 Task: Play online crossword game.
Action: Mouse moved to (417, 307)
Screenshot: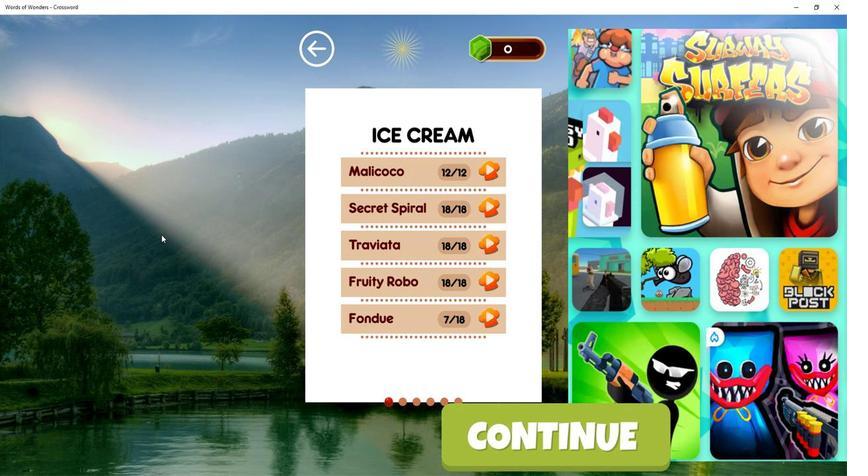 
Action: Mouse pressed left at (417, 307)
Screenshot: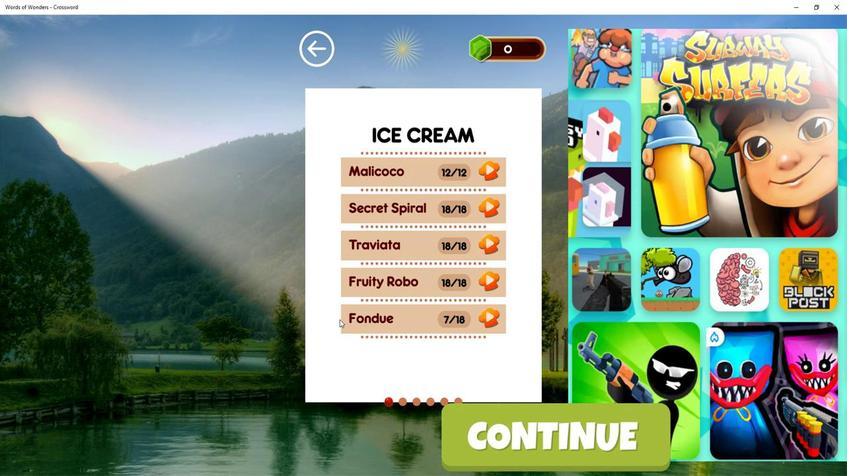 
Action: Mouse moved to (417, 308)
Screenshot: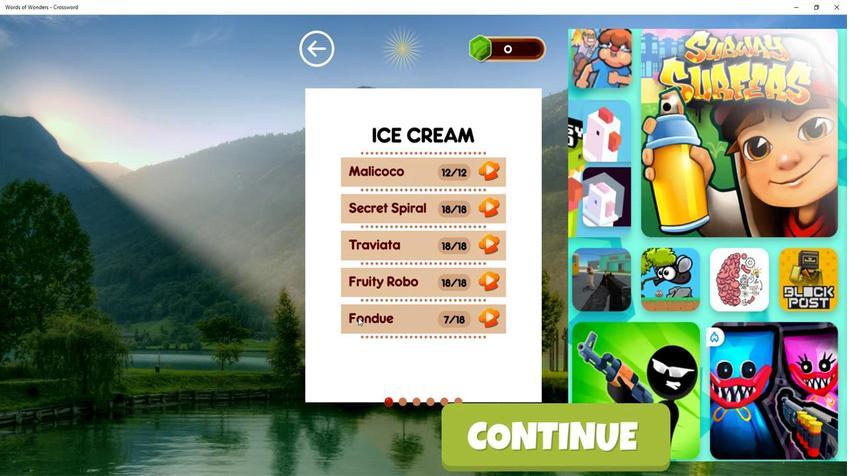
Action: Mouse pressed left at (417, 308)
Screenshot: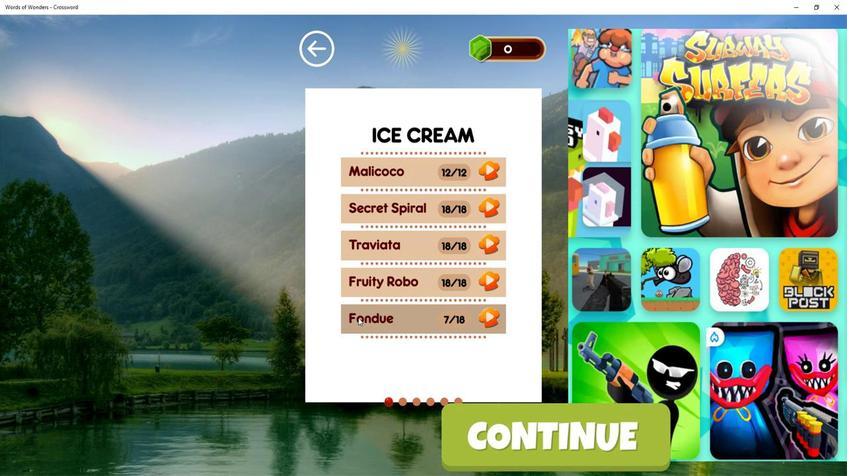 
Action: Mouse moved to (423, 332)
Screenshot: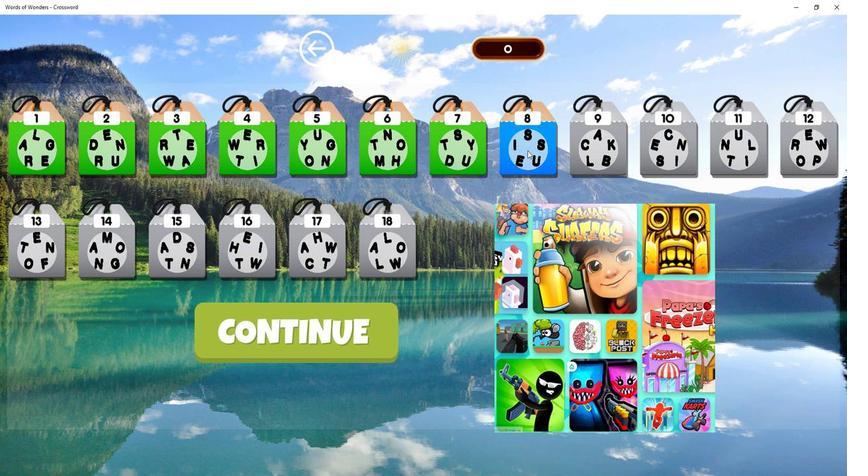 
Action: Mouse pressed left at (423, 332)
Screenshot: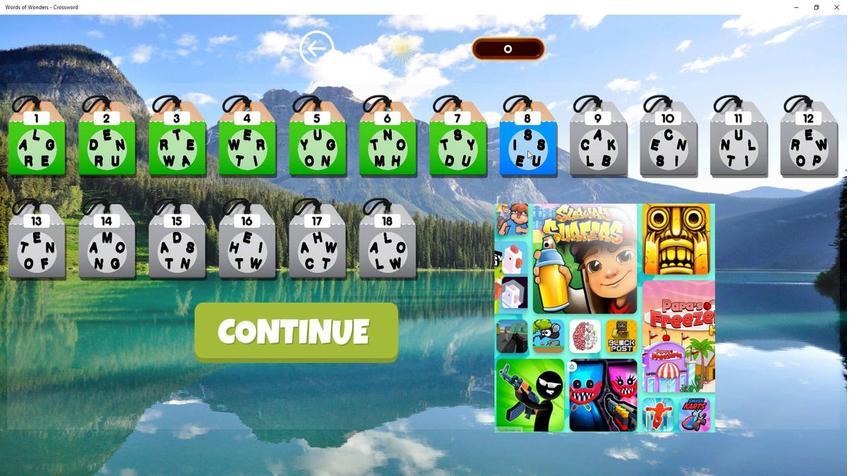 
Action: Mouse moved to (419, 315)
Screenshot: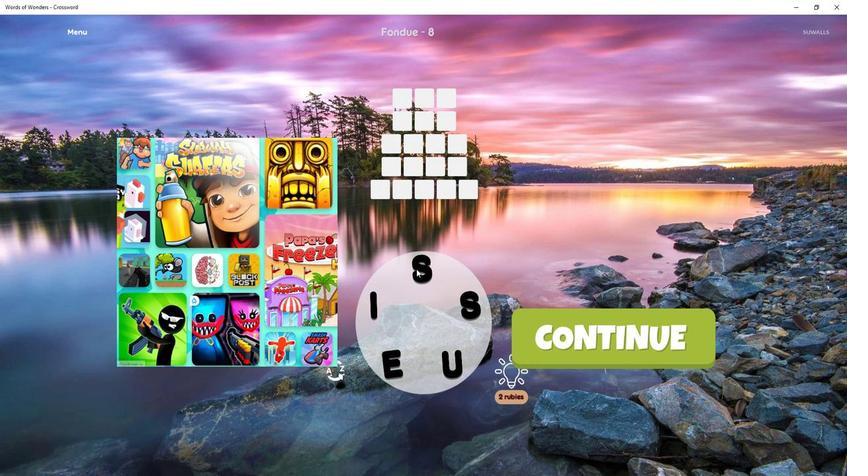 
Action: Mouse pressed left at (419, 315)
Screenshot: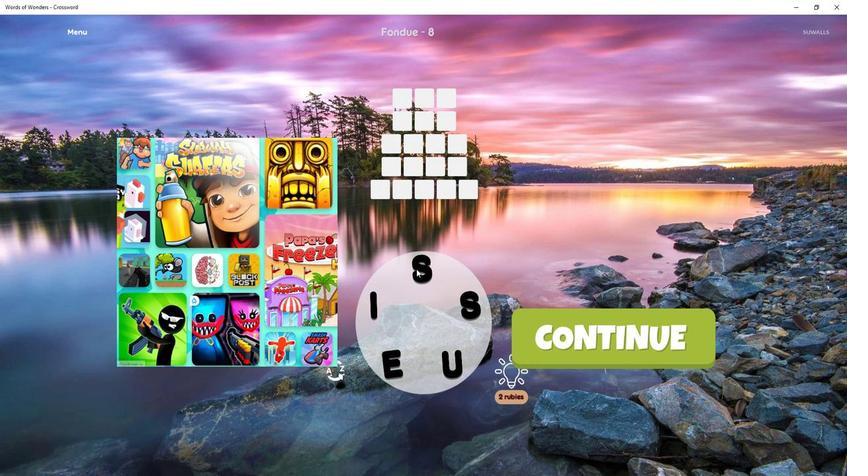 
Action: Mouse moved to (420, 302)
Screenshot: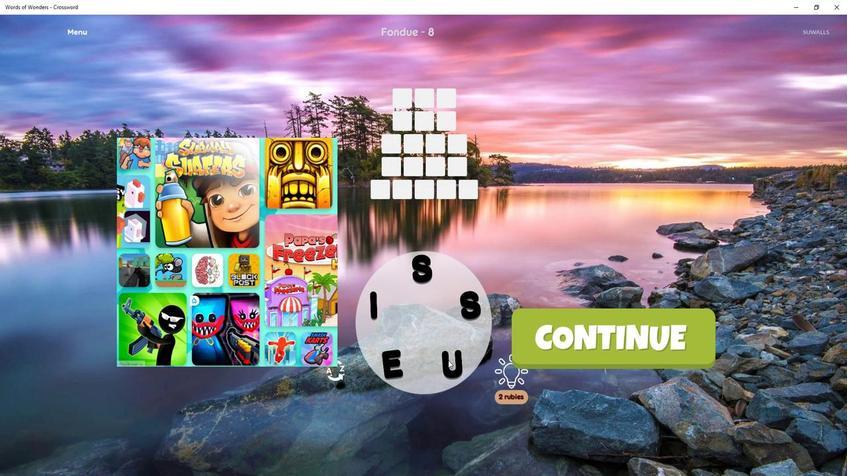 
Action: Mouse pressed left at (420, 302)
Screenshot: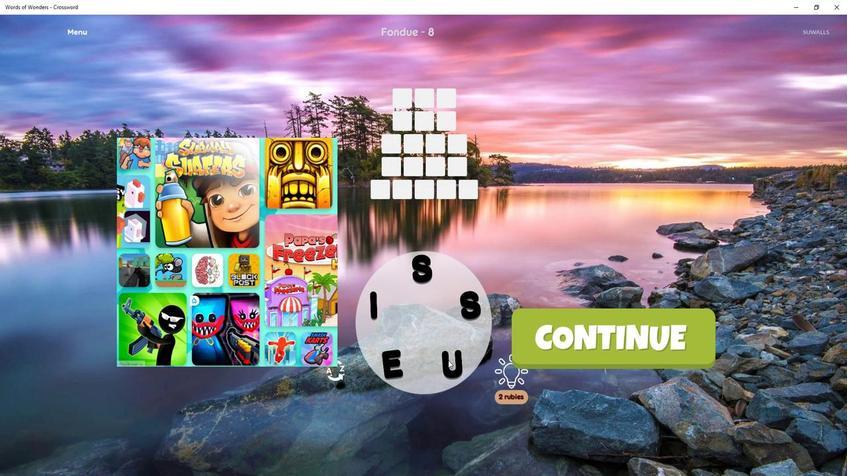 
Action: Mouse moved to (419, 304)
Screenshot: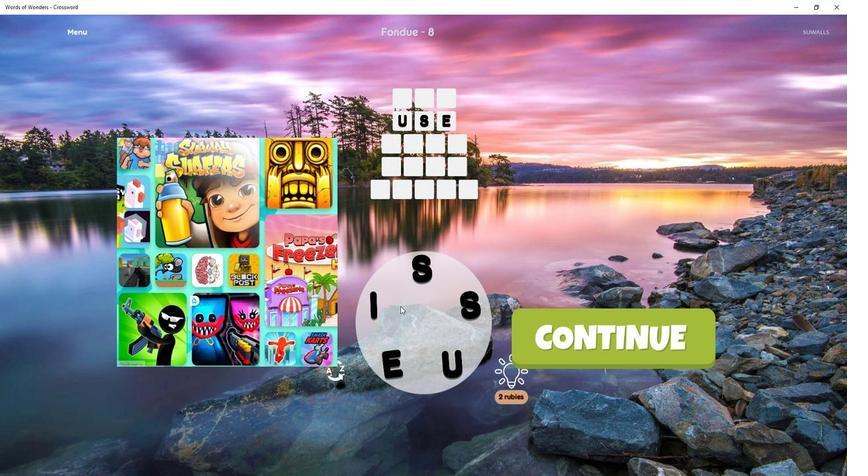 
Action: Mouse pressed left at (419, 304)
Screenshot: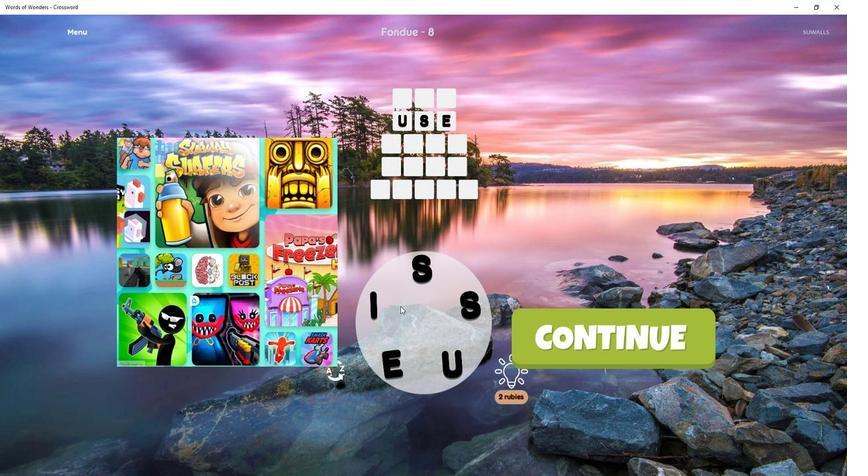 
Action: Mouse moved to (419, 302)
Screenshot: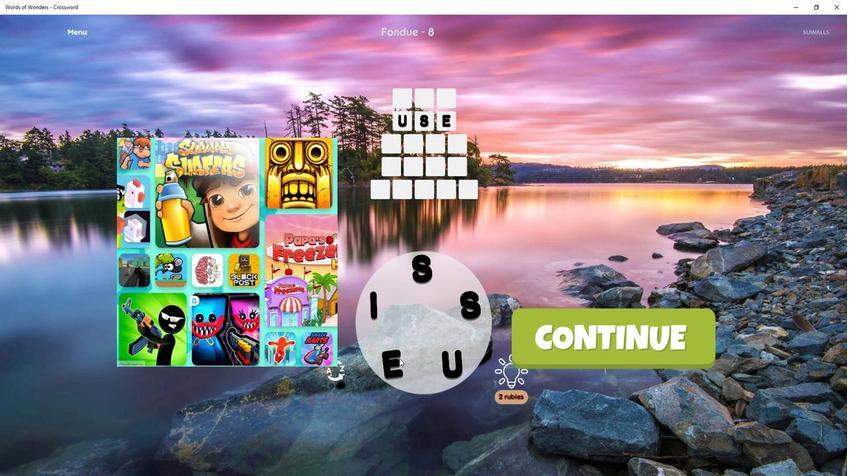 
Action: Mouse pressed left at (419, 302)
Screenshot: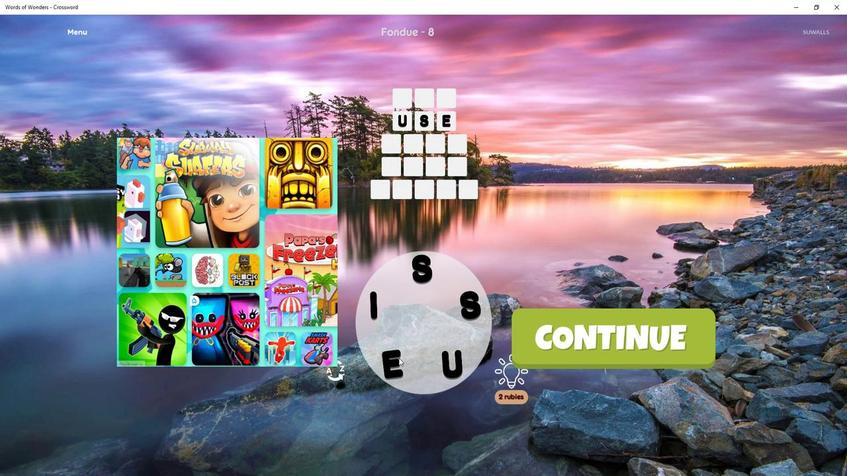 
Action: Mouse moved to (419, 315)
Screenshot: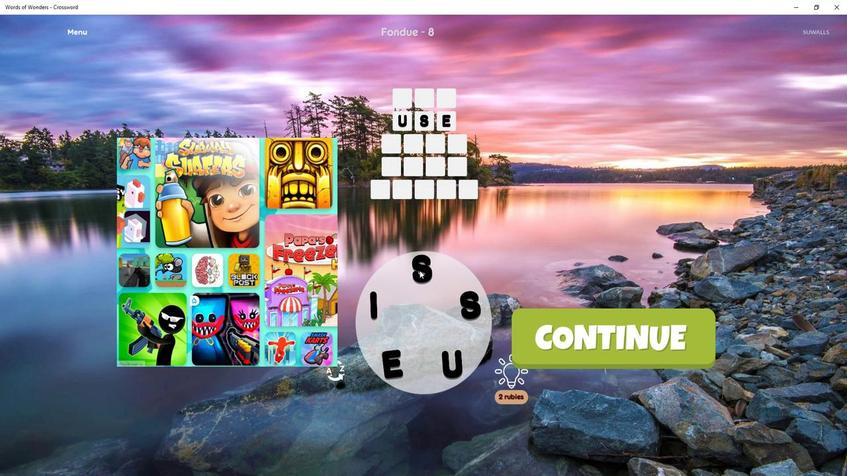 
Action: Mouse pressed left at (419, 315)
Screenshot: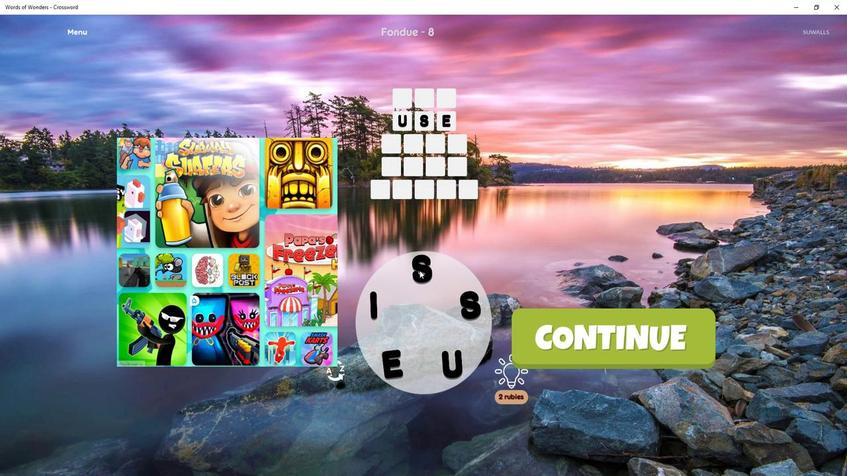
Action: Mouse moved to (398, 331)
Screenshot: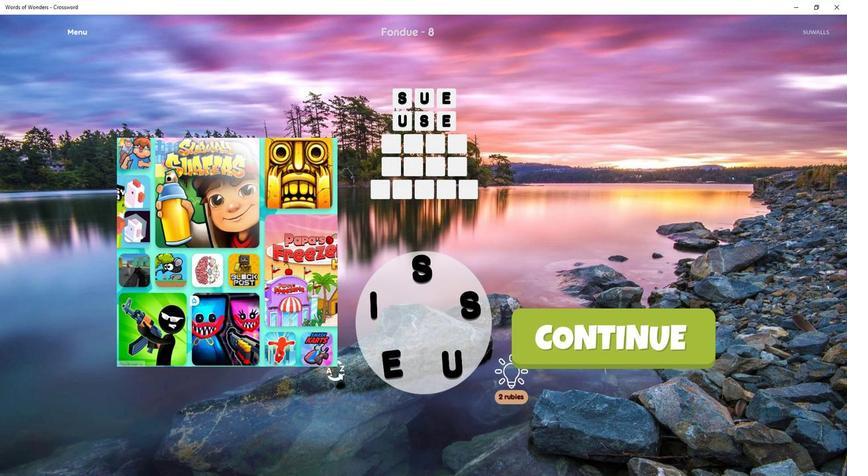 
Action: Mouse scrolled (398, 331) with delta (0, 0)
Screenshot: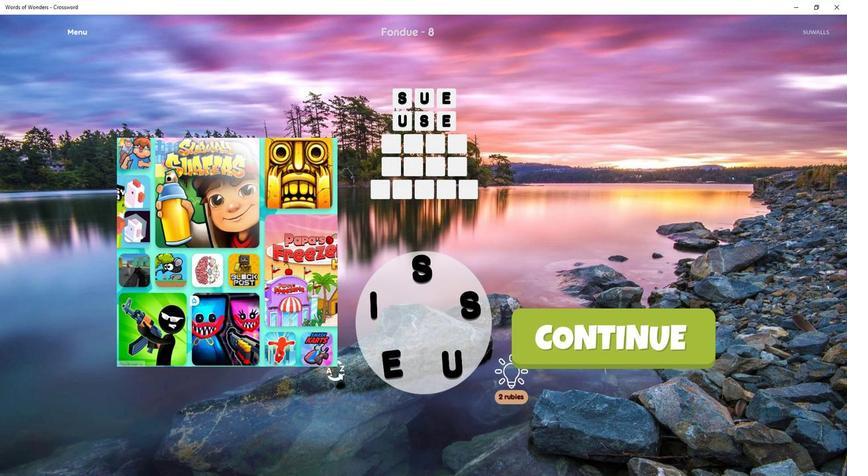 
Action: Mouse moved to (398, 330)
Screenshot: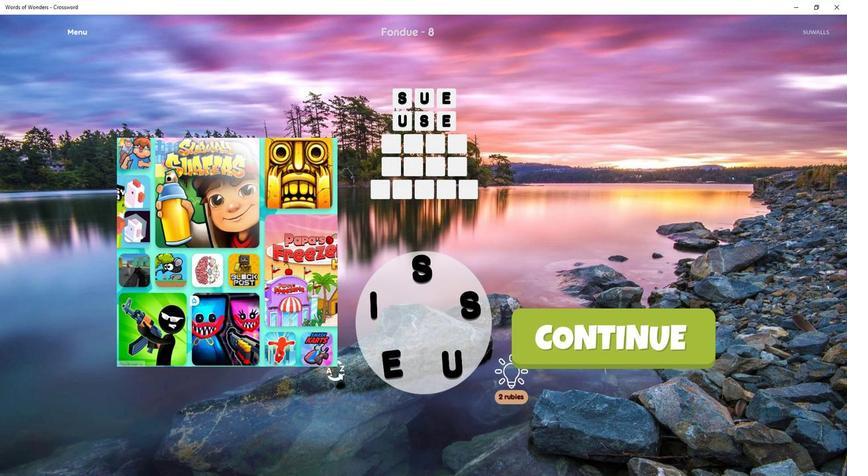 
Action: Mouse scrolled (398, 330) with delta (0, 0)
Screenshot: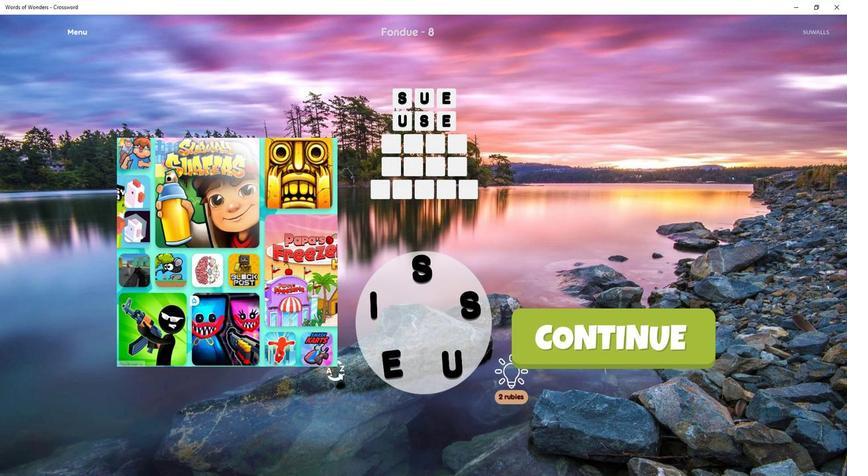 
Action: Mouse moved to (399, 327)
Screenshot: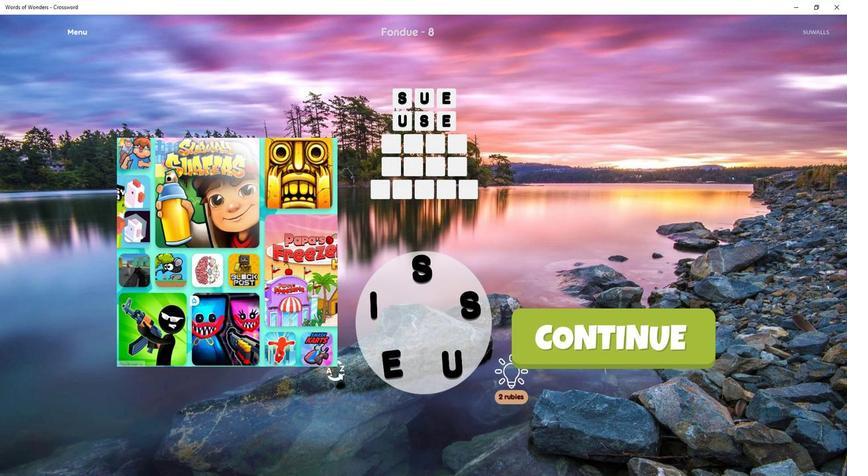 
Action: Mouse scrolled (399, 327) with delta (0, 0)
Screenshot: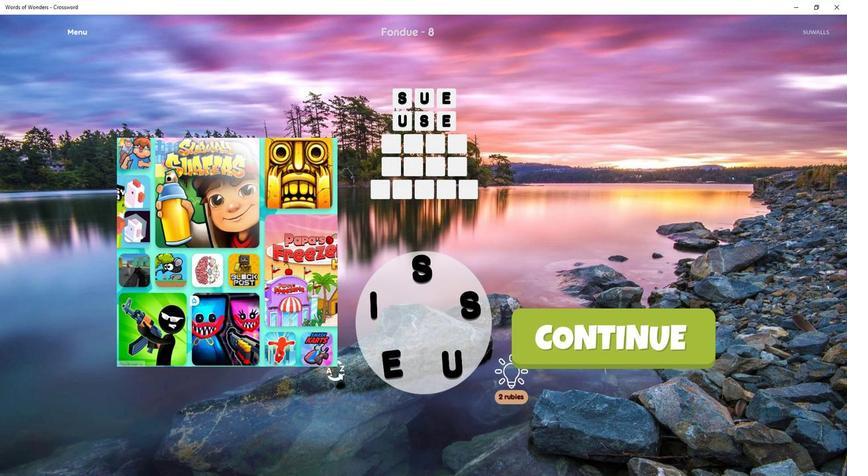 
Action: Mouse moved to (399, 327)
Screenshot: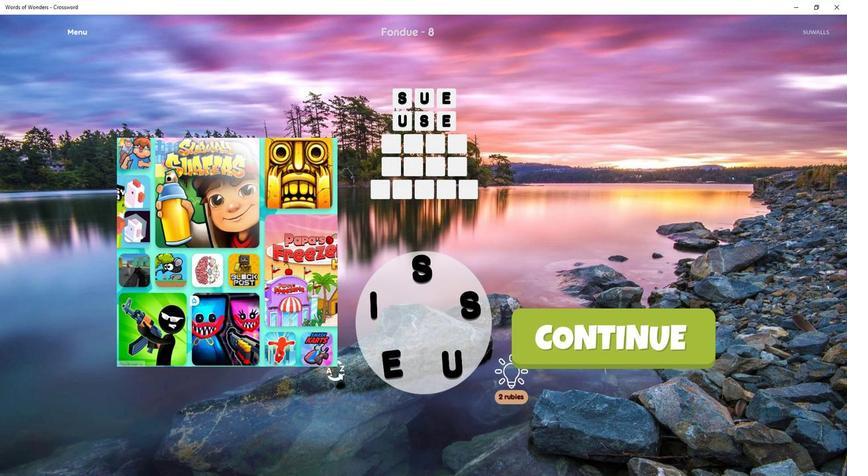 
Action: Mouse scrolled (399, 327) with delta (0, 0)
Screenshot: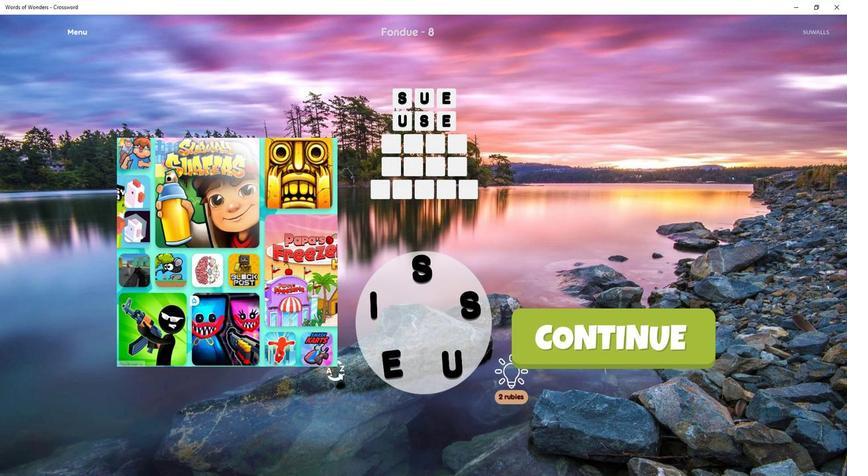
Action: Mouse moved to (420, 302)
Screenshot: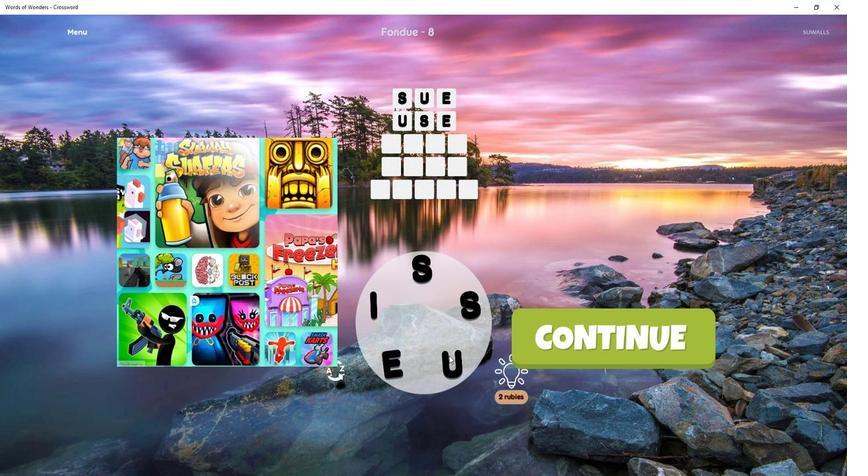 
Action: Mouse pressed left at (420, 302)
Screenshot: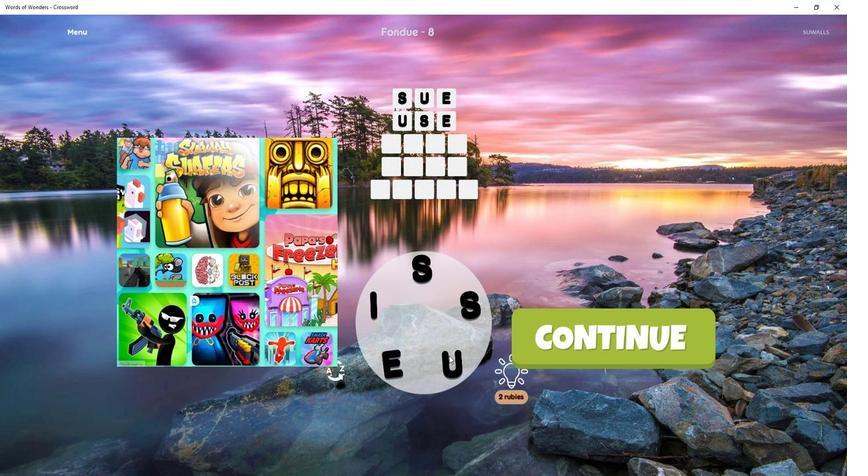 
Action: Mouse moved to (418, 309)
Screenshot: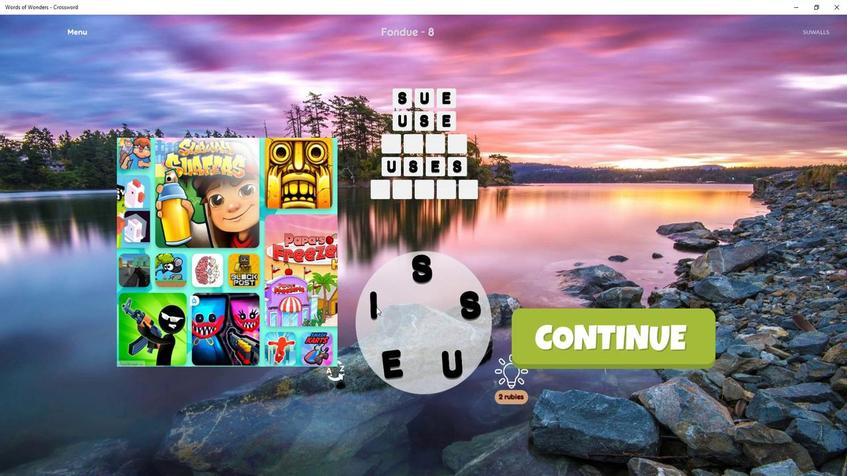 
Action: Mouse pressed left at (418, 309)
Screenshot: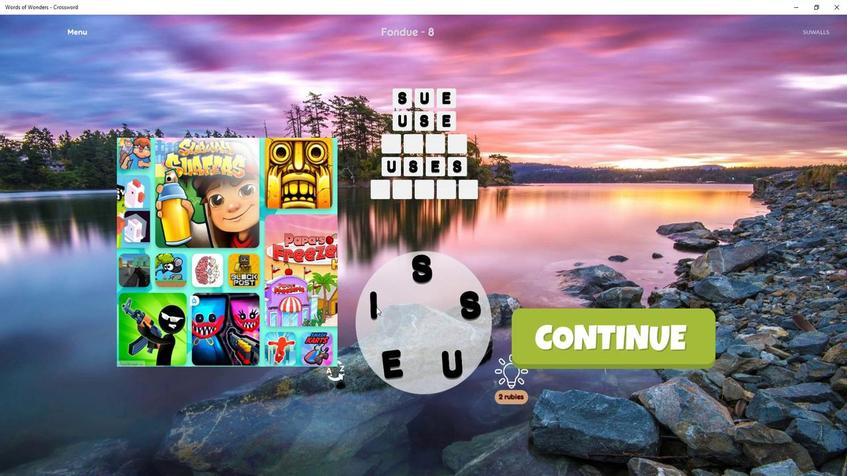 
Action: Mouse moved to (418, 311)
Screenshot: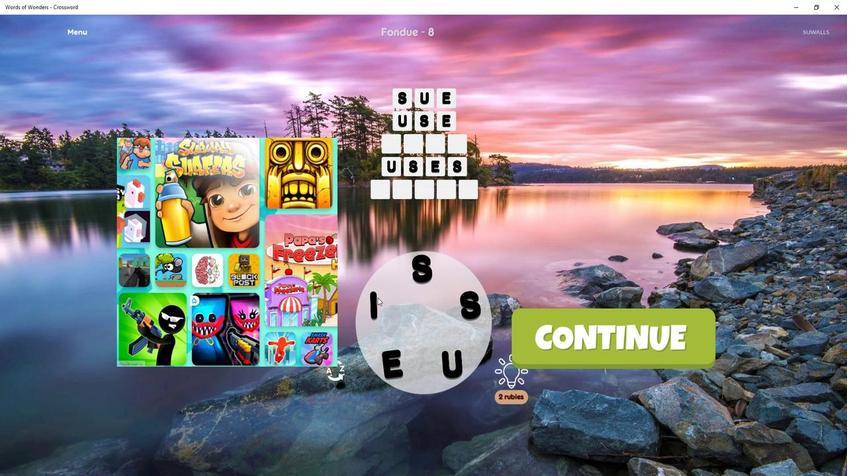 
Action: Mouse pressed left at (418, 311)
Screenshot: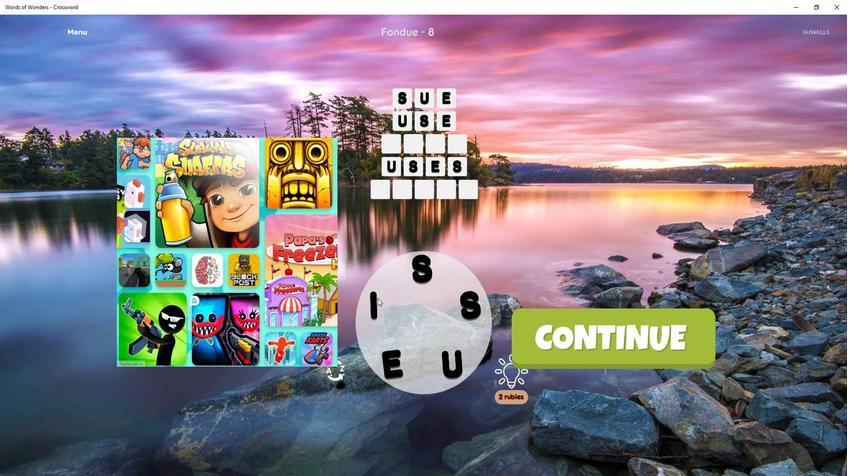 
Action: Mouse moved to (417, 310)
Screenshot: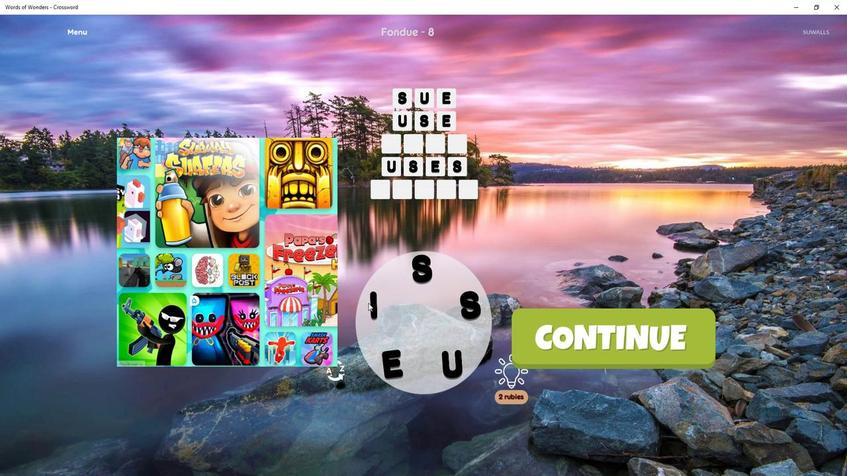 
Action: Mouse pressed left at (417, 310)
Screenshot: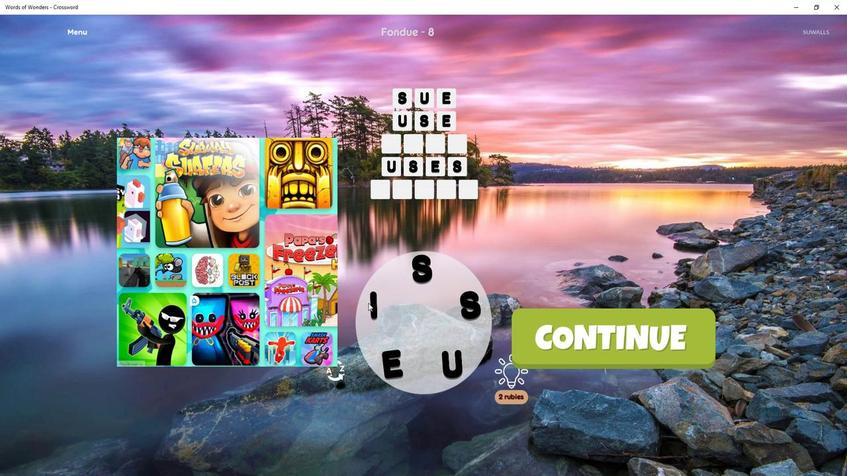 
Action: Mouse moved to (397, 329)
Screenshot: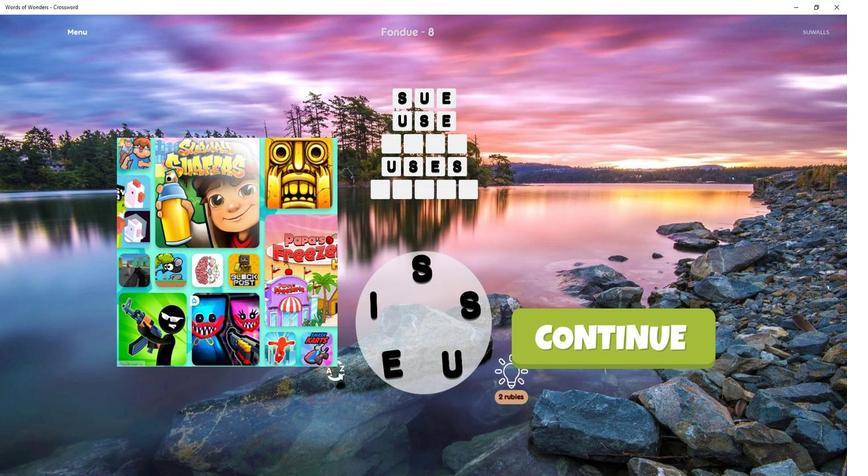 
Action: Mouse scrolled (397, 329) with delta (0, 0)
Screenshot: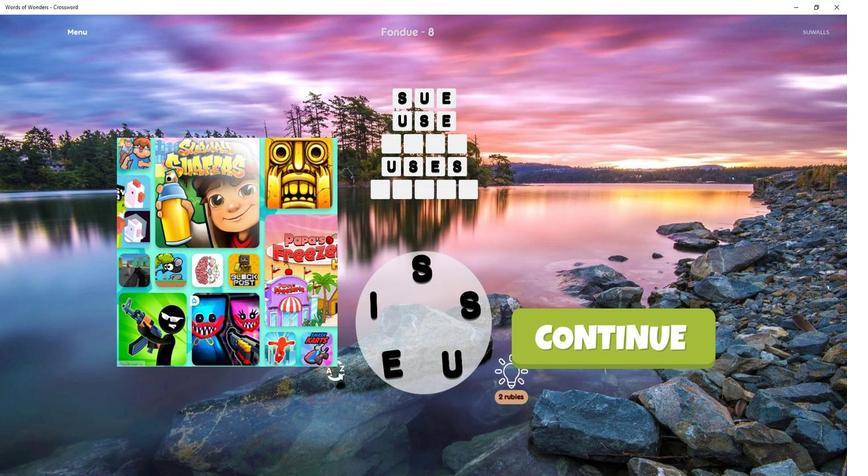 
Action: Mouse moved to (397, 328)
Screenshot: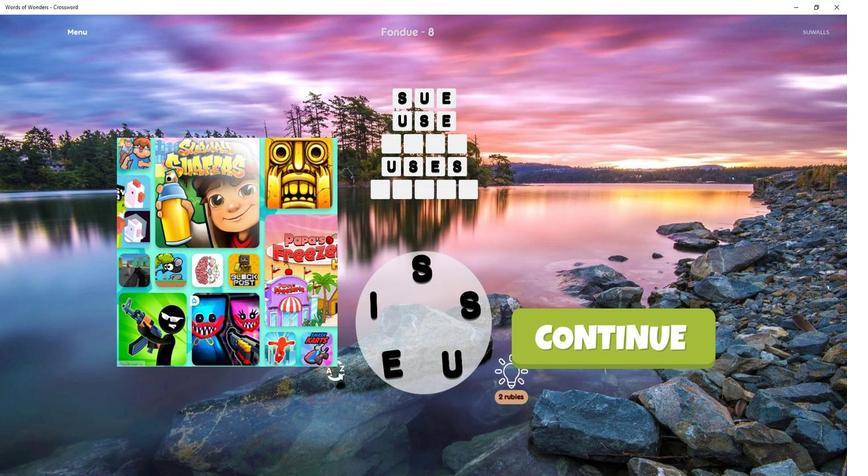 
Action: Mouse scrolled (397, 328) with delta (0, 0)
Screenshot: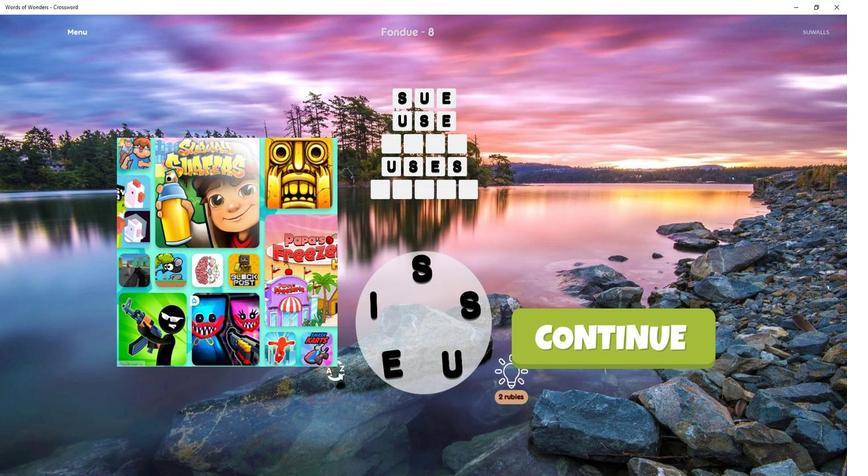 
Action: Mouse moved to (417, 309)
Screenshot: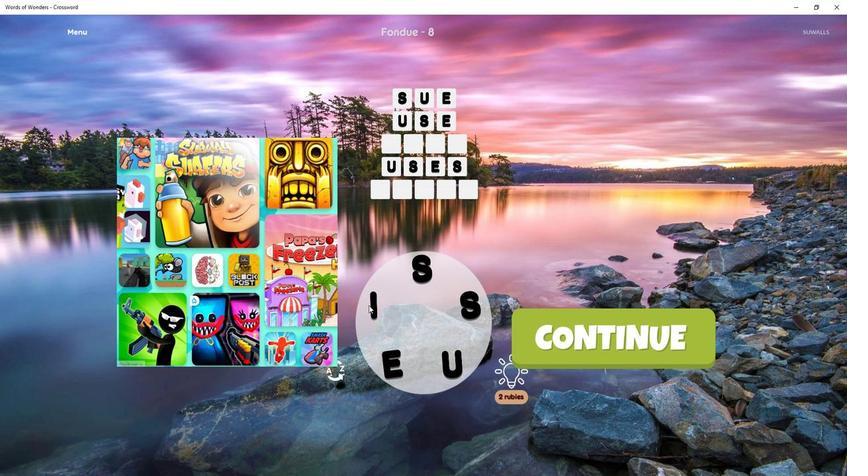 
Action: Mouse pressed left at (417, 309)
Screenshot: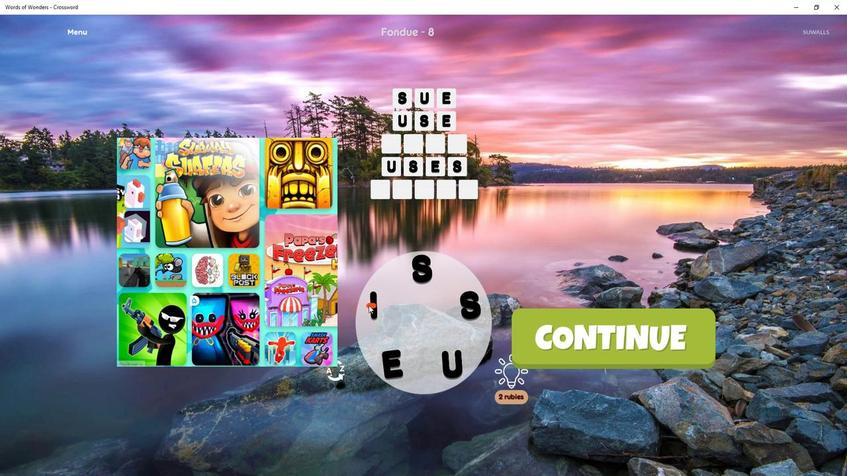 
Action: Mouse moved to (419, 314)
Screenshot: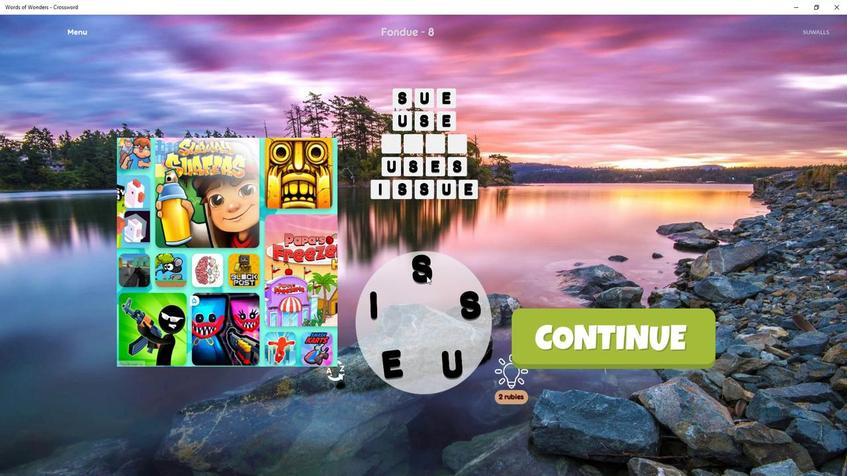 
Action: Mouse pressed left at (419, 314)
Screenshot: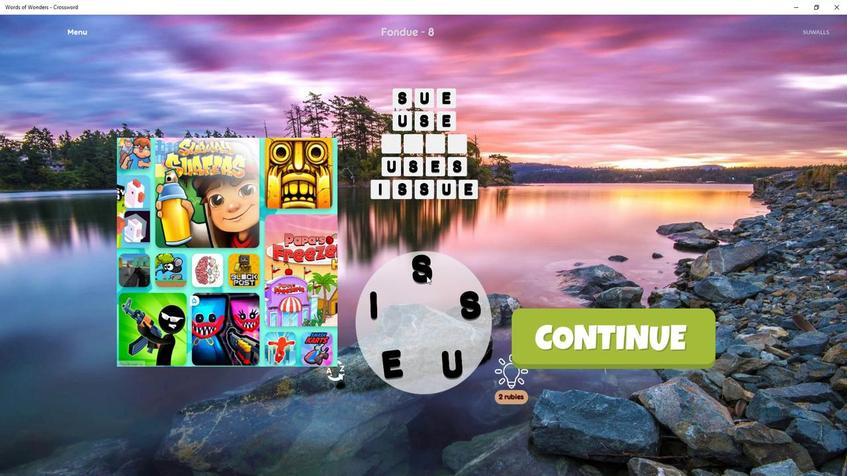 
Action: Mouse moved to (419, 314)
Screenshot: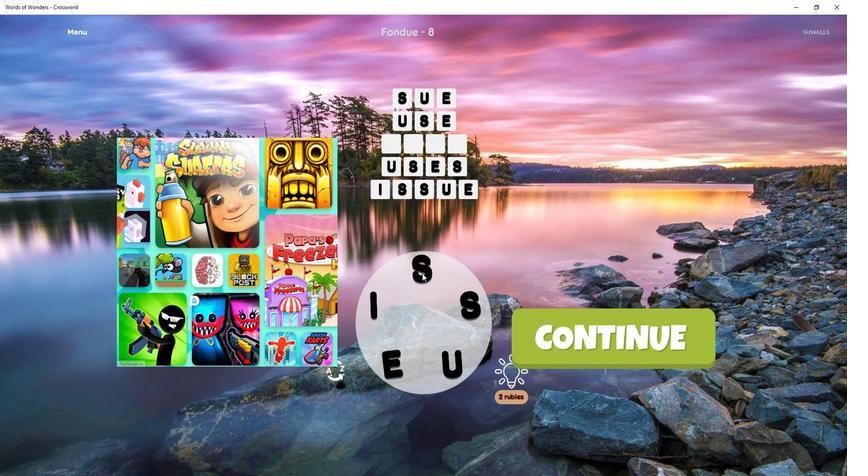
Action: Mouse pressed left at (419, 314)
Screenshot: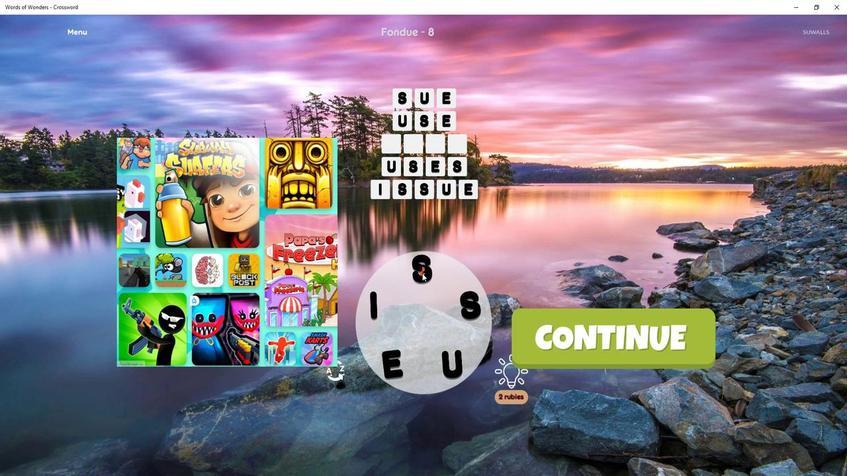 
Action: Mouse moved to (418, 303)
Screenshot: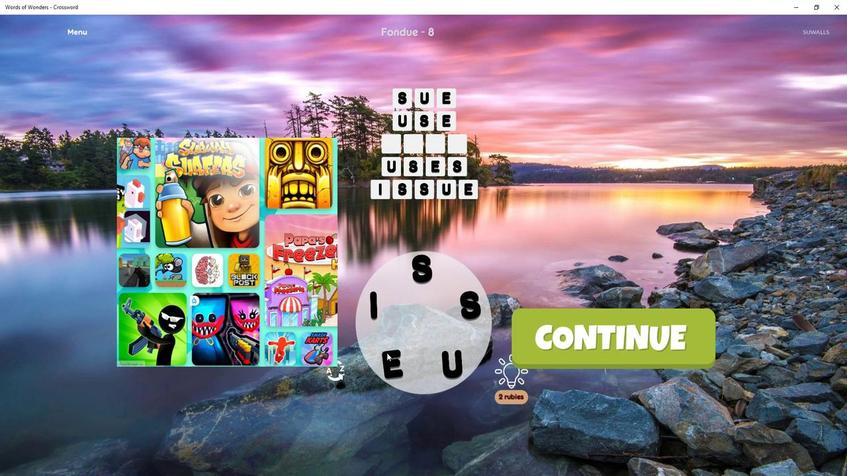 
Action: Mouse pressed left at (418, 303)
Screenshot: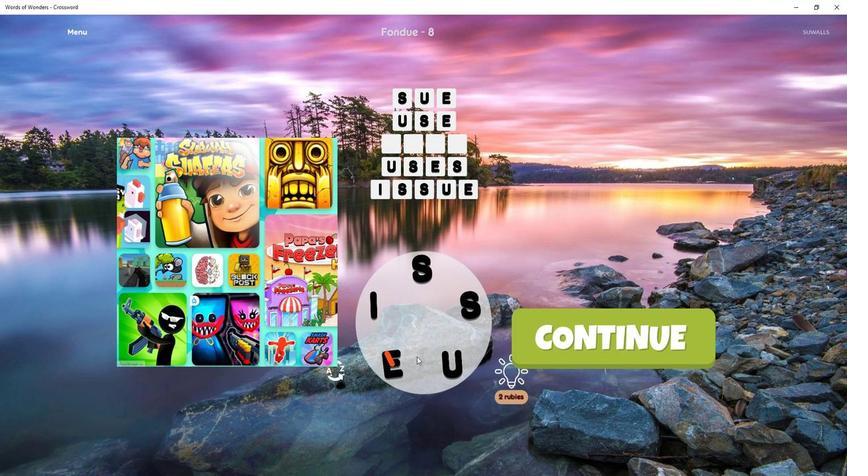 
Action: Mouse moved to (419, 314)
Screenshot: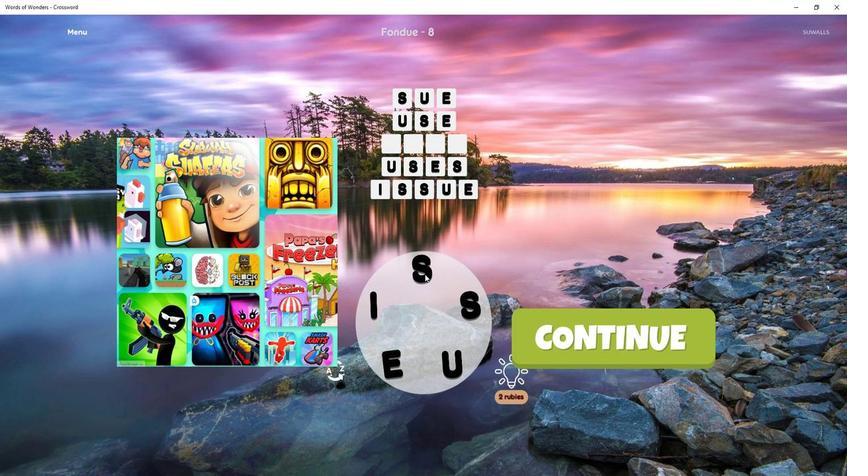 
Action: Mouse pressed left at (419, 314)
Screenshot: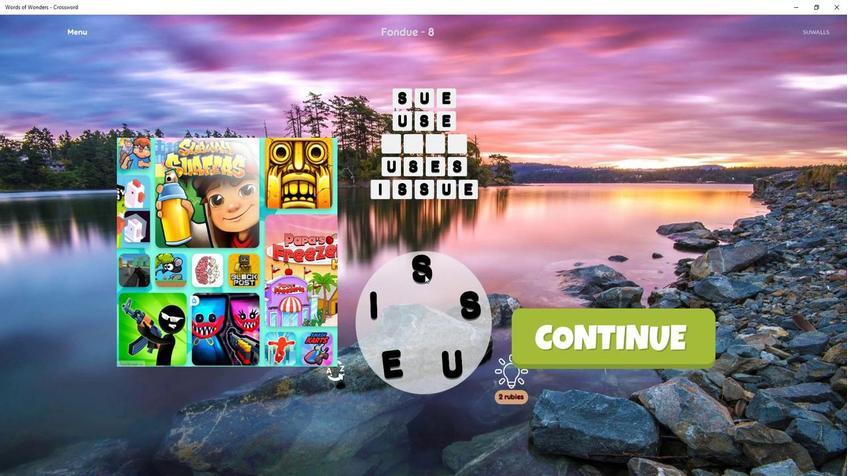 
Action: Mouse moved to (421, 301)
Screenshot: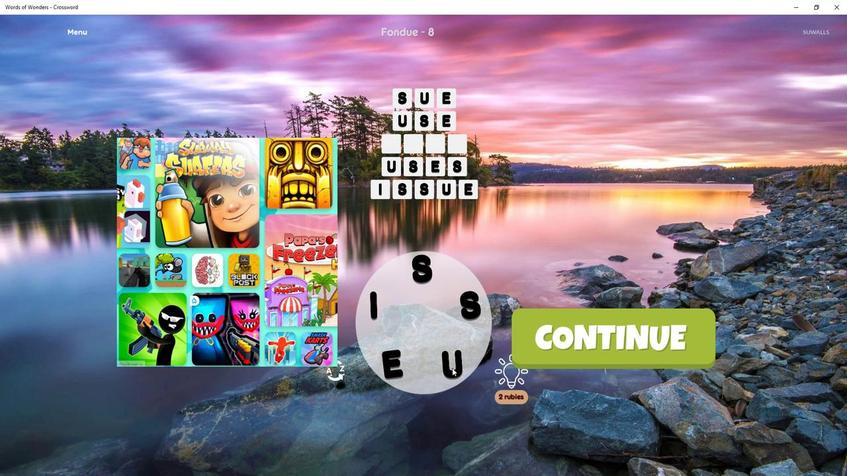 
Action: Mouse pressed left at (421, 301)
Screenshot: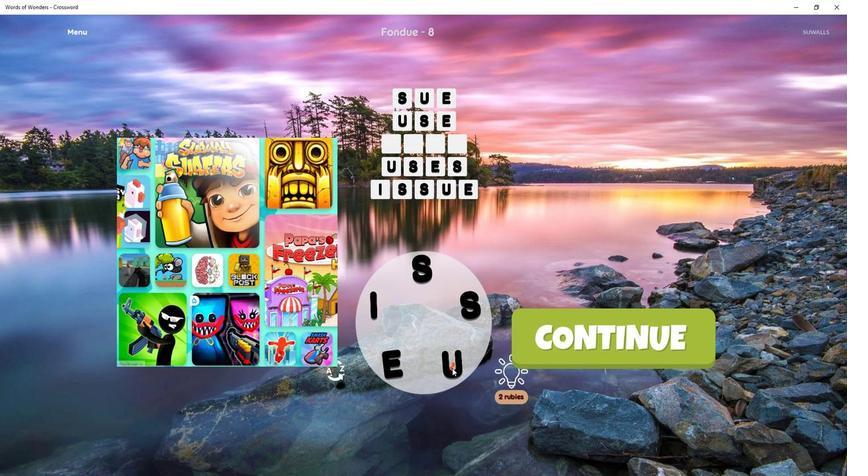 
Action: Mouse moved to (420, 302)
Screenshot: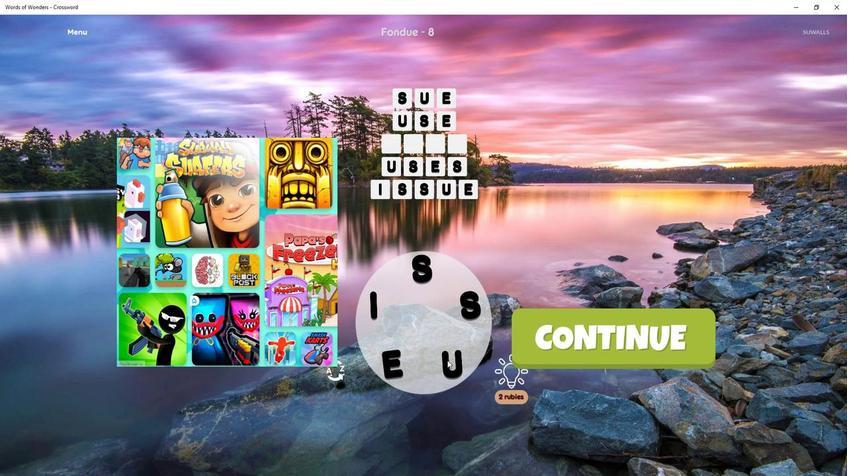 
Action: Mouse pressed left at (420, 302)
Screenshot: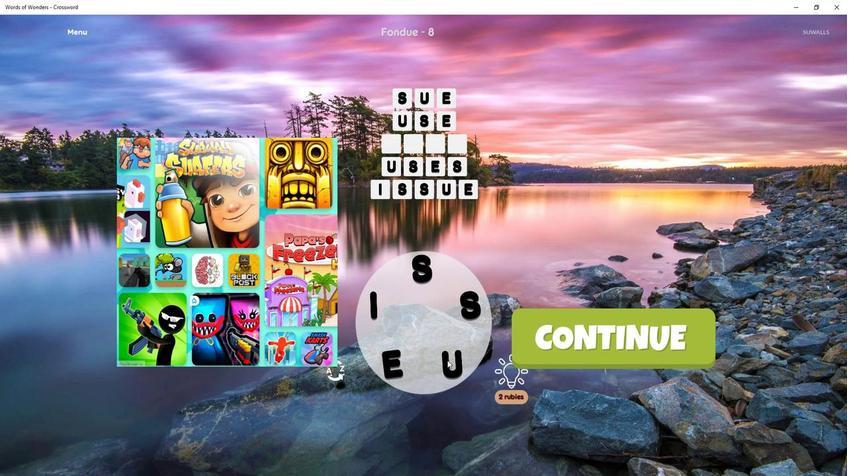
Action: Mouse moved to (419, 303)
Screenshot: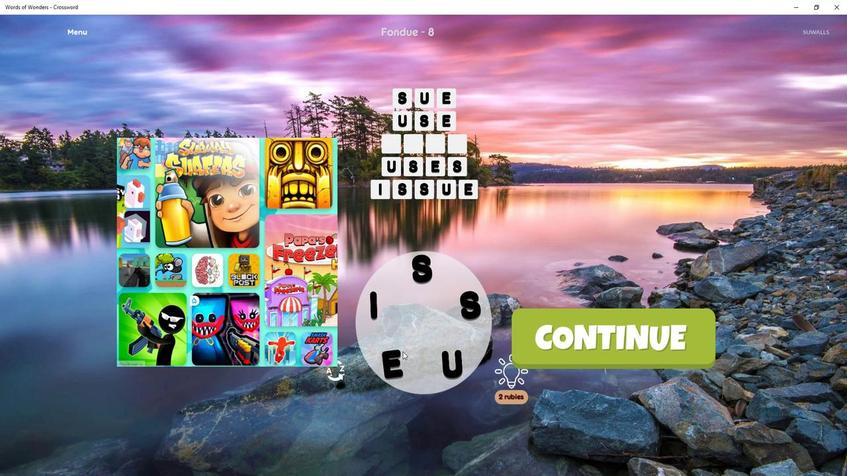 
Action: Mouse pressed left at (419, 303)
Screenshot: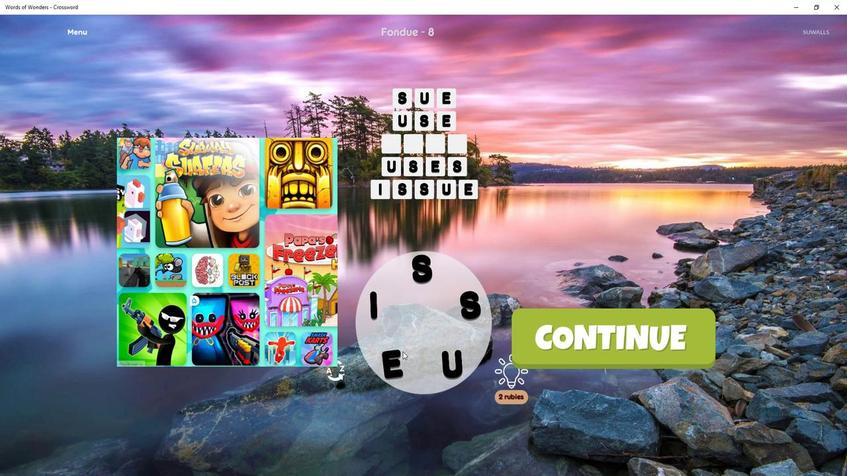
Action: Mouse moved to (418, 302)
Screenshot: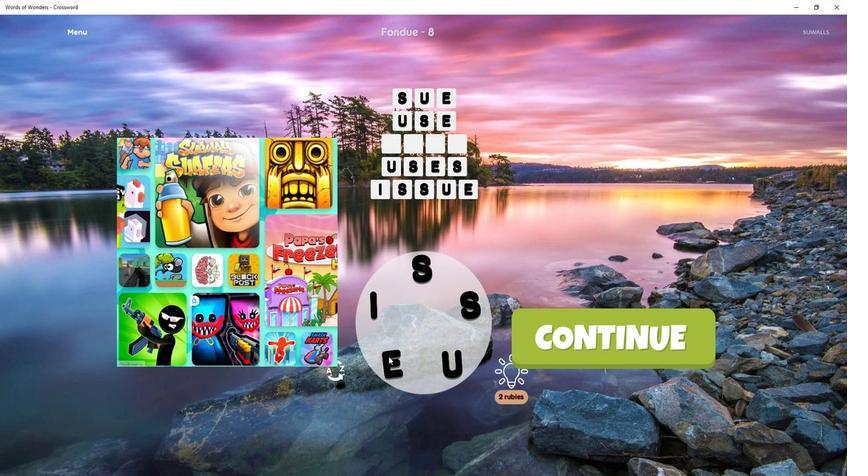 
Action: Mouse pressed left at (418, 302)
Screenshot: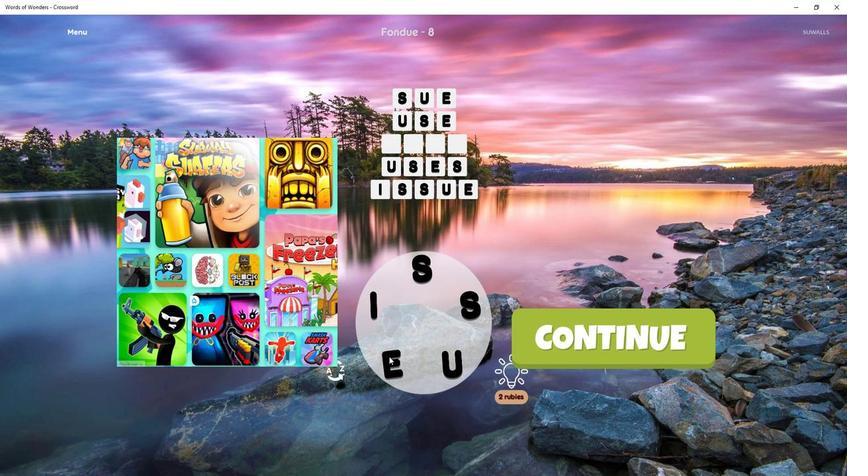 
Action: Mouse moved to (418, 302)
Screenshot: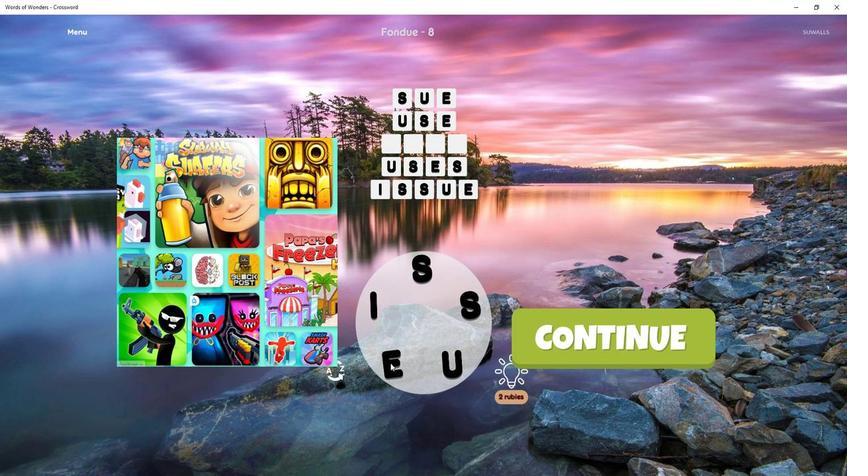 
Action: Mouse pressed left at (418, 302)
Screenshot: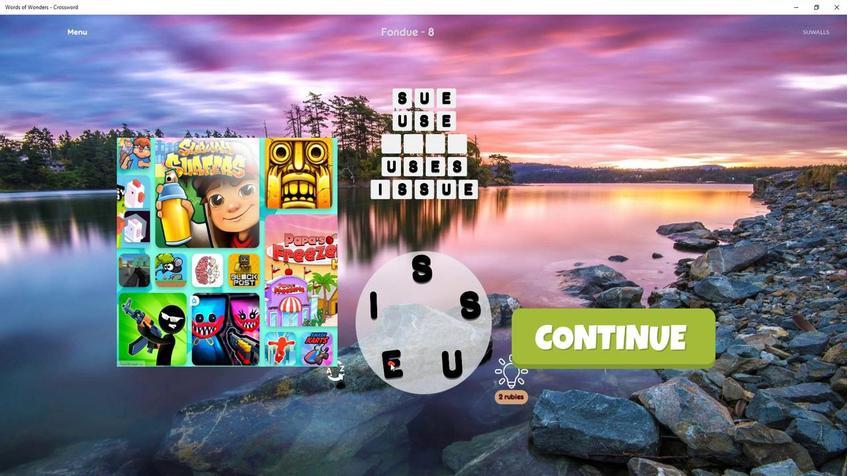 
Action: Mouse moved to (421, 308)
Screenshot: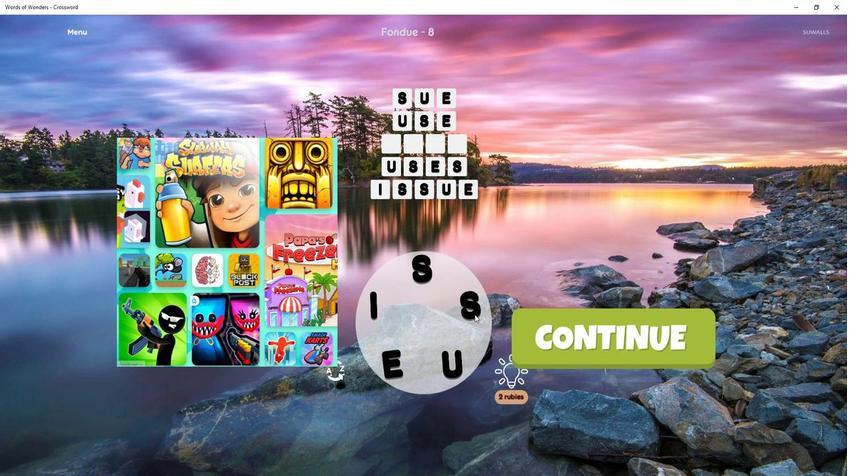 
Action: Mouse pressed left at (421, 308)
Screenshot: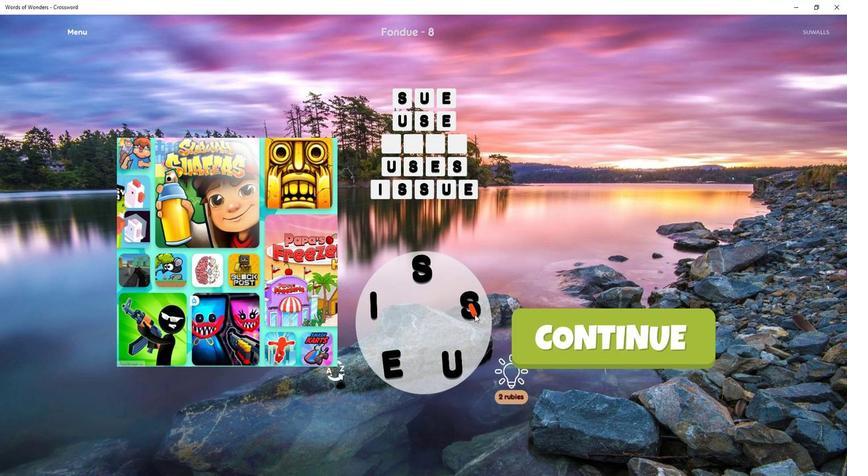 
Action: Mouse moved to (421, 309)
Screenshot: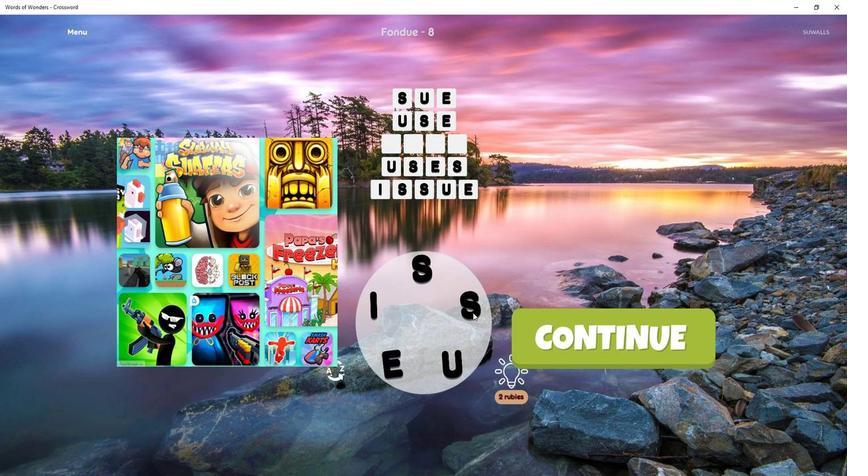 
Action: Mouse pressed left at (421, 309)
Screenshot: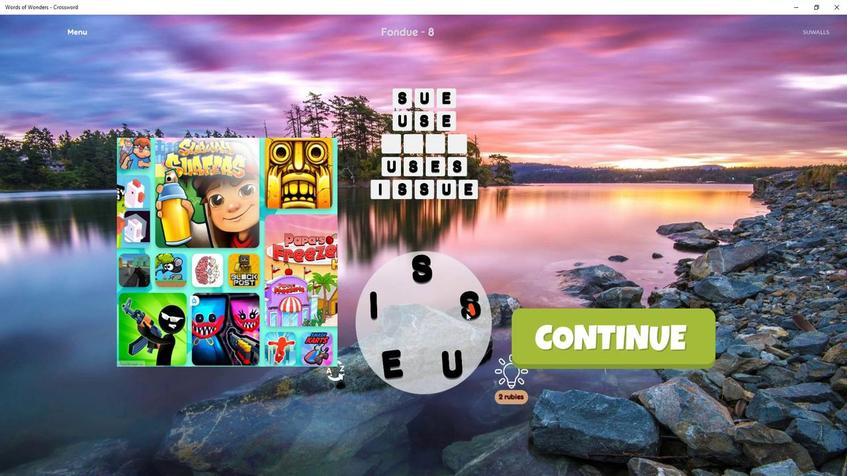 
Action: Mouse moved to (421, 302)
Screenshot: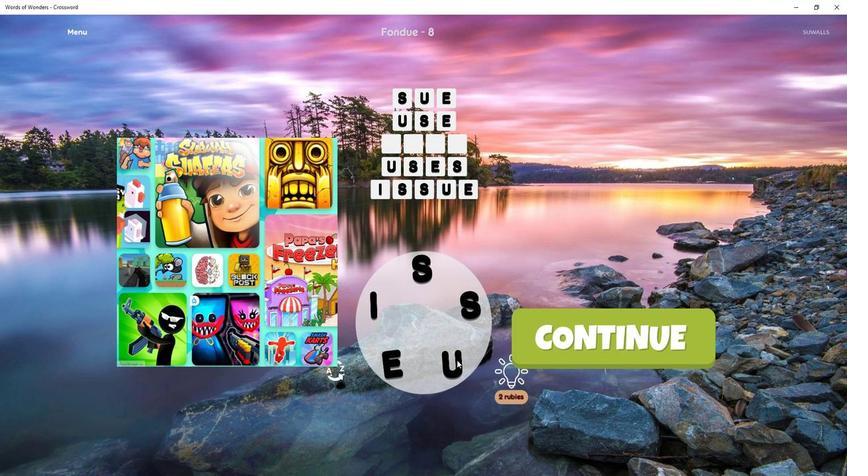 
Action: Mouse pressed left at (421, 302)
Screenshot: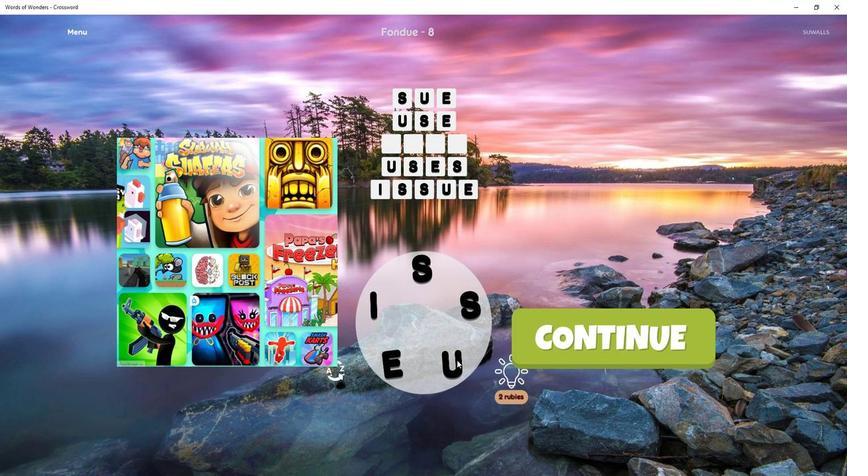 
Action: Mouse moved to (420, 302)
Screenshot: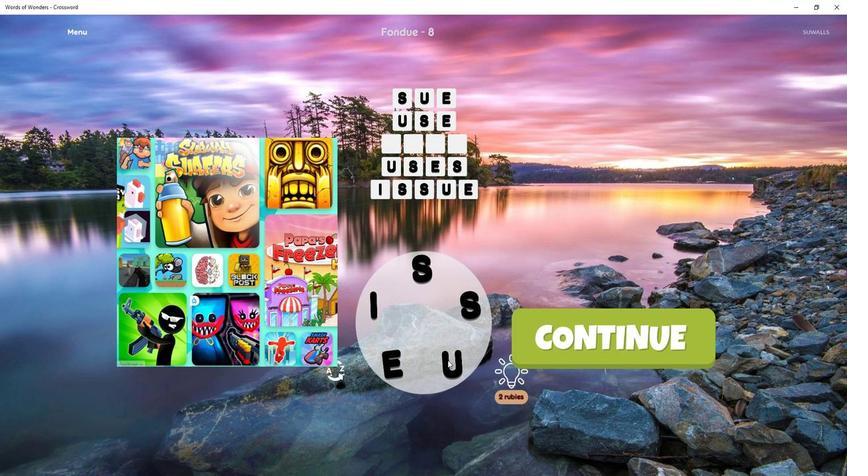 
Action: Mouse pressed left at (420, 302)
Screenshot: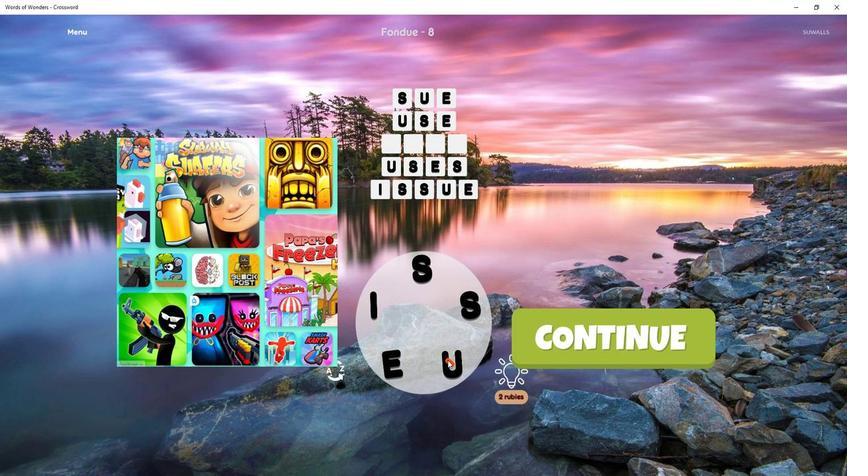 
Action: Mouse moved to (421, 310)
Screenshot: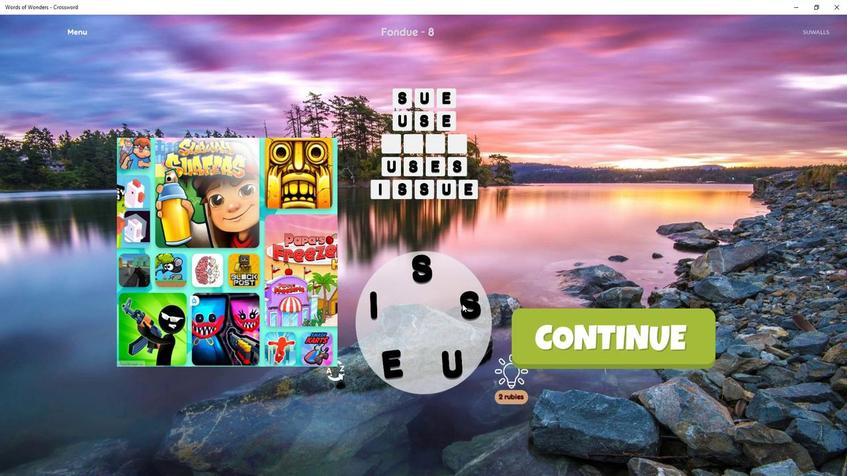 
Action: Mouse pressed left at (421, 310)
Screenshot: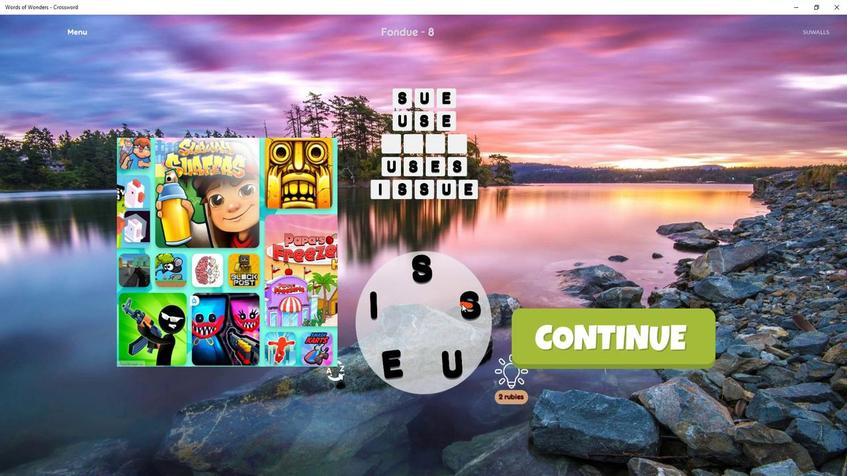 
Action: Mouse moved to (421, 311)
Screenshot: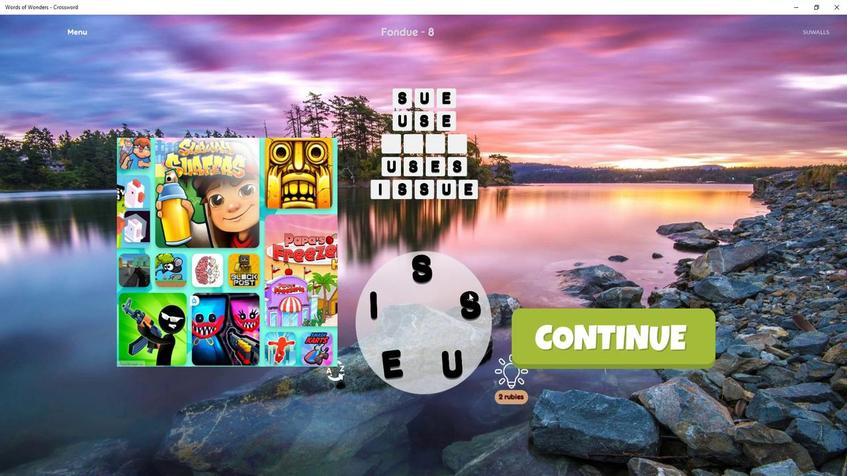 
Action: Mouse pressed left at (421, 311)
Screenshot: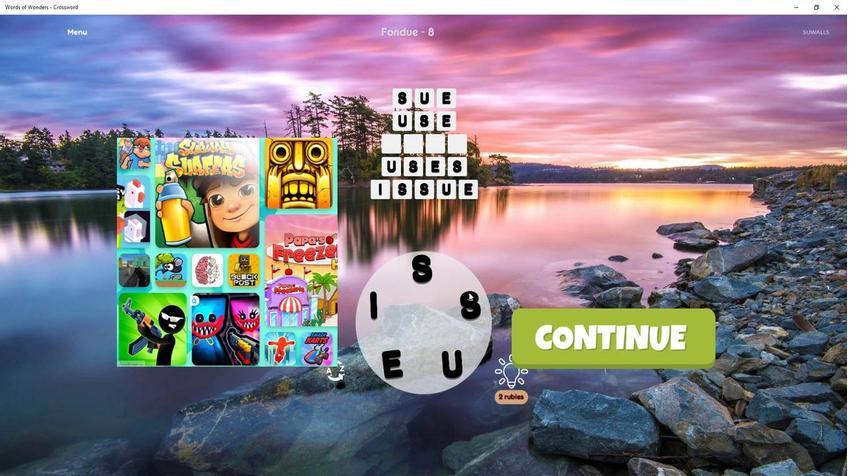 
Action: Mouse moved to (418, 302)
Screenshot: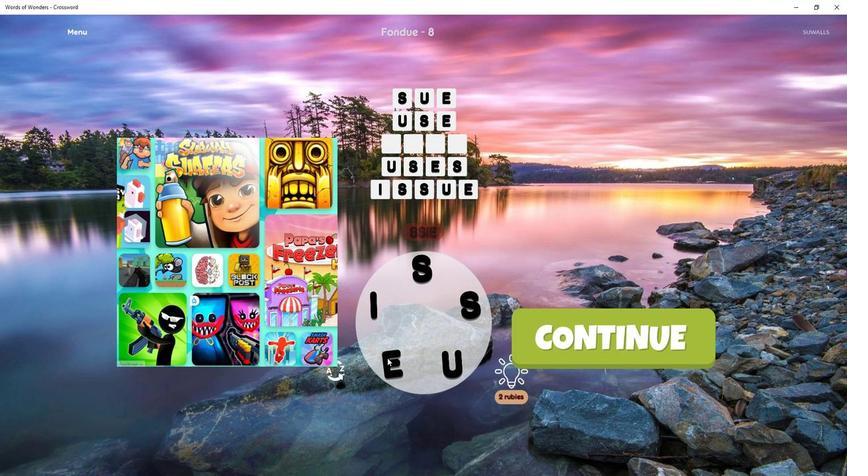 
Action: Mouse pressed left at (418, 302)
Screenshot: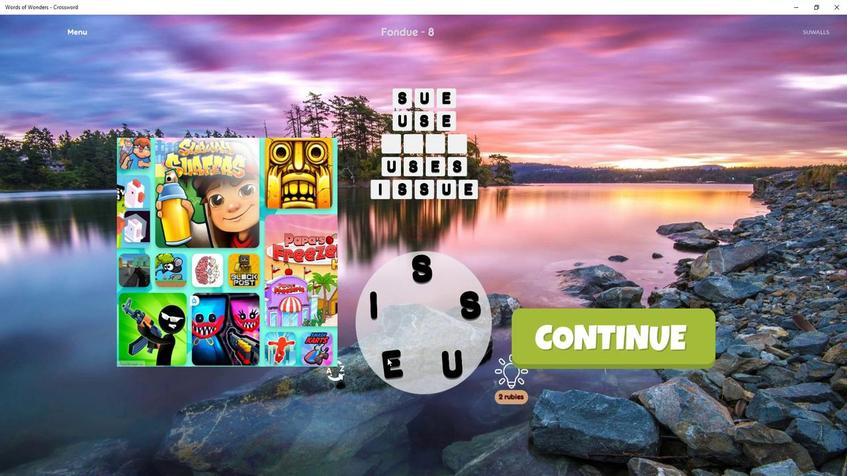 
Action: Mouse moved to (420, 302)
Screenshot: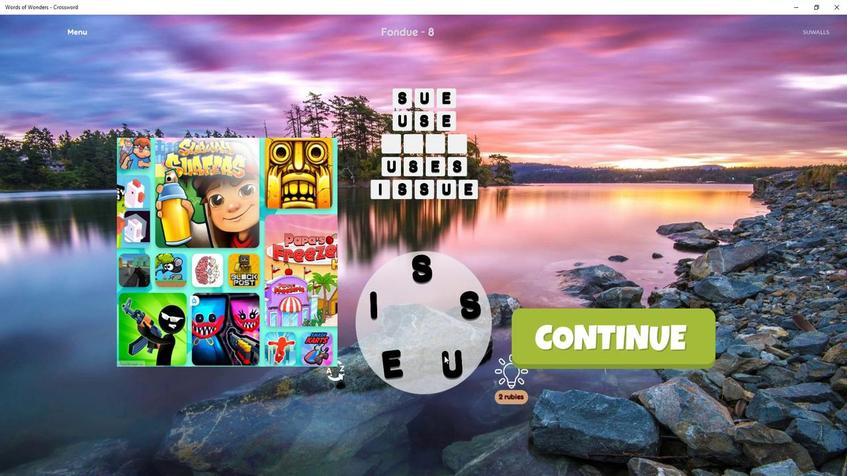 
Action: Mouse pressed left at (420, 302)
Screenshot: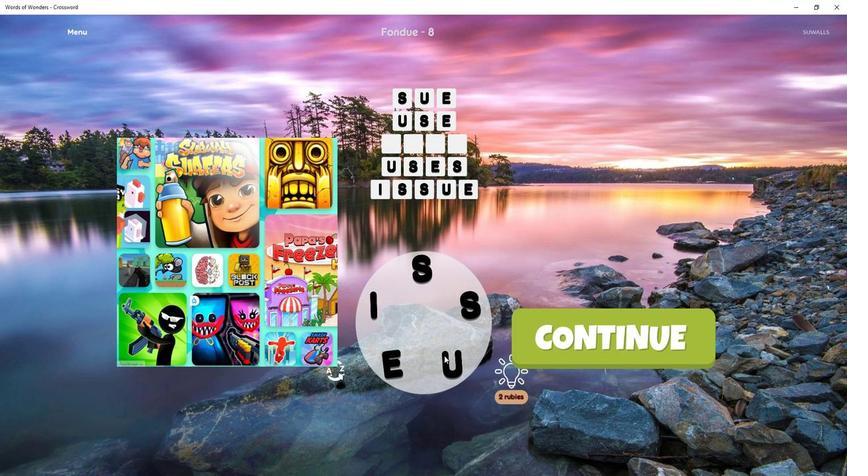 
Action: Mouse moved to (418, 303)
Screenshot: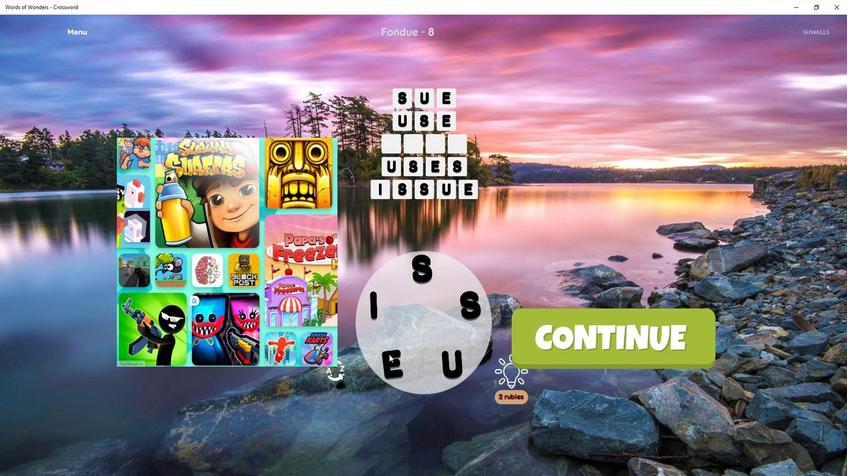 
Action: Mouse pressed left at (418, 303)
Screenshot: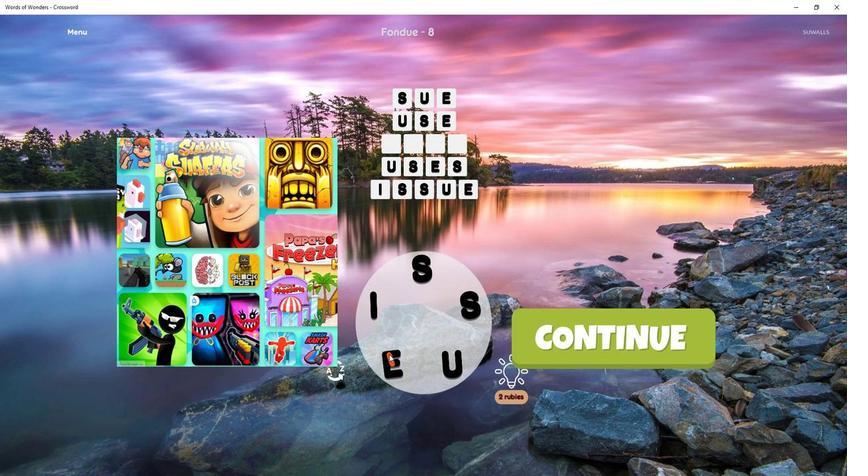 
Action: Mouse moved to (418, 309)
Screenshot: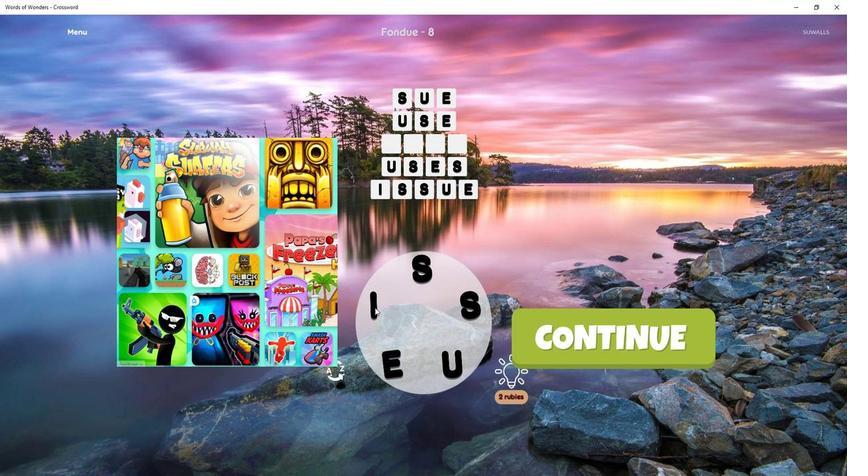 
Action: Mouse pressed left at (418, 309)
Screenshot: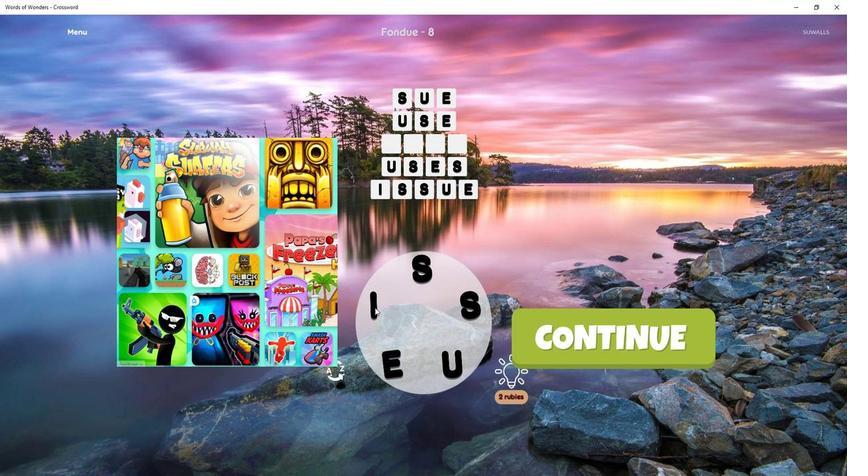 
Action: Mouse moved to (418, 309)
Screenshot: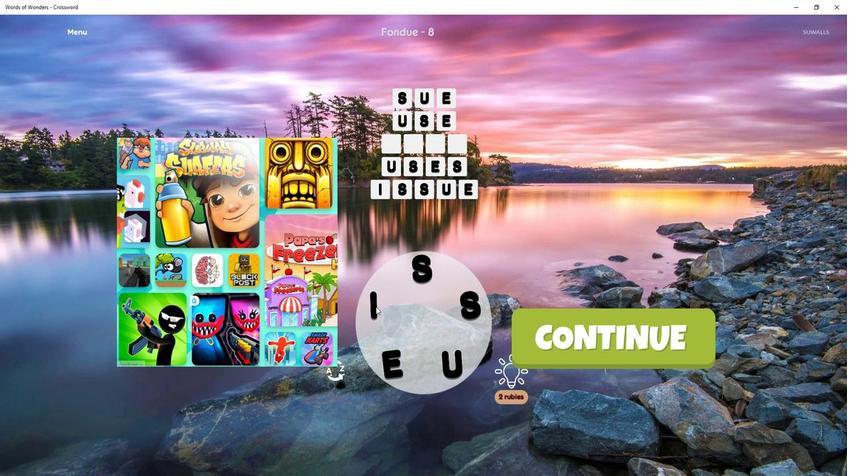 
Action: Mouse pressed left at (418, 309)
Screenshot: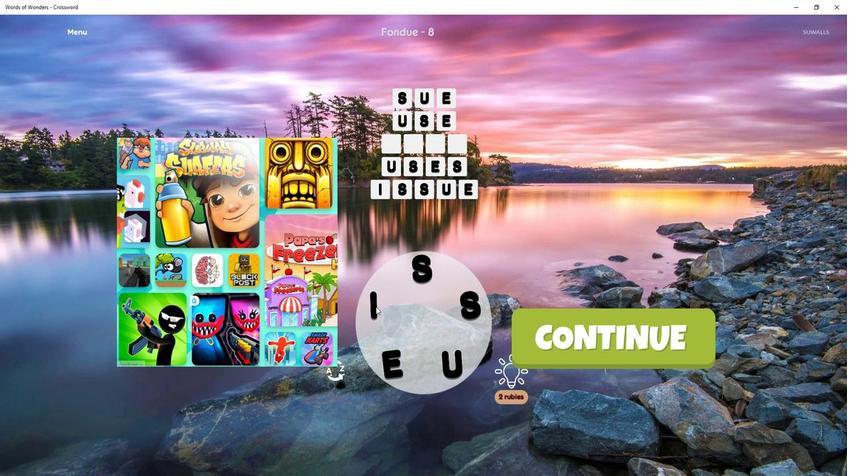 
Action: Mouse moved to (421, 309)
Screenshot: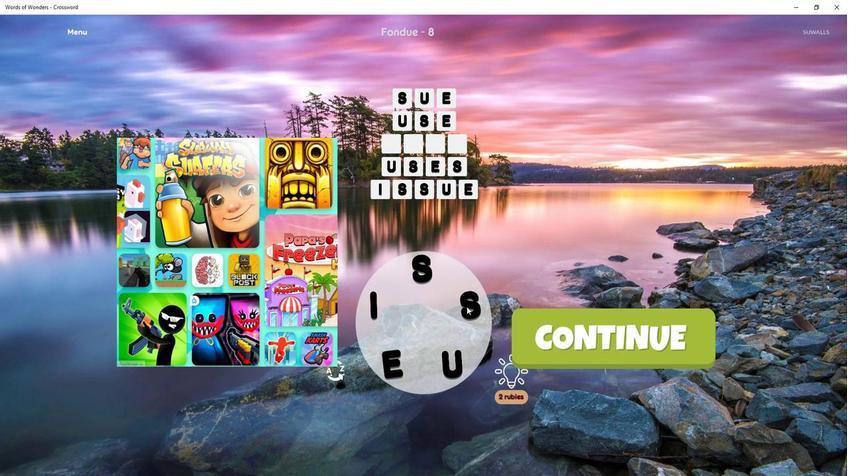 
Action: Mouse pressed left at (421, 309)
Screenshot: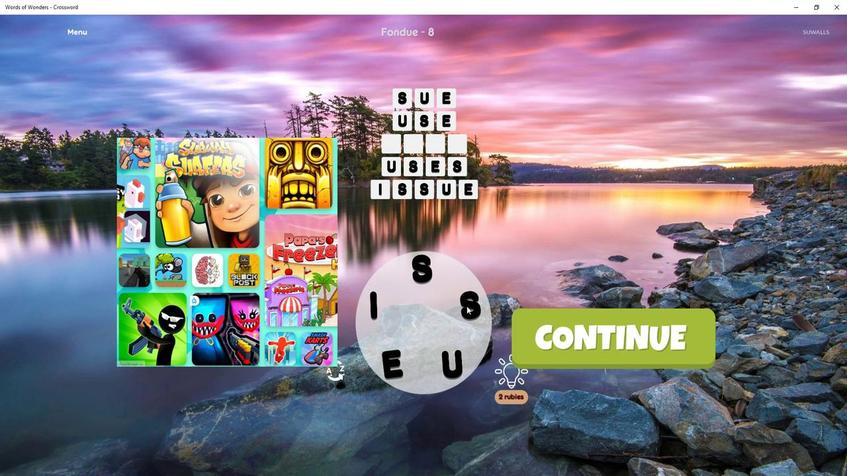 
Action: Mouse moved to (399, 323)
Screenshot: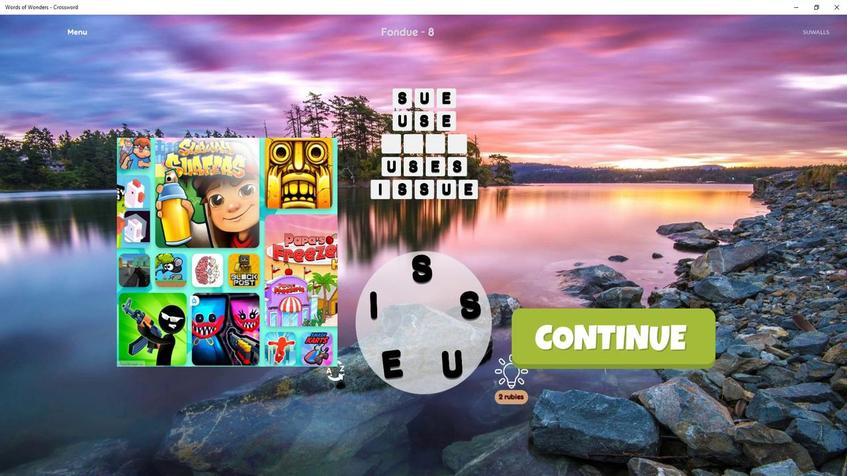 
Action: Mouse scrolled (399, 323) with delta (0, 0)
Screenshot: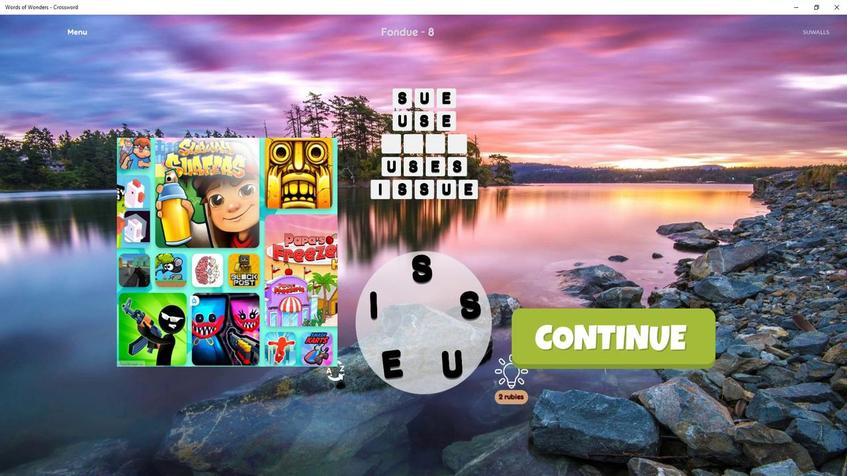 
Action: Mouse moved to (399, 323)
Screenshot: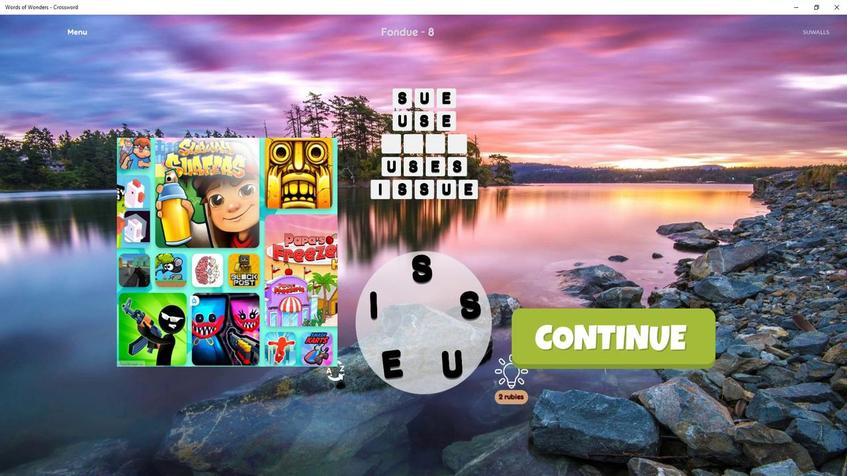 
Action: Mouse scrolled (399, 323) with delta (0, 0)
Screenshot: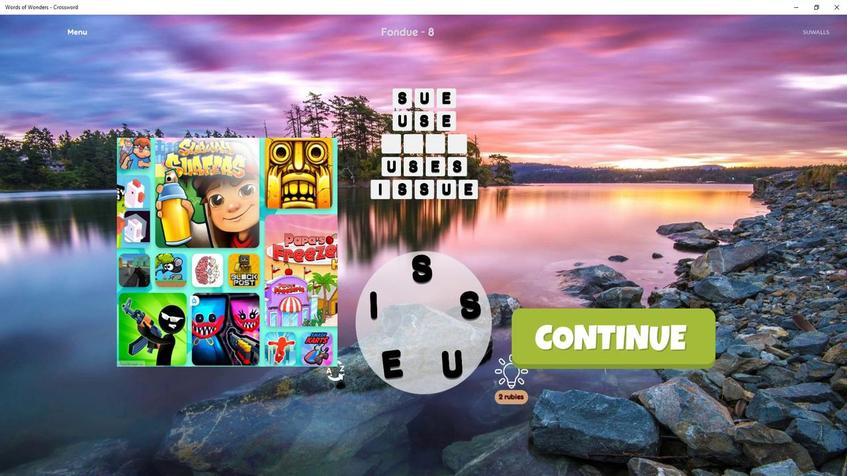
Action: Mouse moved to (399, 323)
Screenshot: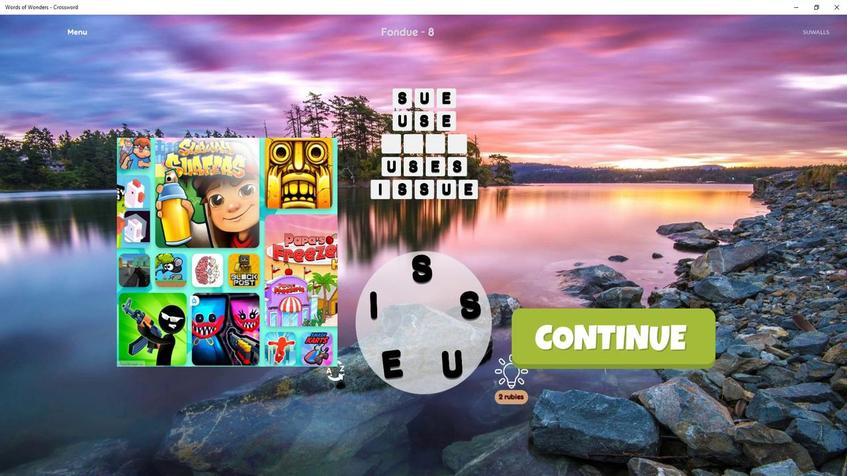 
Action: Mouse scrolled (399, 323) with delta (0, 0)
Screenshot: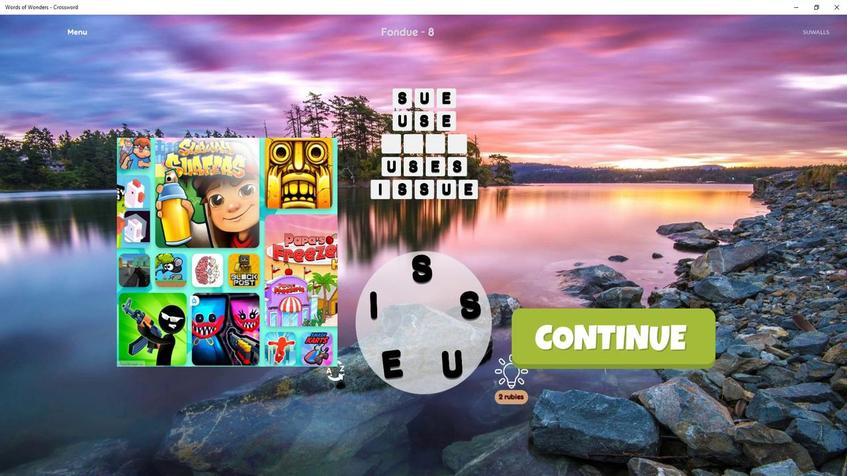 
Action: Mouse scrolled (399, 323) with delta (0, 0)
Screenshot: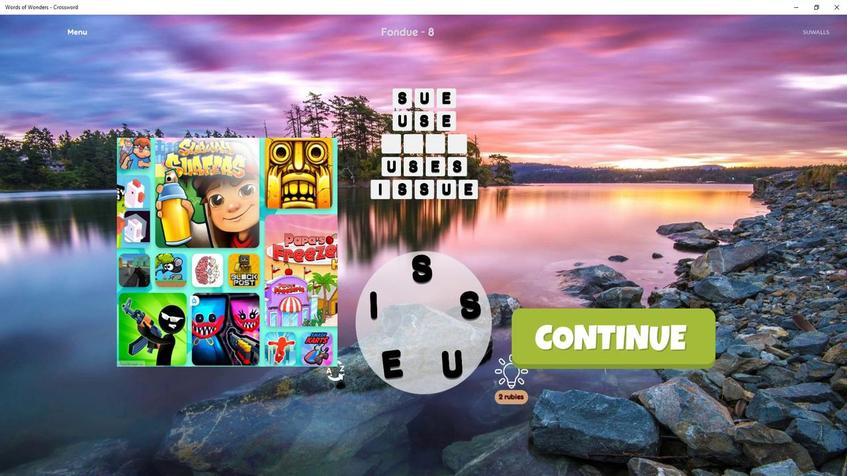 
Action: Mouse scrolled (399, 323) with delta (0, 0)
Screenshot: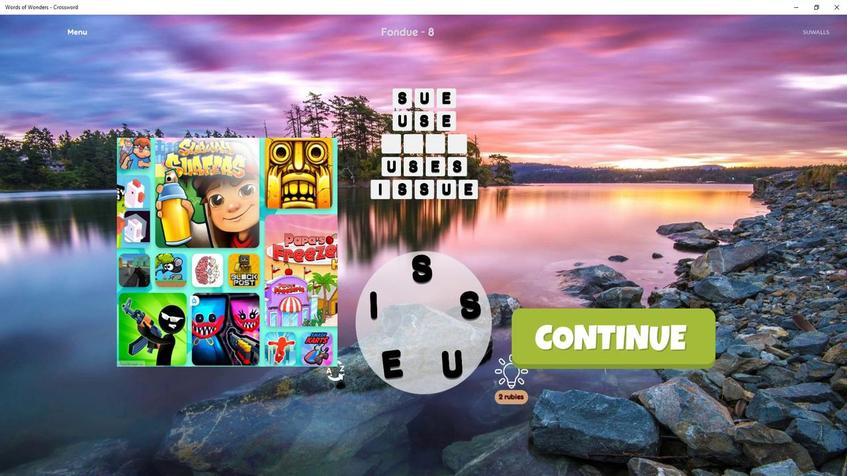 
Action: Mouse scrolled (399, 323) with delta (0, 0)
Screenshot: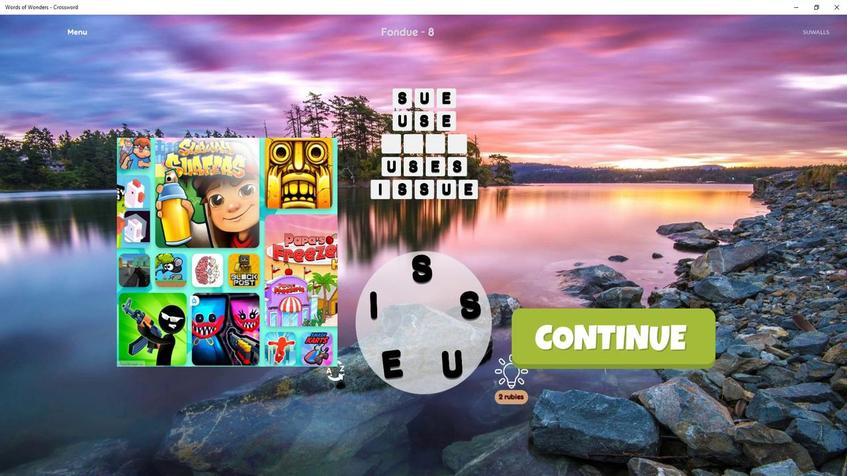 
Action: Mouse moved to (417, 309)
Screenshot: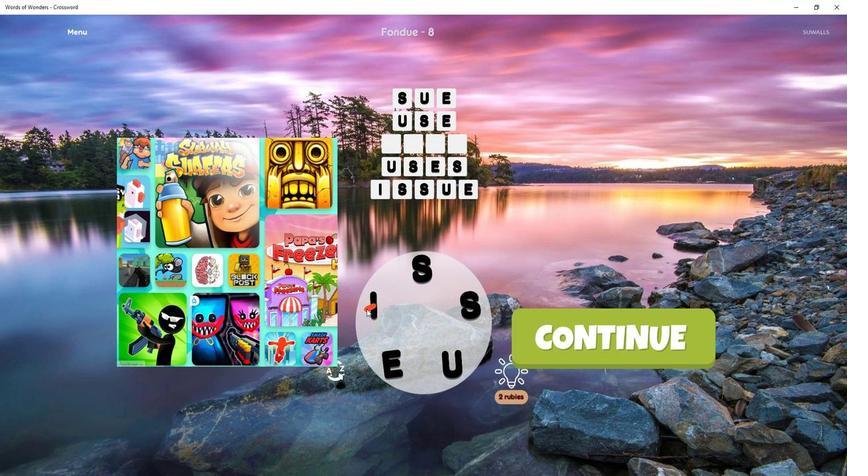
Action: Mouse pressed left at (417, 309)
Screenshot: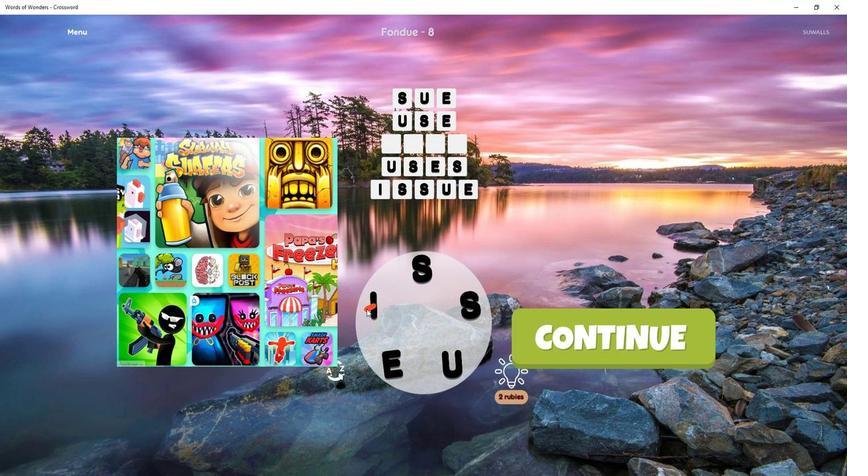 
Action: Mouse moved to (419, 307)
Screenshot: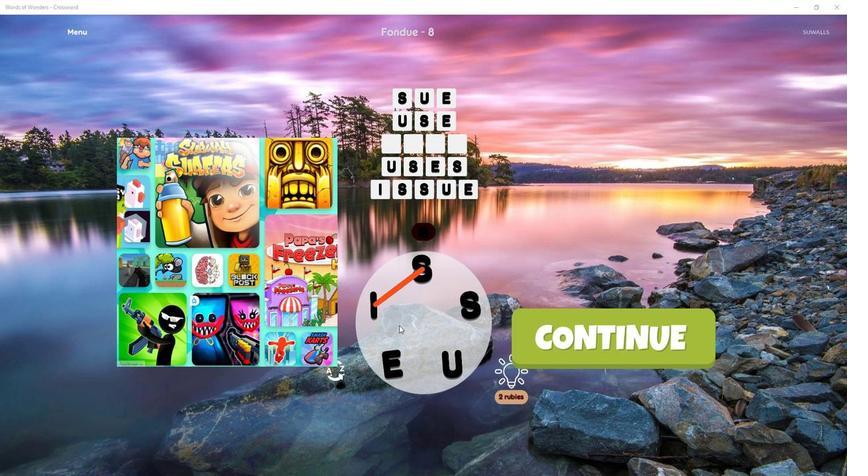 
Action: Mouse pressed left at (419, 307)
Screenshot: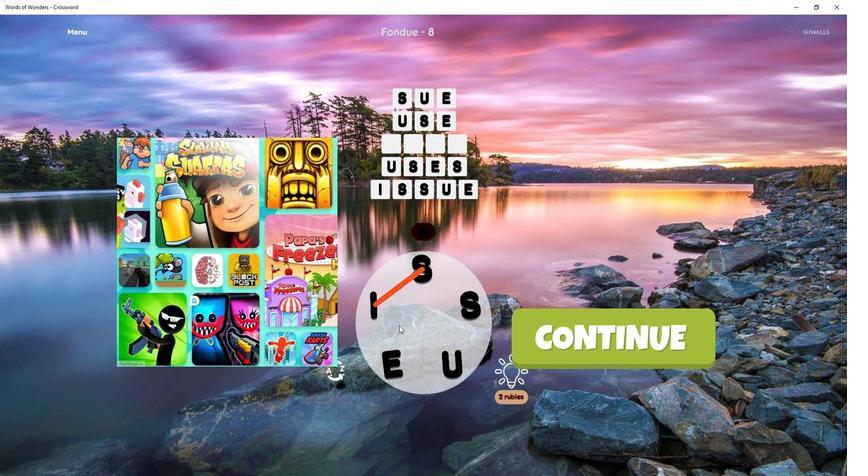 
Action: Mouse moved to (418, 302)
Screenshot: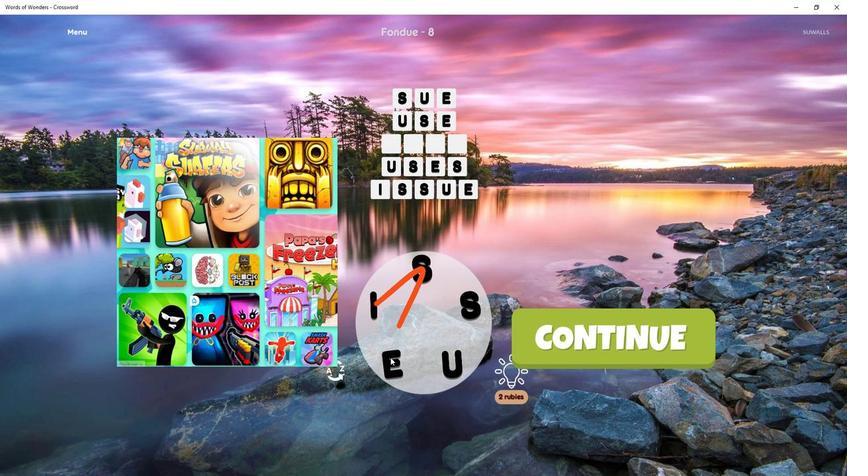 
Action: Mouse pressed left at (418, 302)
Screenshot: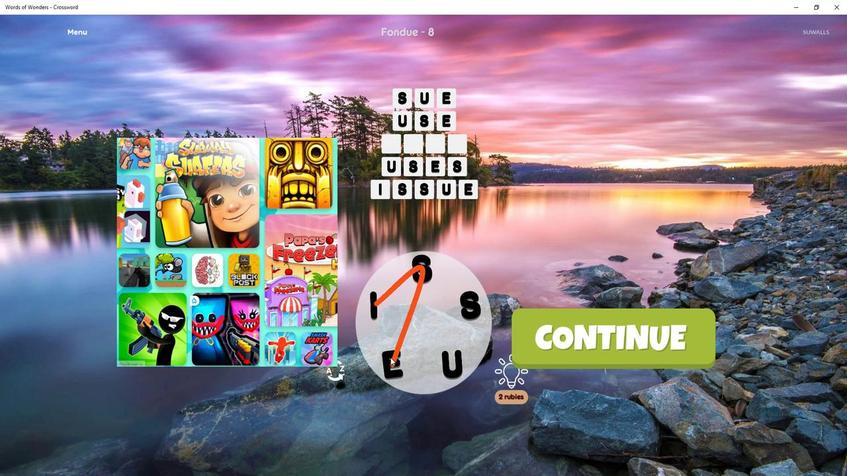 
Action: Mouse moved to (418, 309)
Screenshot: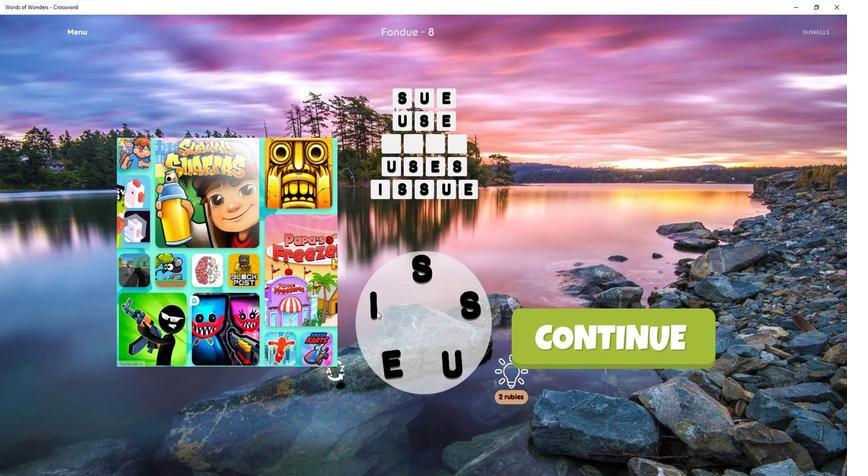 
Action: Mouse pressed left at (418, 309)
Screenshot: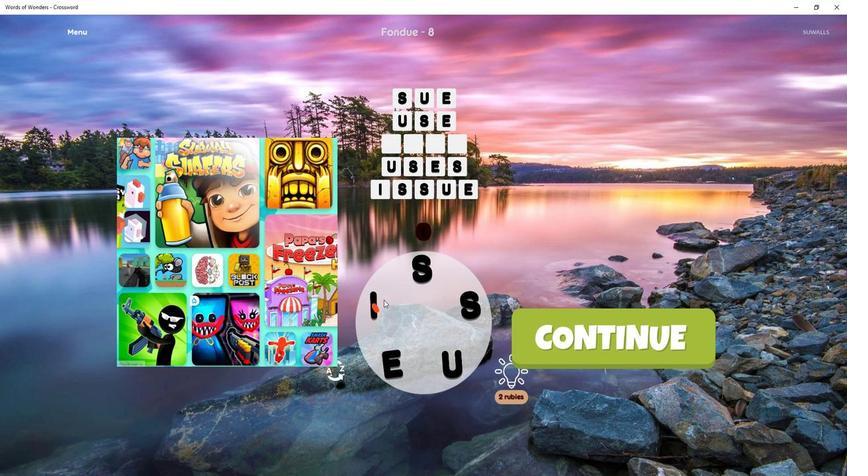 
Action: Mouse moved to (400, 329)
Screenshot: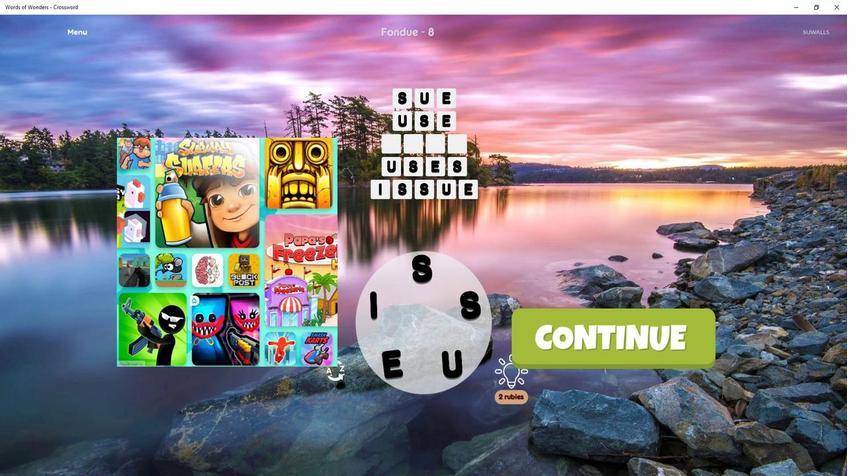 
Action: Mouse pressed left at (400, 329)
Screenshot: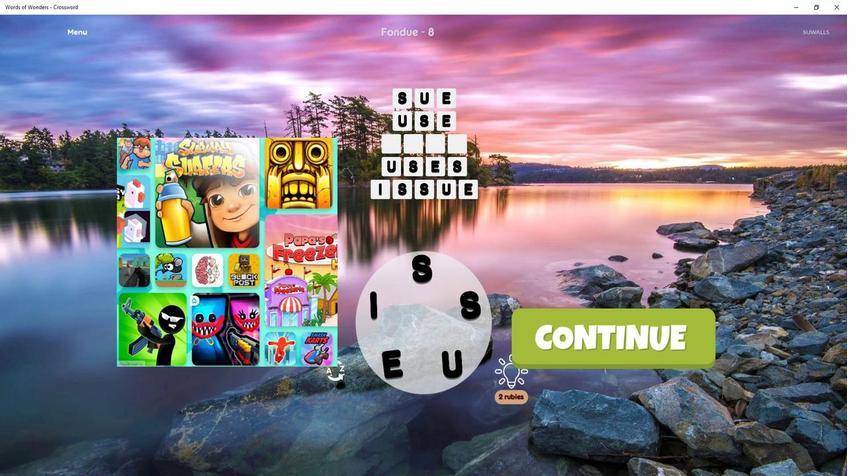 
Action: Mouse moved to (421, 309)
Screenshot: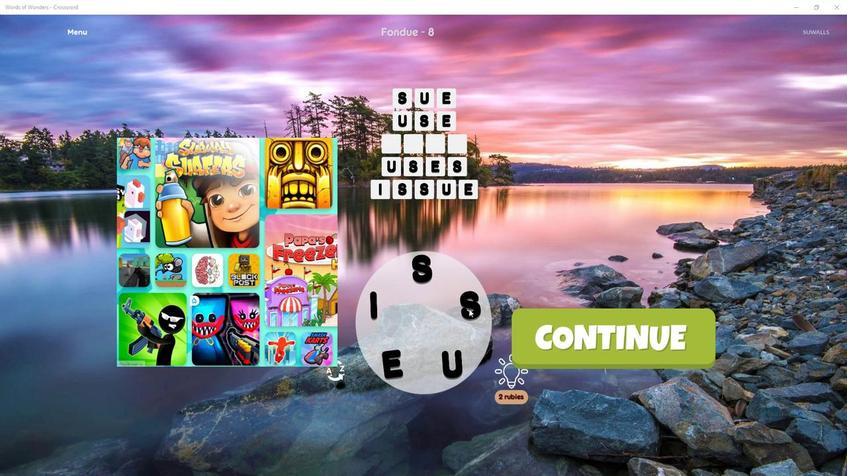
Action: Mouse pressed left at (421, 309)
Screenshot: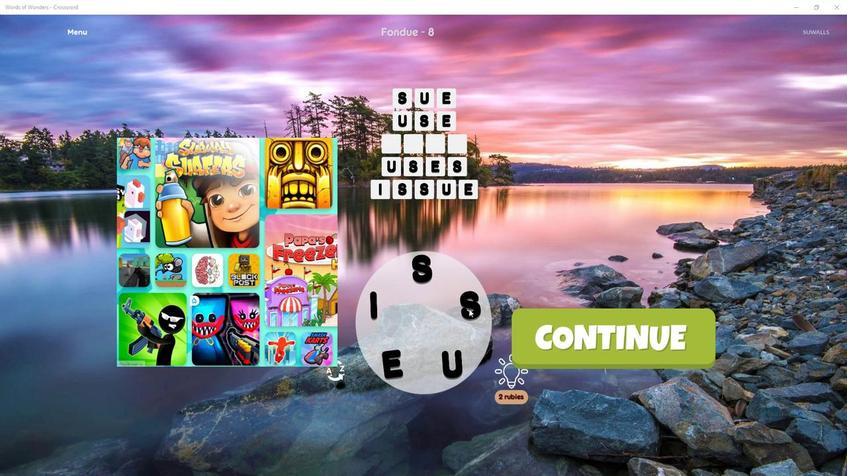 
Action: Mouse moved to (421, 301)
Screenshot: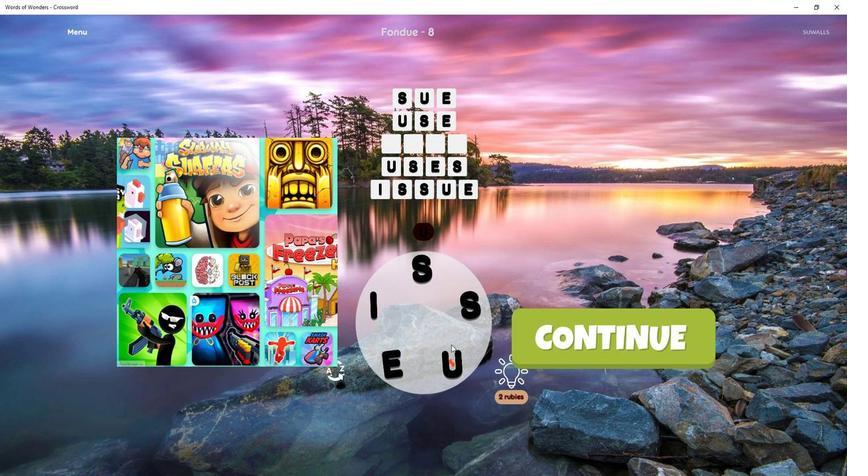 
Action: Mouse pressed left at (421, 301)
Screenshot: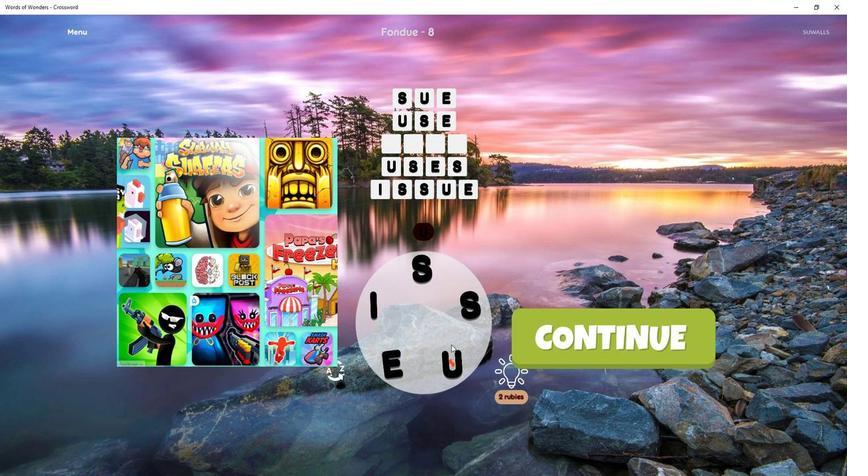 
Action: Mouse moved to (398, 329)
Screenshot: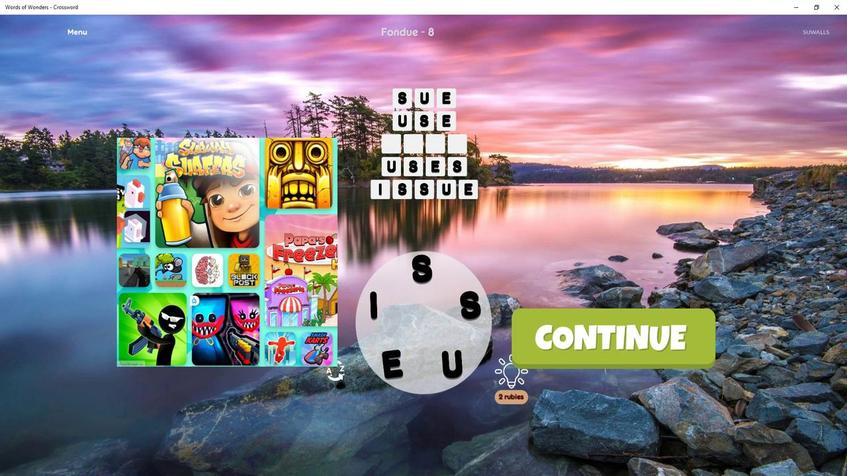 
Action: Mouse scrolled (398, 329) with delta (0, 0)
Screenshot: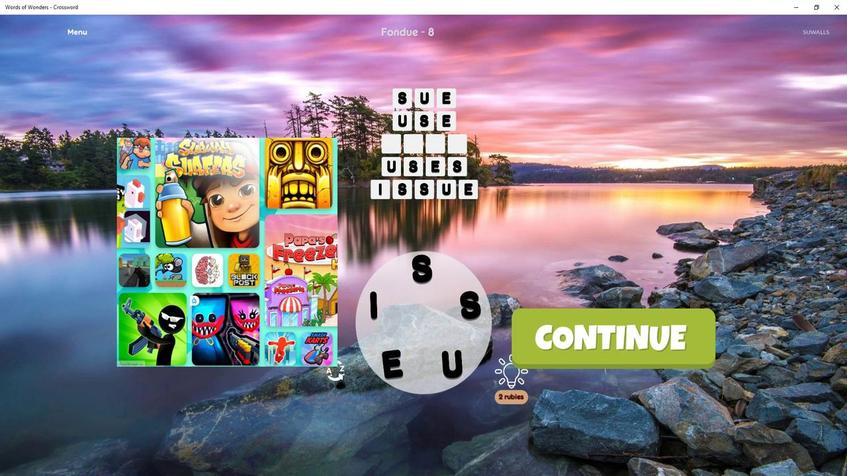 
Action: Mouse moved to (421, 311)
Screenshot: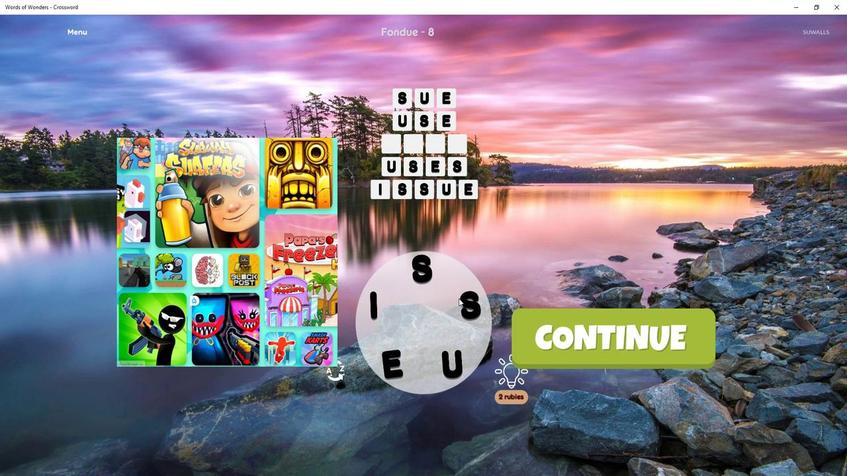 
Action: Mouse pressed left at (421, 311)
Screenshot: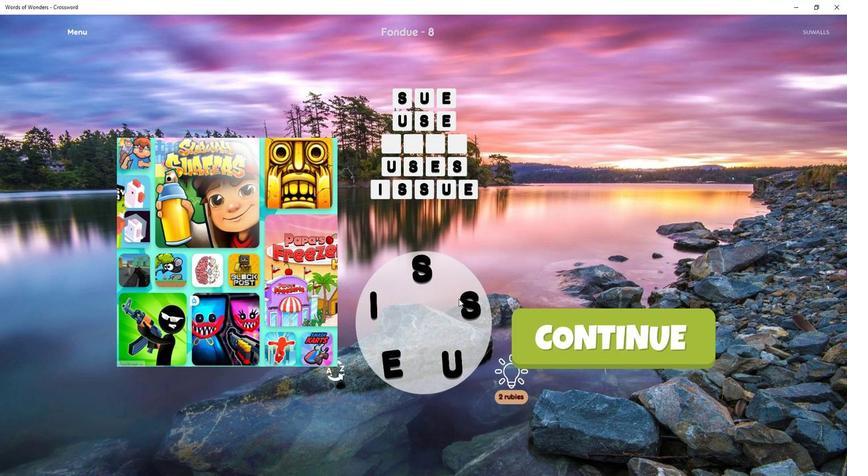 
Action: Mouse moved to (418, 302)
Screenshot: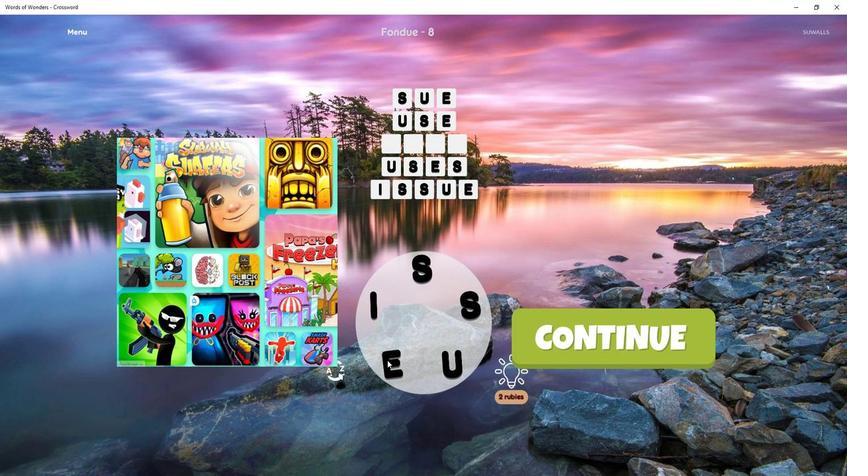 
Action: Mouse pressed left at (418, 302)
Screenshot: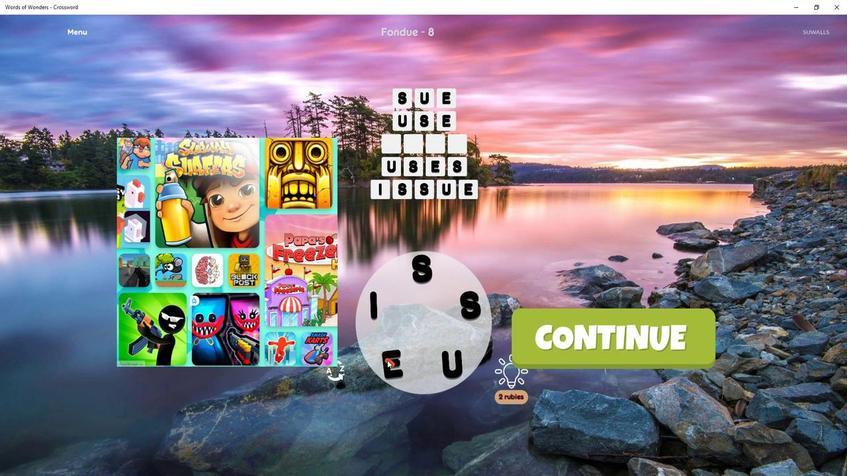 
Action: Mouse moved to (419, 314)
Screenshot: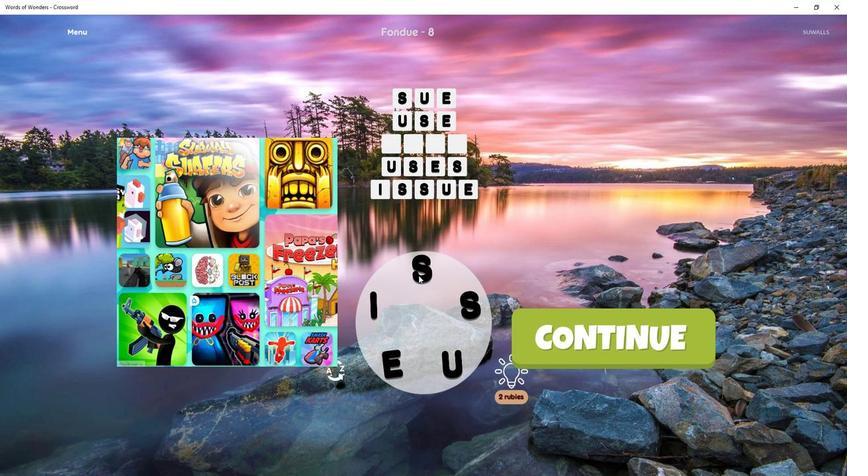 
Action: Mouse pressed left at (419, 314)
Screenshot: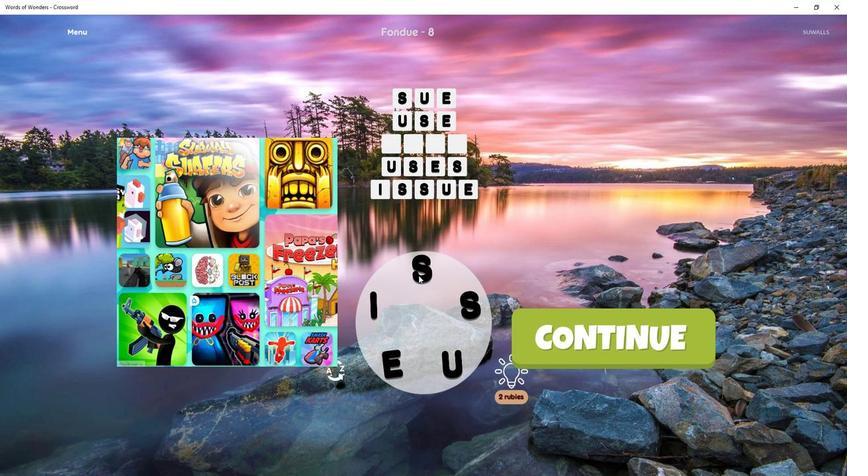 
Action: Mouse moved to (398, 327)
Screenshot: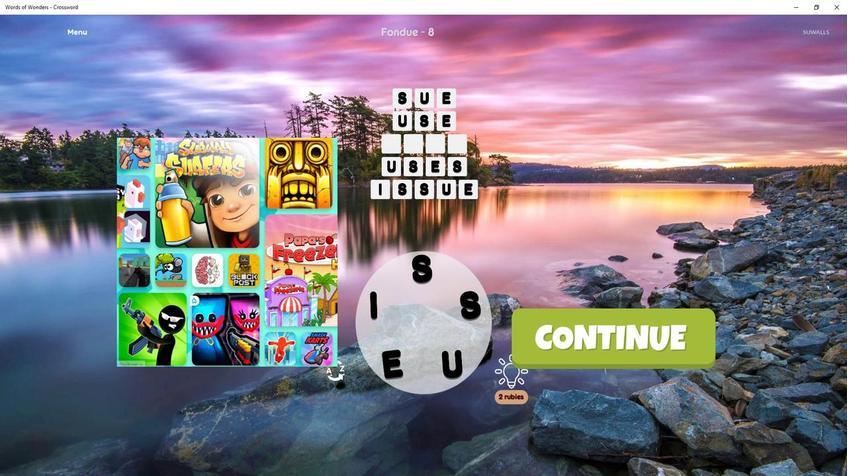 
Action: Mouse scrolled (398, 327) with delta (0, 0)
Screenshot: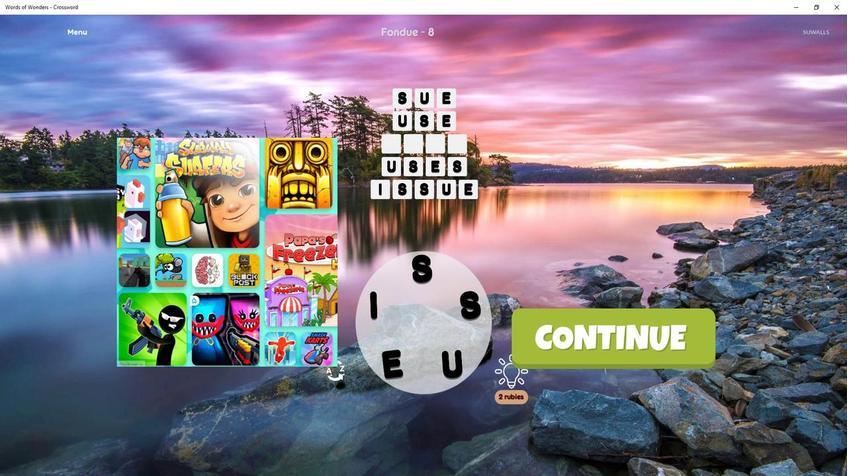 
Action: Mouse moved to (420, 301)
Screenshot: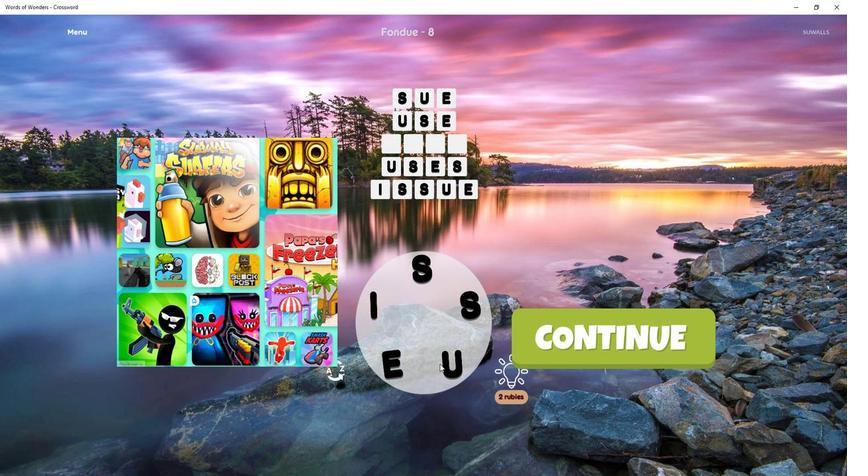 
Action: Mouse pressed left at (420, 301)
Screenshot: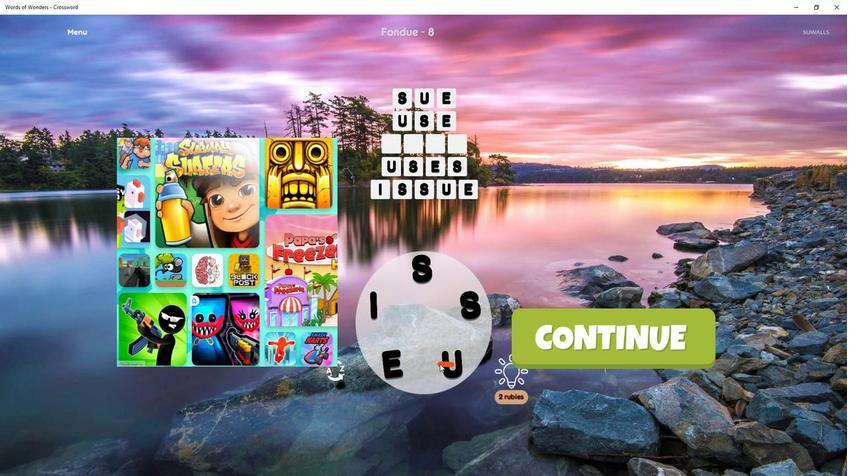 
Action: Mouse moved to (420, 302)
Screenshot: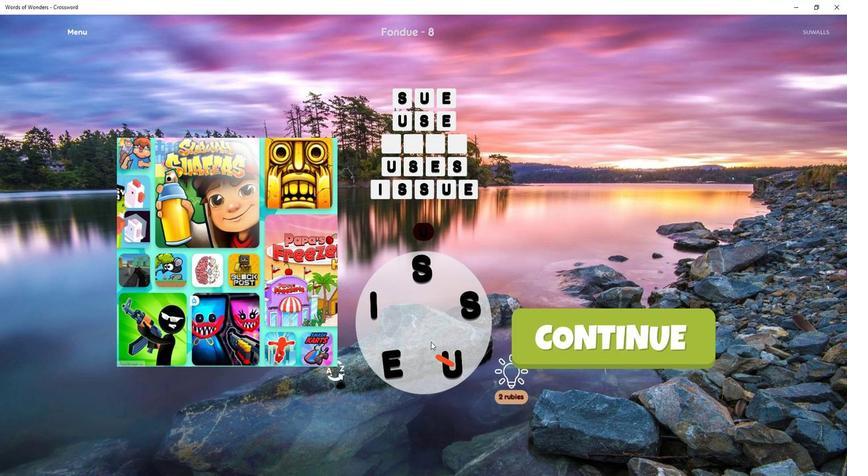 
Action: Mouse pressed left at (420, 302)
Screenshot: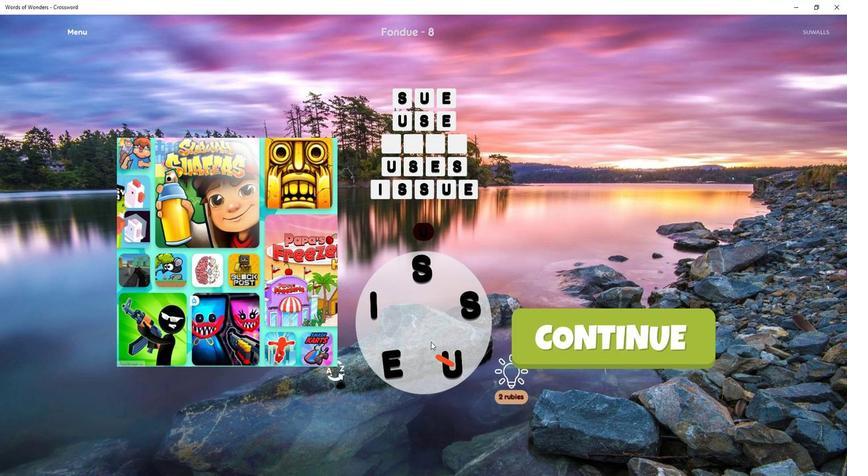 
Action: Mouse moved to (399, 329)
Screenshot: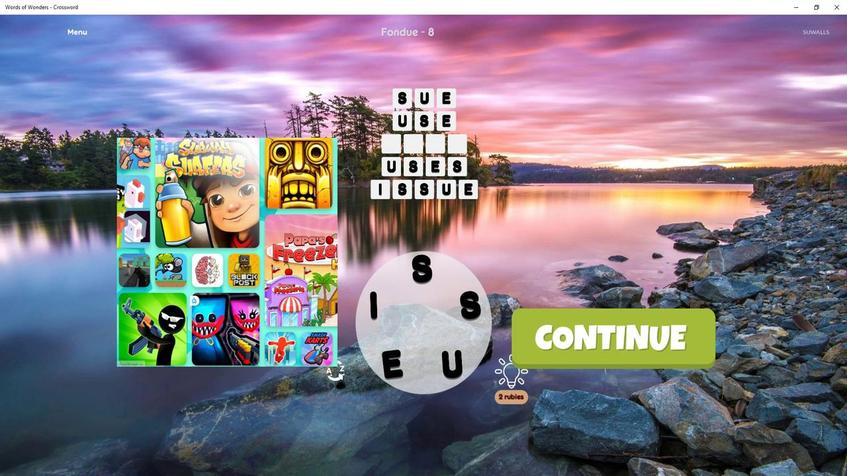
Action: Mouse scrolled (399, 329) with delta (0, 0)
Screenshot: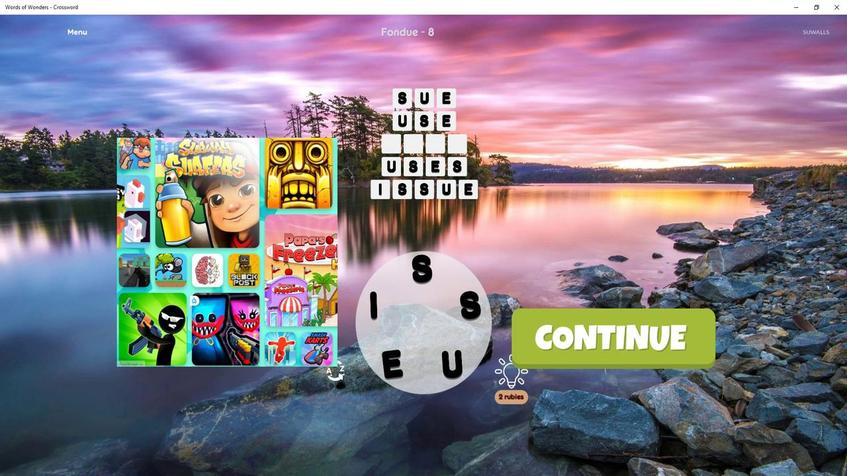 
Action: Mouse scrolled (399, 329) with delta (0, 0)
Screenshot: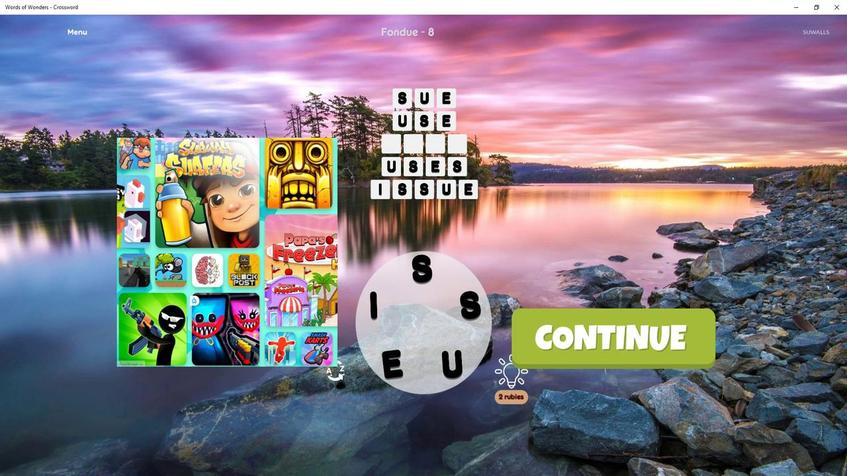 
Action: Mouse scrolled (399, 329) with delta (0, 0)
Screenshot: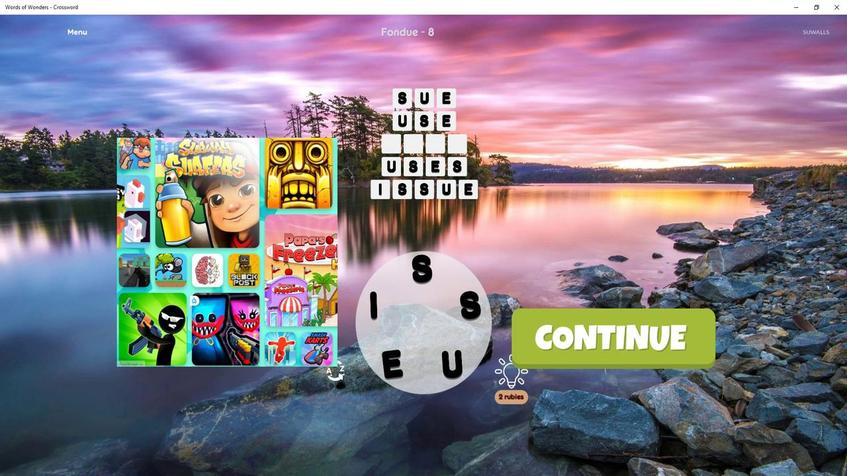 
Action: Mouse moved to (419, 313)
Screenshot: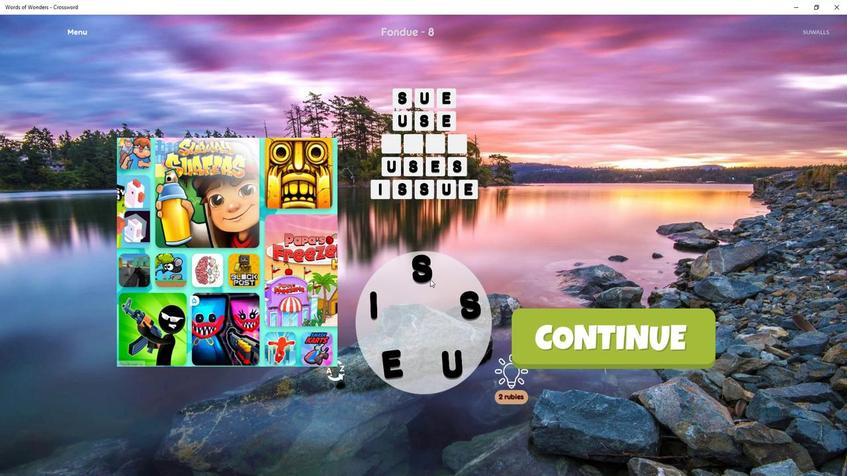 
Action: Mouse pressed left at (419, 313)
Screenshot: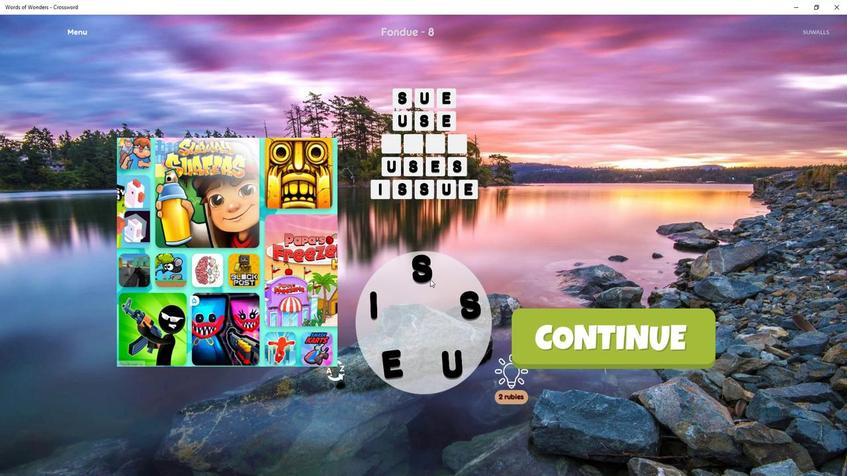 
Action: Mouse moved to (421, 302)
Screenshot: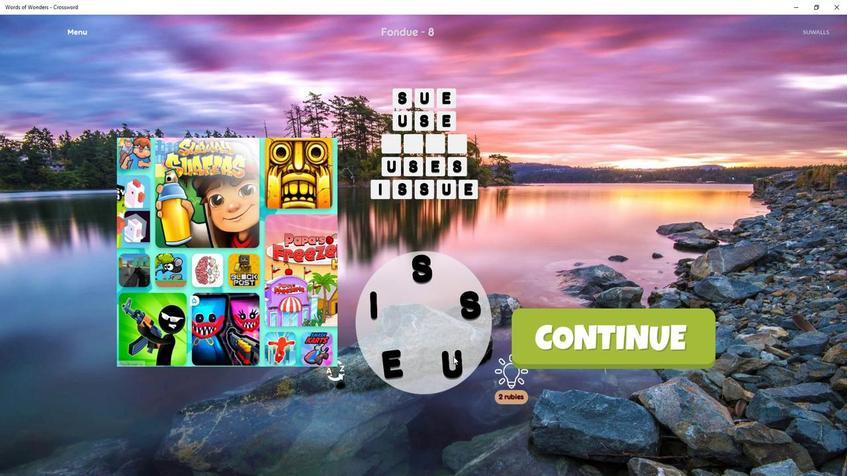 
Action: Mouse pressed left at (421, 302)
Screenshot: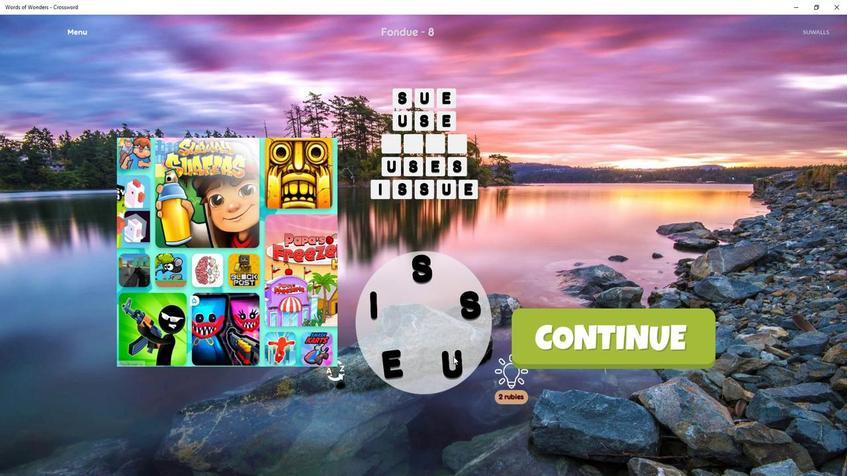 
Action: Mouse moved to (419, 303)
Screenshot: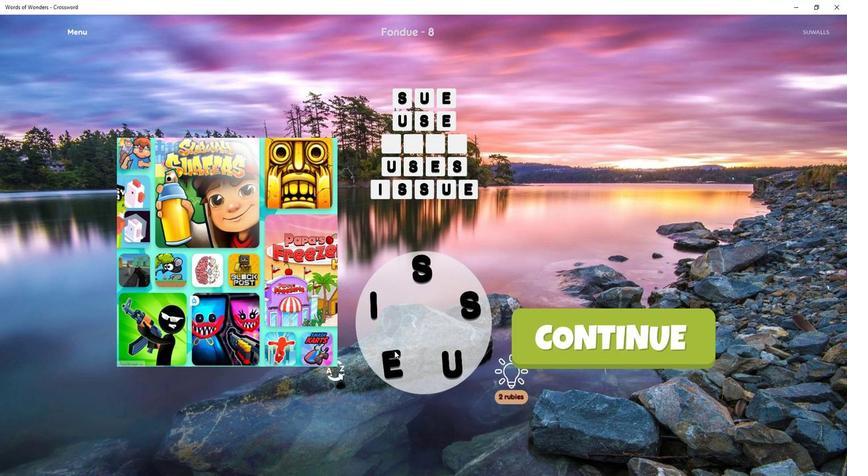 
Action: Mouse pressed left at (419, 303)
Screenshot: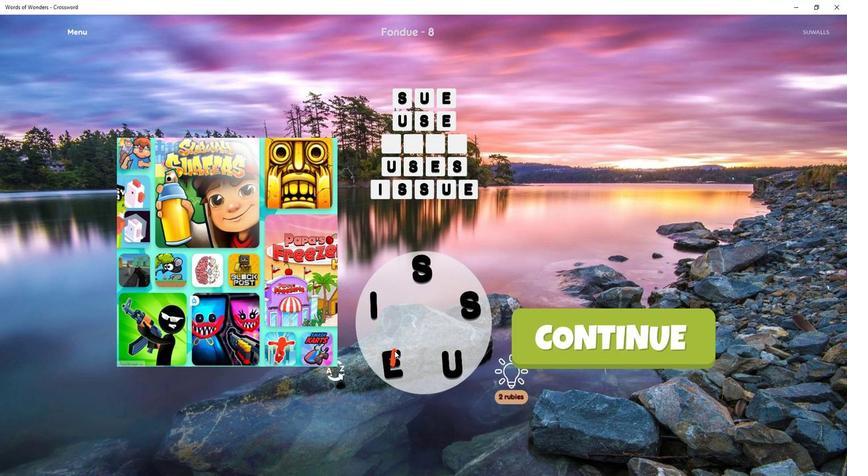 
Action: Mouse moved to (421, 301)
Screenshot: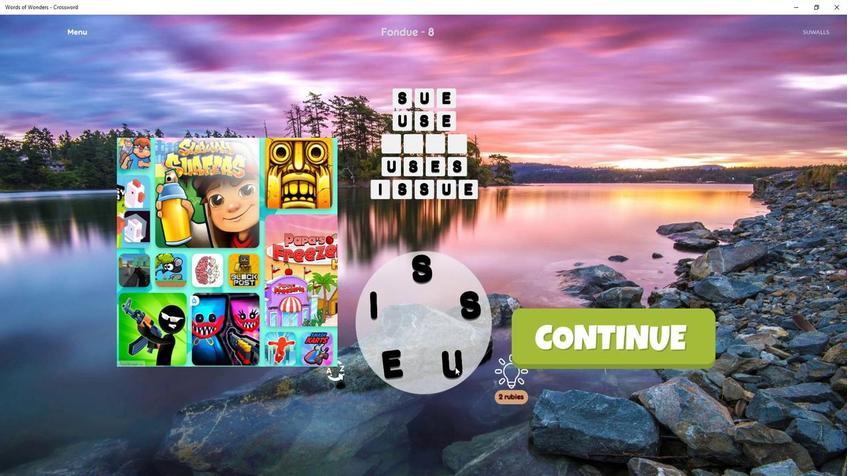 
Action: Mouse pressed left at (421, 301)
Screenshot: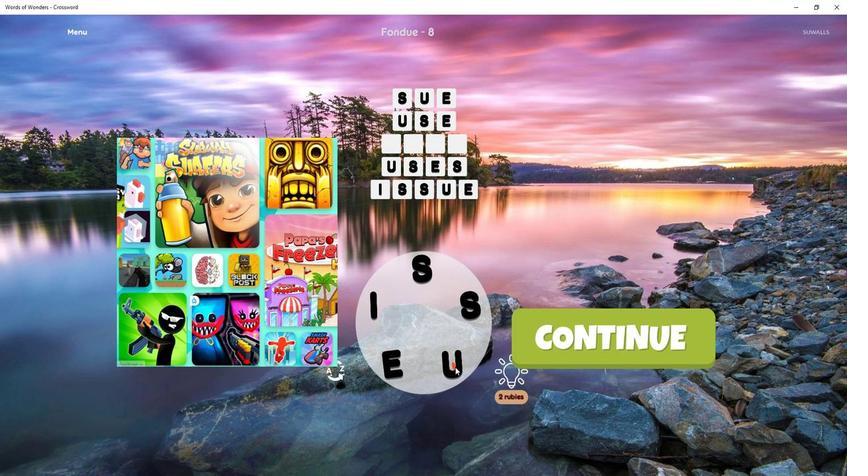 
Action: Mouse moved to (420, 302)
Screenshot: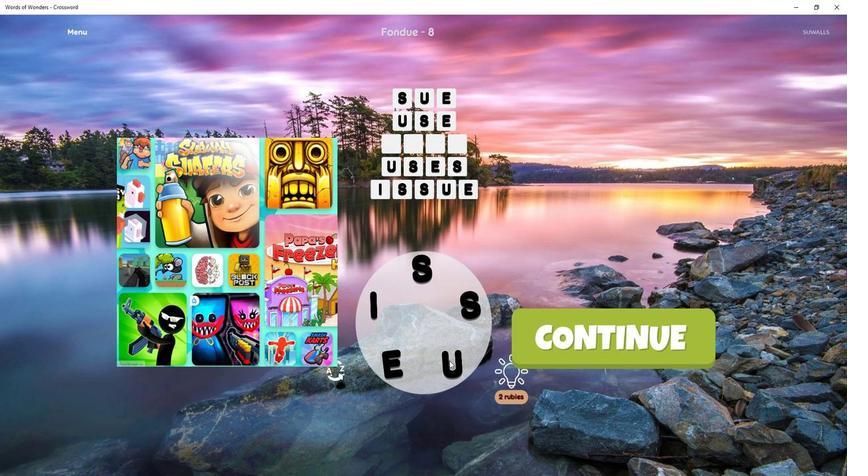 
Action: Mouse pressed left at (420, 302)
Screenshot: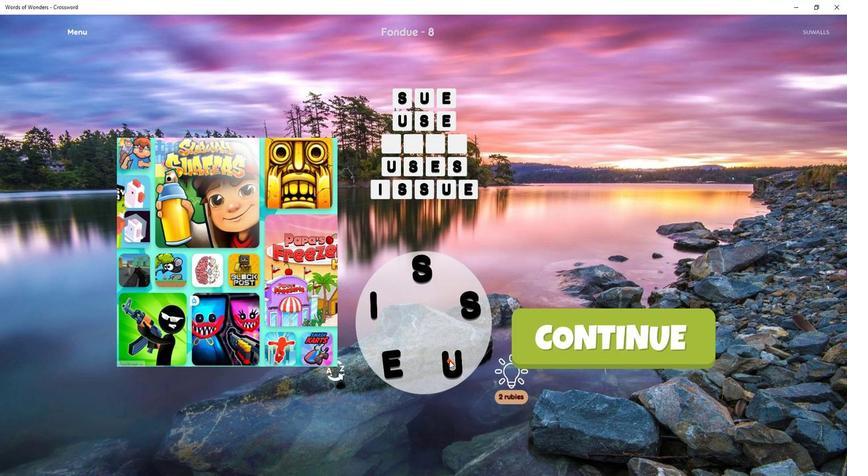 
Action: Mouse moved to (418, 302)
Screenshot: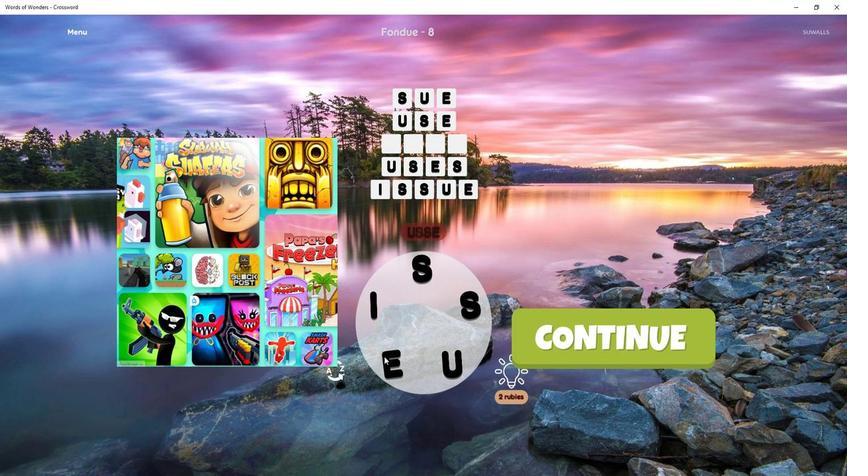 
Action: Mouse pressed left at (418, 302)
Screenshot: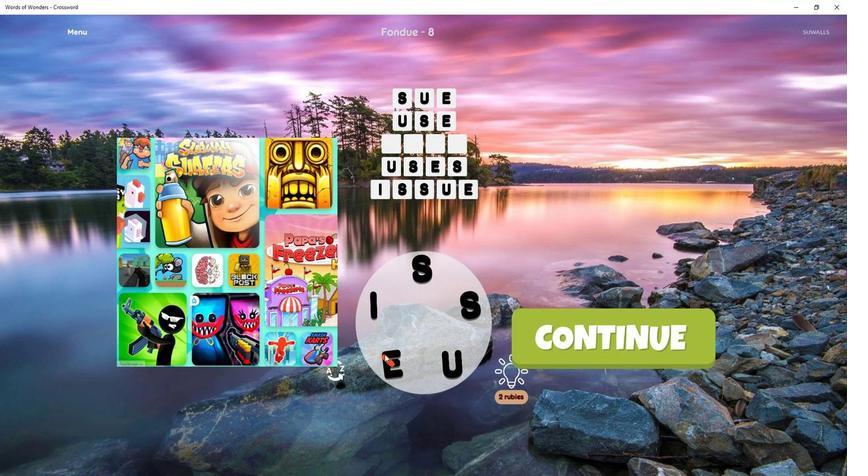 
Action: Mouse moved to (421, 302)
Screenshot: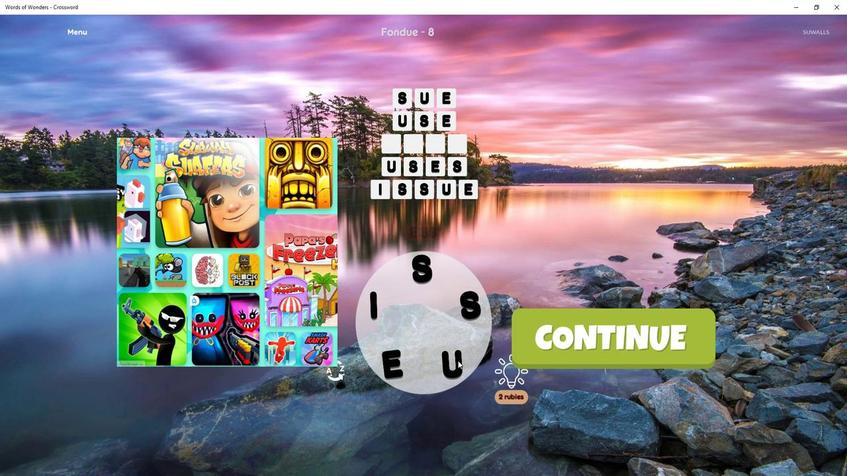 
Action: Mouse pressed left at (421, 302)
Screenshot: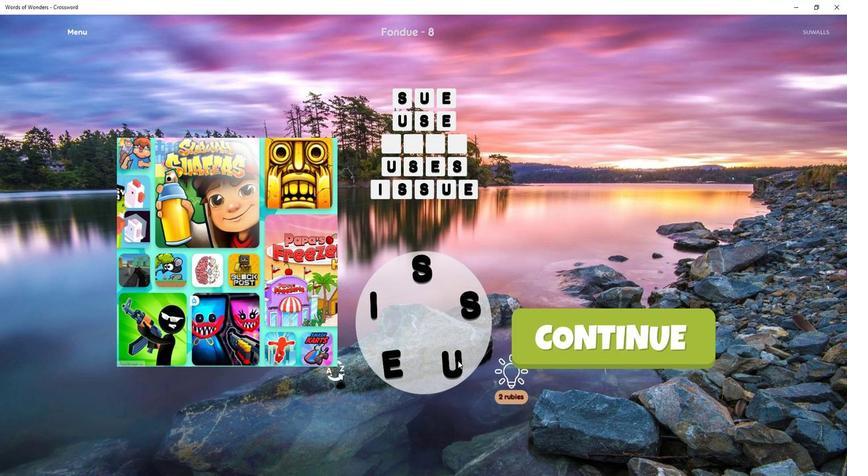 
Action: Mouse moved to (419, 302)
Screenshot: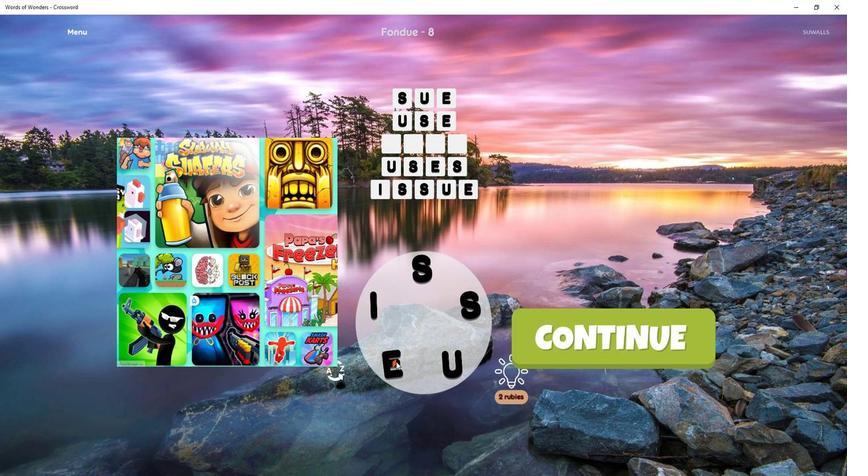 
Action: Mouse pressed left at (419, 302)
Screenshot: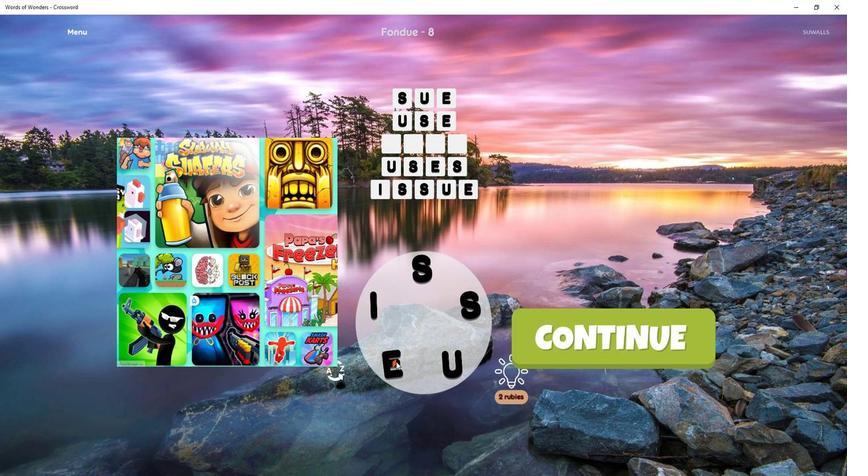 
Action: Mouse moved to (420, 303)
Screenshot: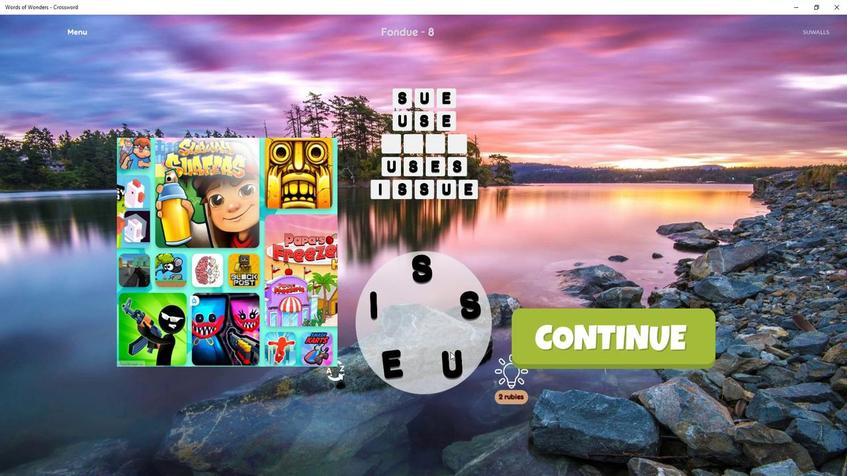 
Action: Mouse pressed left at (420, 303)
Screenshot: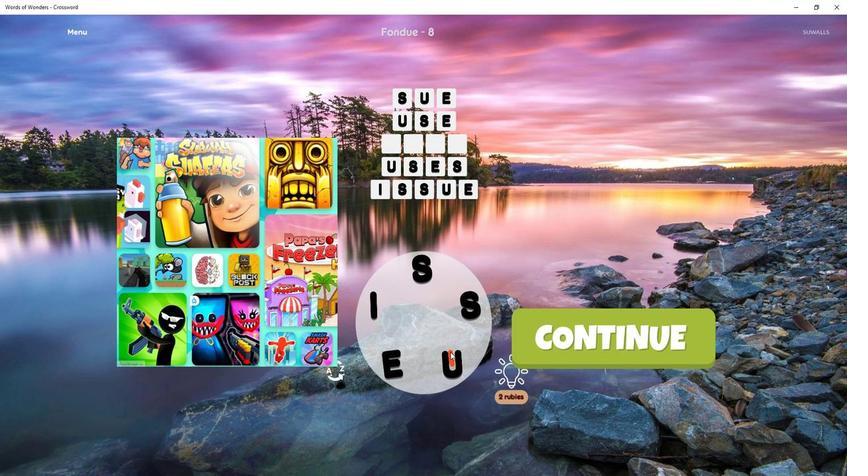 
Action: Mouse moved to (419, 302)
Screenshot: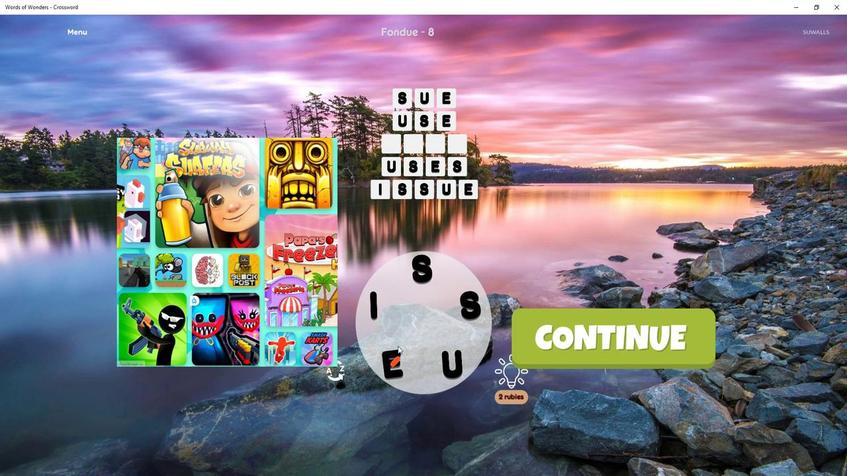 
Action: Mouse pressed left at (419, 302)
Screenshot: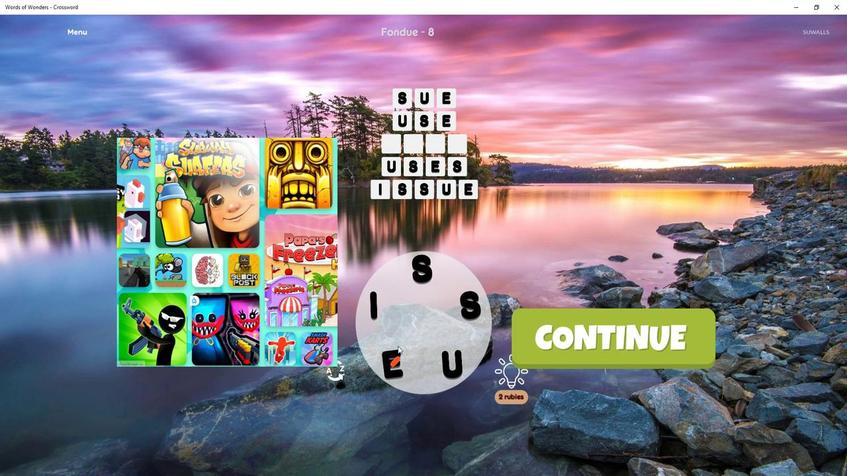 
Action: Mouse moved to (419, 302)
Screenshot: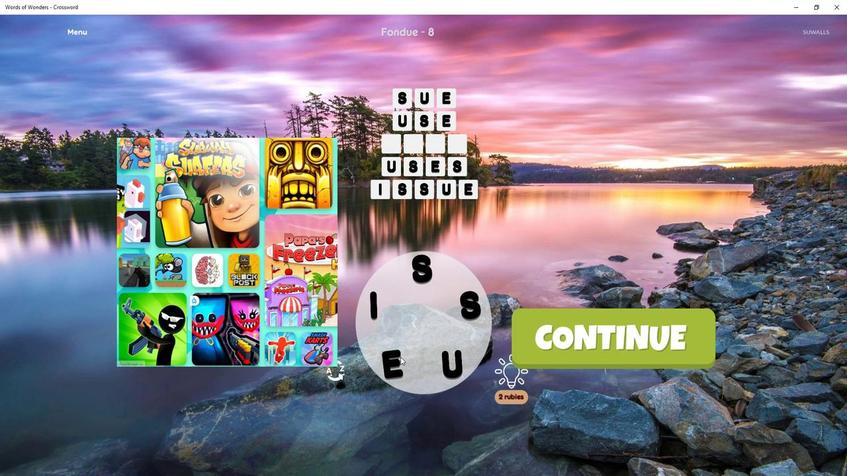 
Action: Mouse pressed left at (419, 302)
Screenshot: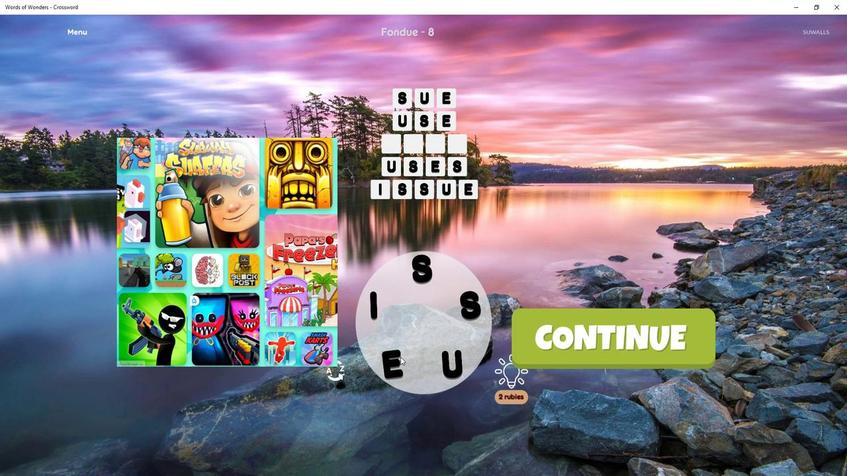 
Action: Mouse moved to (421, 310)
Screenshot: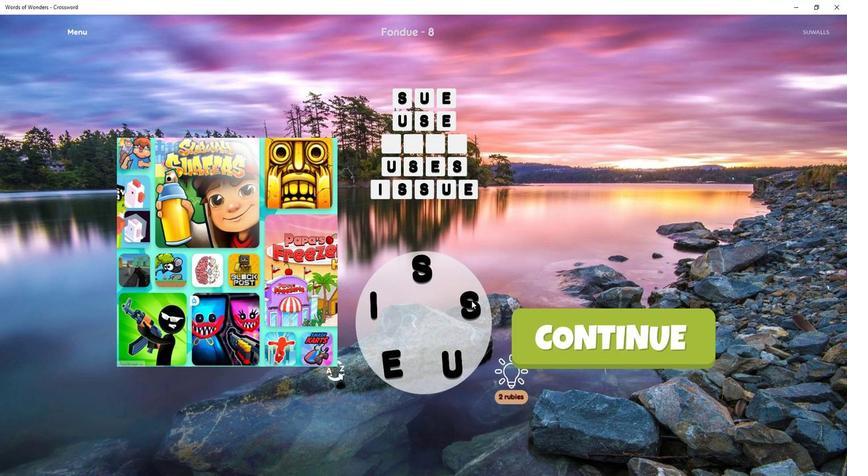 
Action: Mouse pressed left at (421, 310)
Screenshot: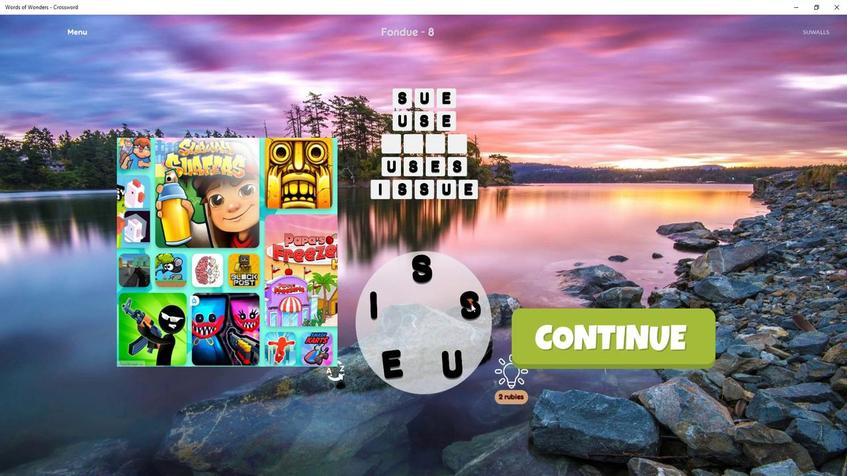 
Action: Mouse moved to (418, 308)
Screenshot: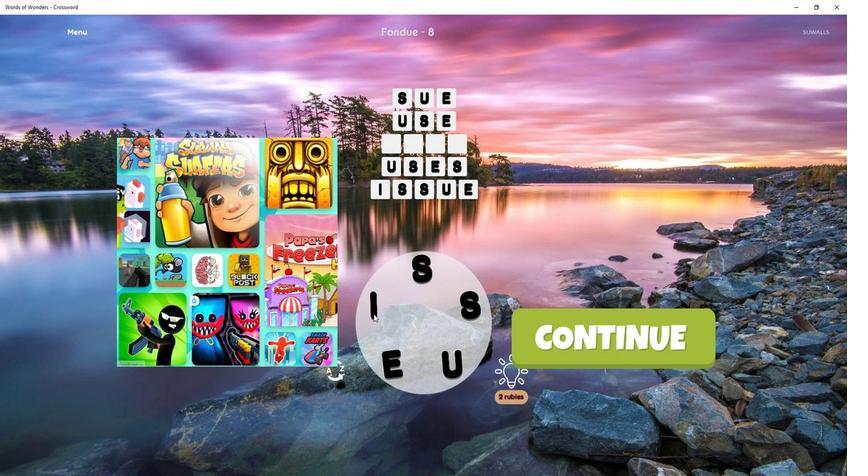 
Action: Mouse pressed left at (418, 308)
Screenshot: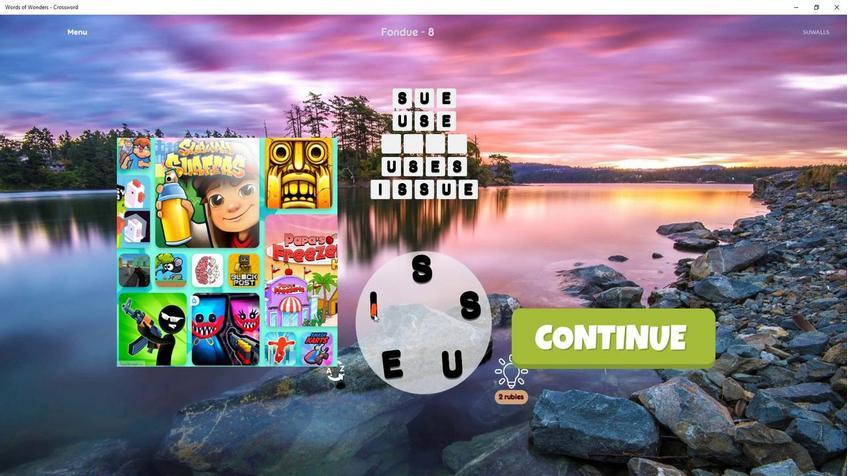 
Action: Mouse moved to (419, 303)
Screenshot: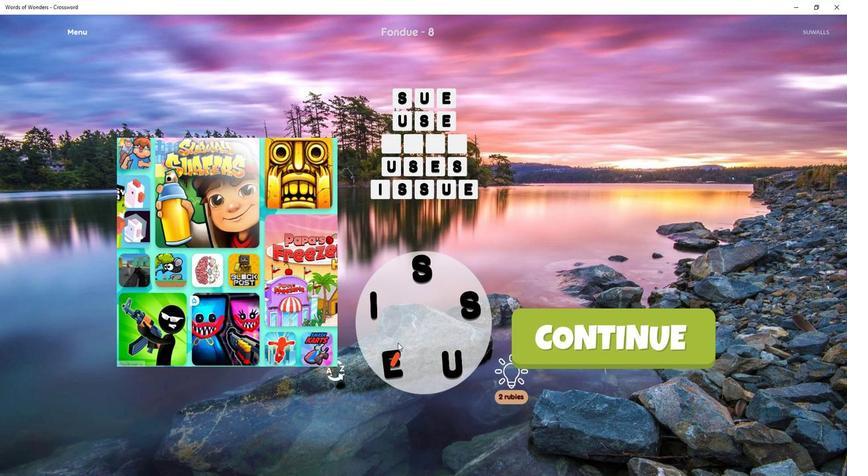 
Action: Mouse pressed left at (419, 303)
Screenshot: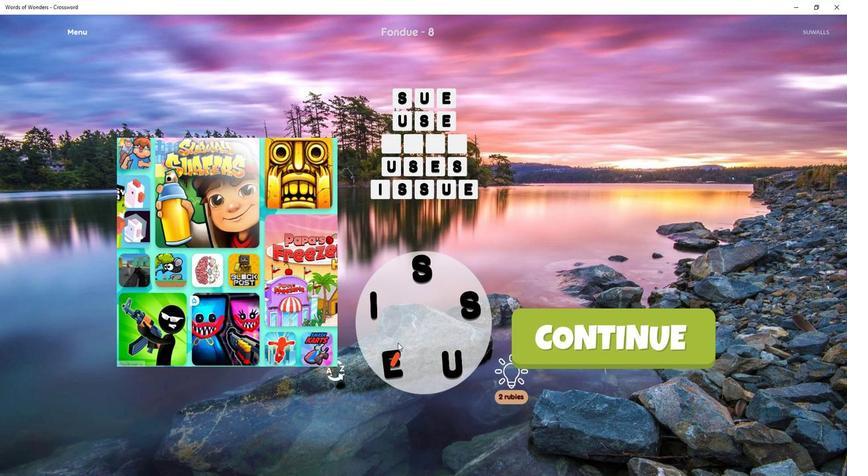 
Action: Mouse moved to (421, 303)
Screenshot: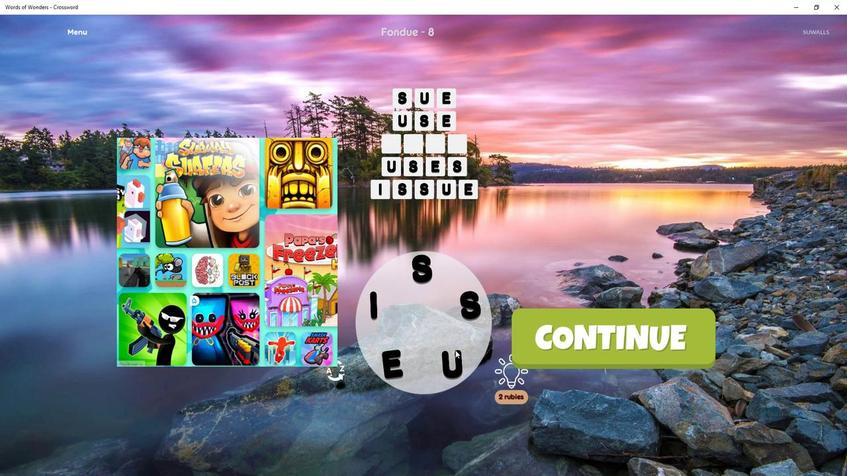 
Action: Mouse pressed left at (421, 303)
Screenshot: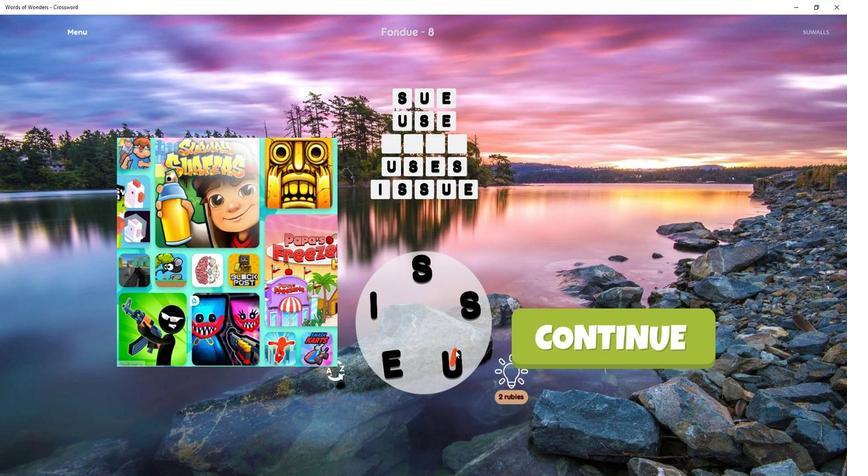 
Action: Mouse moved to (419, 302)
Screenshot: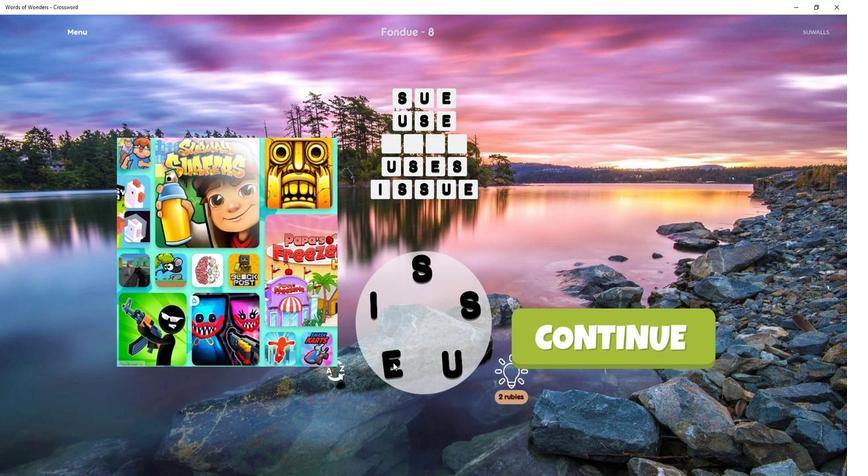 
Action: Mouse pressed left at (419, 302)
Screenshot: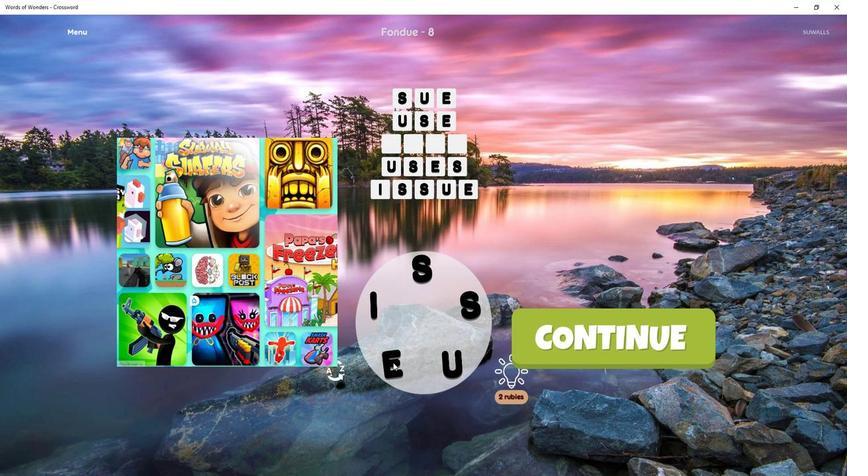 
Action: Mouse moved to (420, 302)
Screenshot: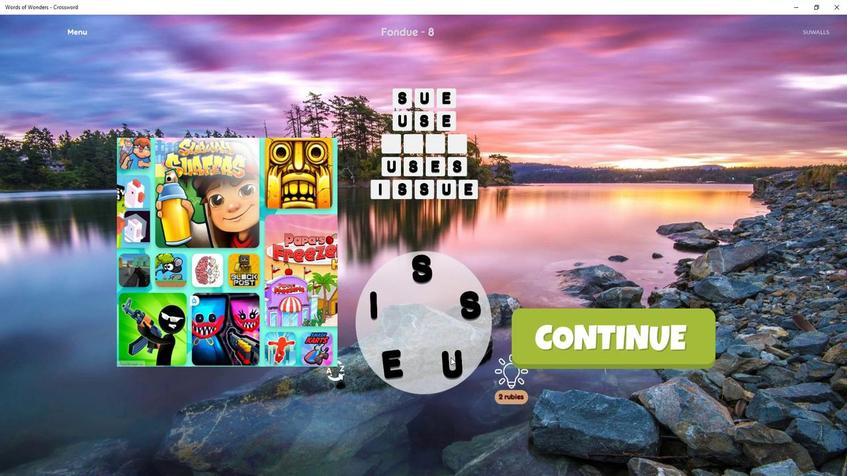 
Action: Mouse pressed left at (420, 302)
Screenshot: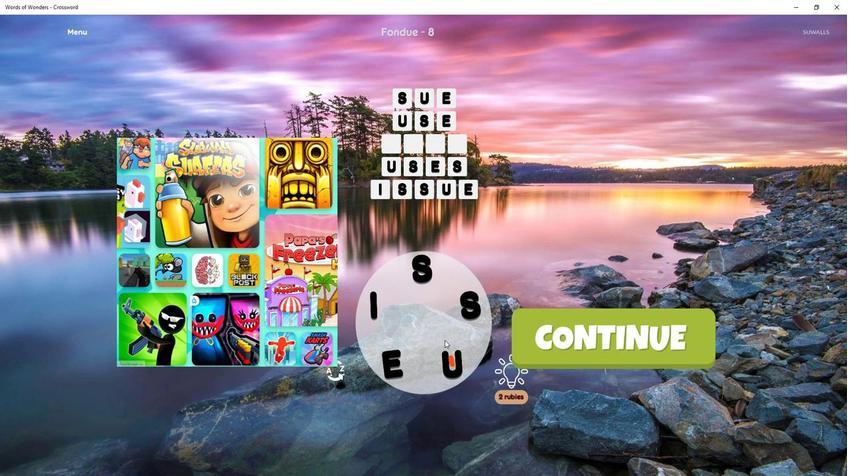 
Action: Mouse moved to (418, 309)
Screenshot: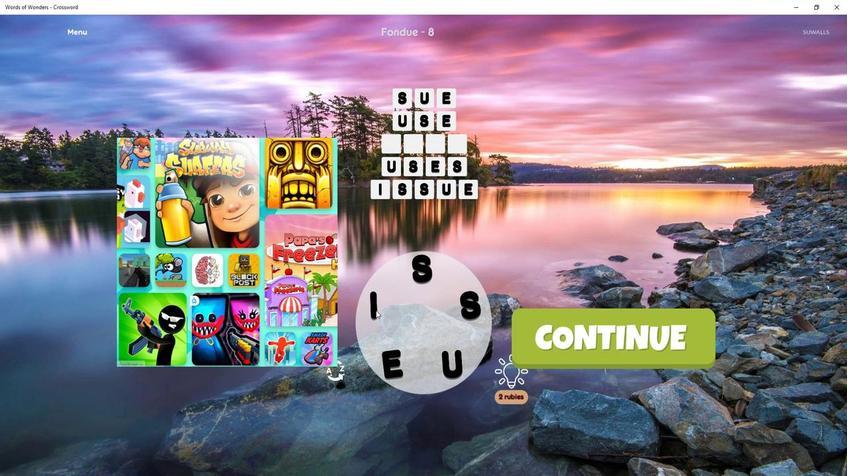 
Action: Mouse pressed left at (418, 309)
Screenshot: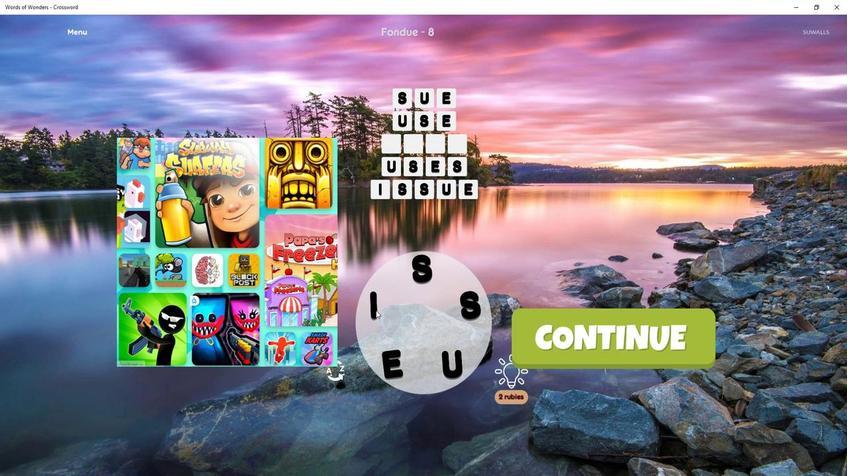 
Action: Mouse moved to (420, 301)
Screenshot: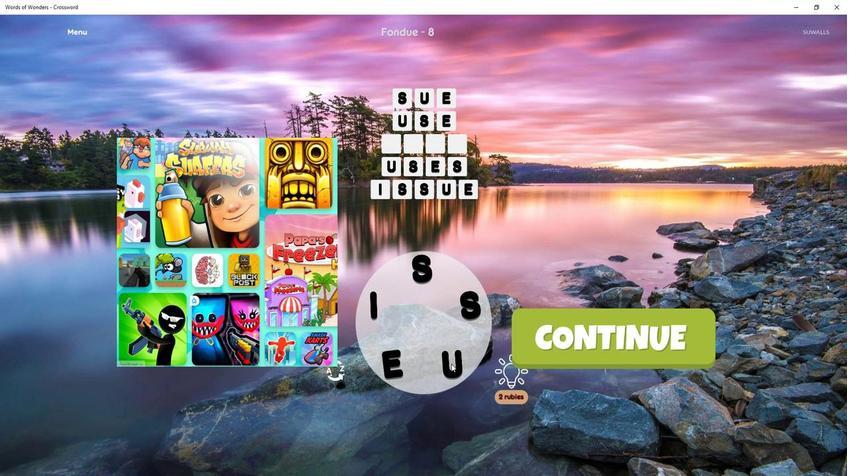 
Action: Mouse pressed left at (420, 301)
Screenshot: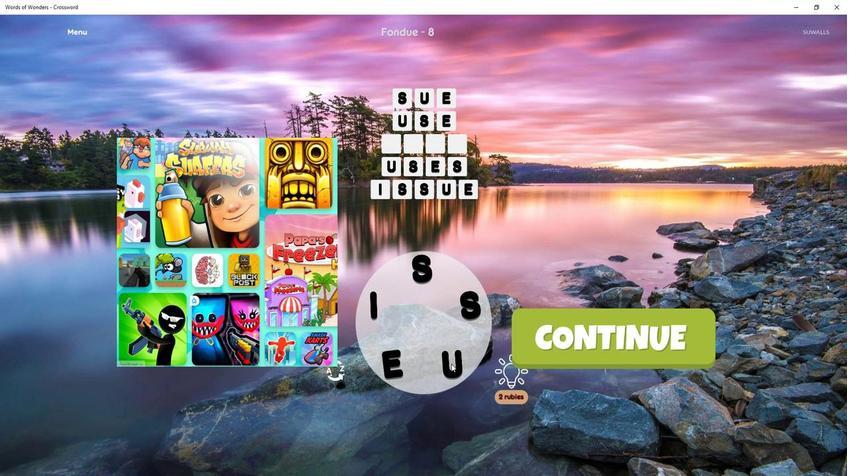 
Action: Mouse moved to (421, 310)
Screenshot: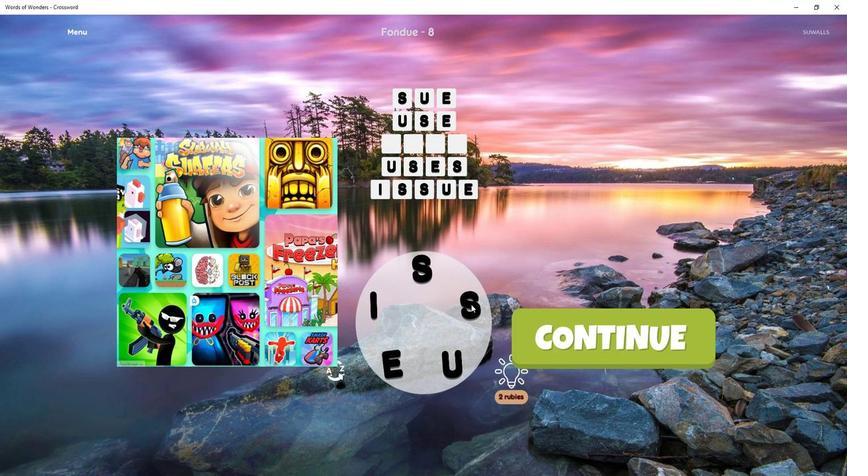 
Action: Mouse pressed left at (421, 310)
Screenshot: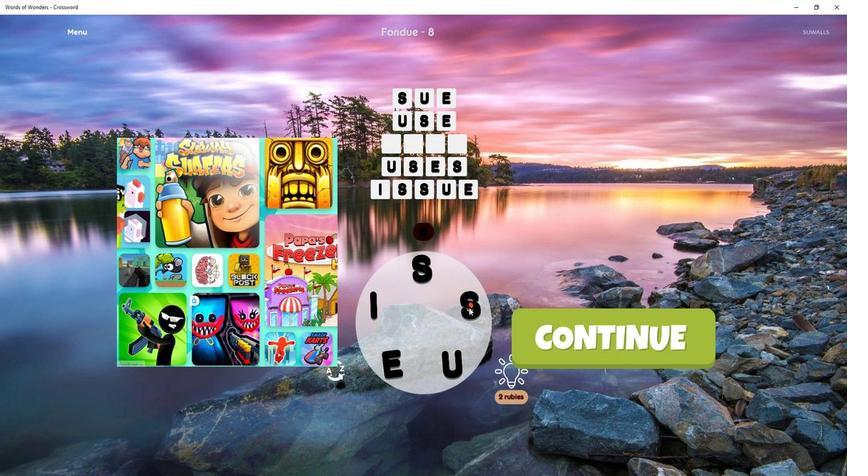 
Action: Mouse moved to (421, 310)
Screenshot: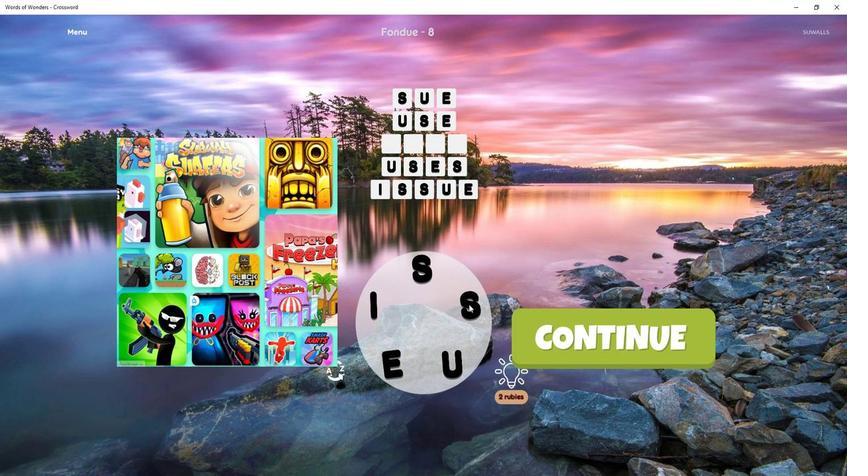 
Action: Mouse pressed left at (421, 310)
Screenshot: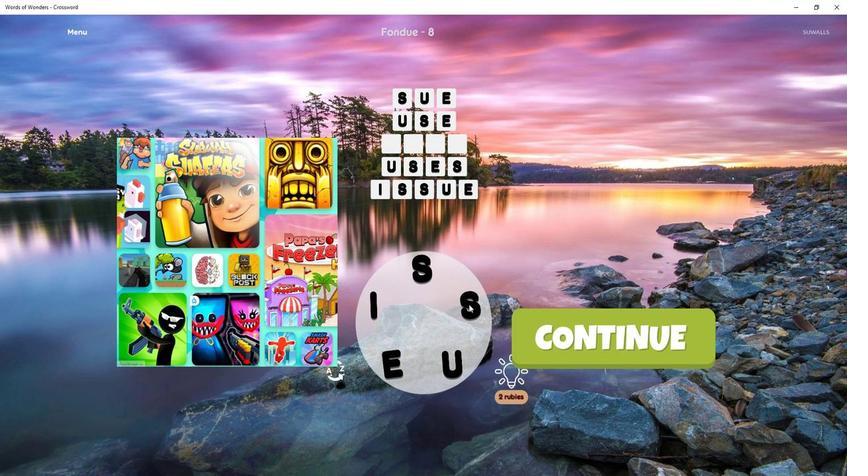 
Action: Mouse moved to (421, 311)
Screenshot: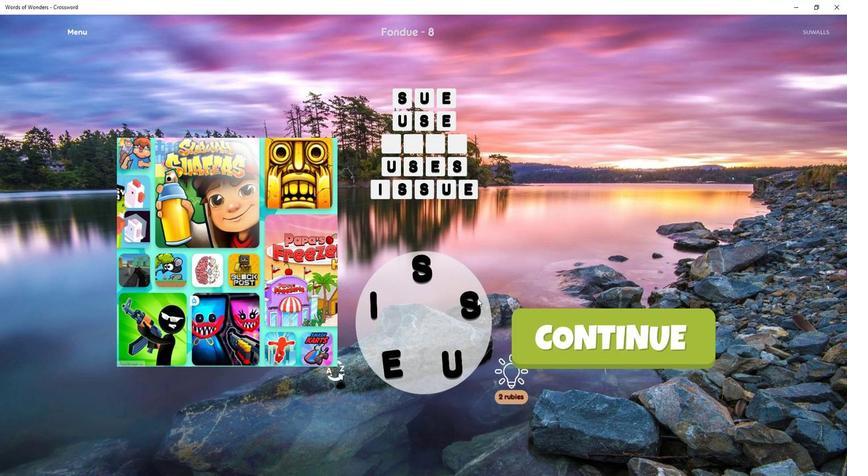 
Action: Mouse pressed left at (421, 311)
Screenshot: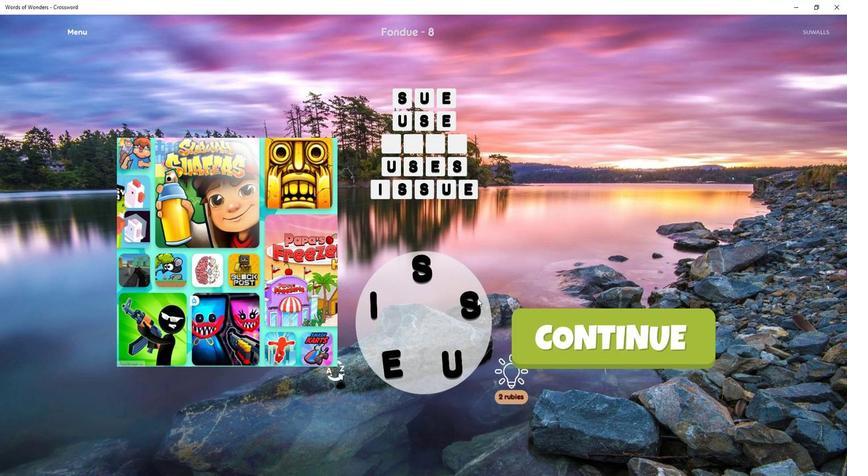 
Action: Mouse moved to (421, 310)
Screenshot: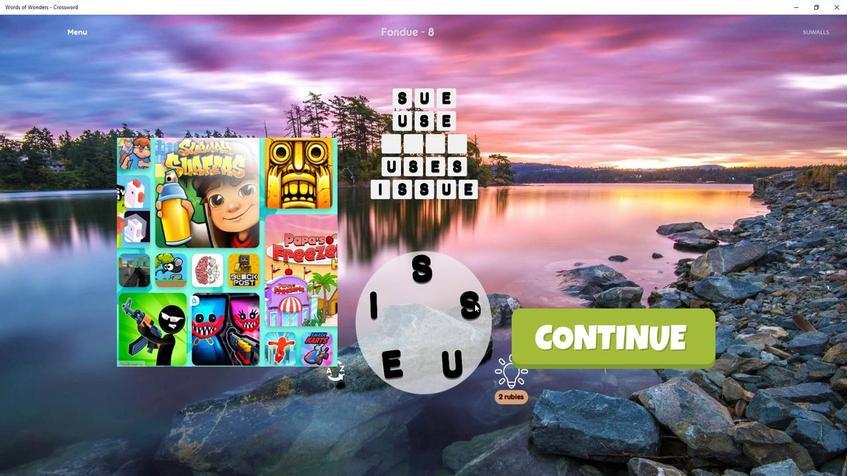 
Action: Mouse pressed left at (421, 310)
Screenshot: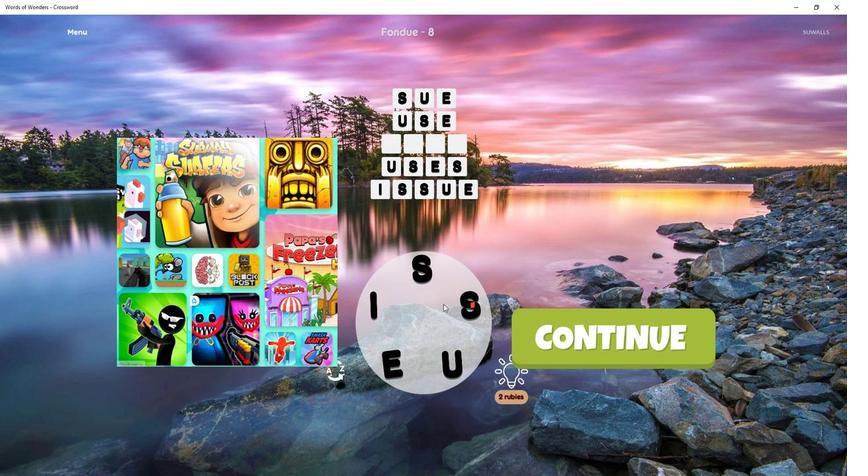 
Action: Mouse moved to (421, 309)
Screenshot: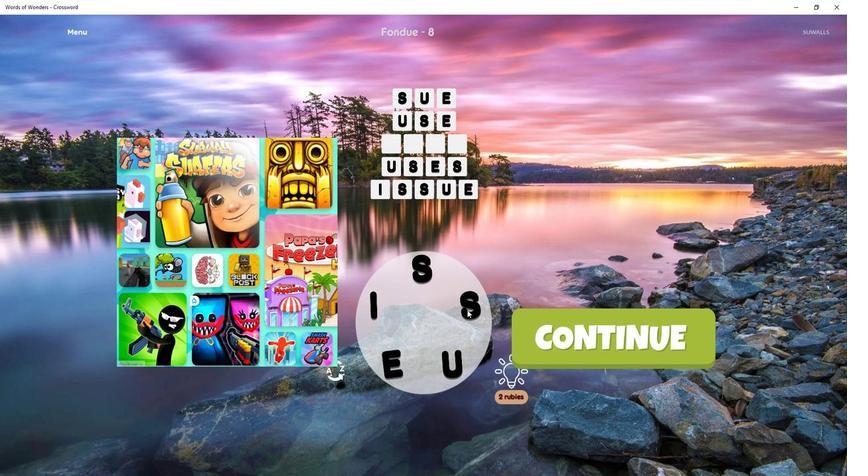 
Action: Mouse pressed left at (421, 309)
Screenshot: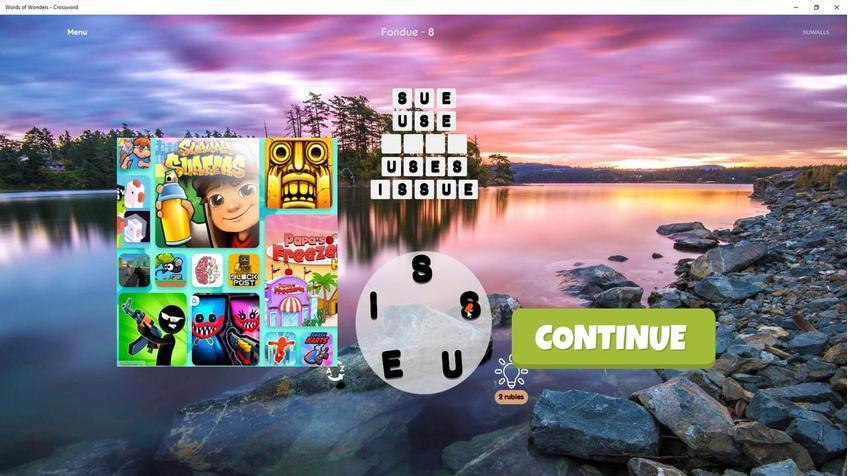 
Action: Mouse moved to (419, 313)
Screenshot: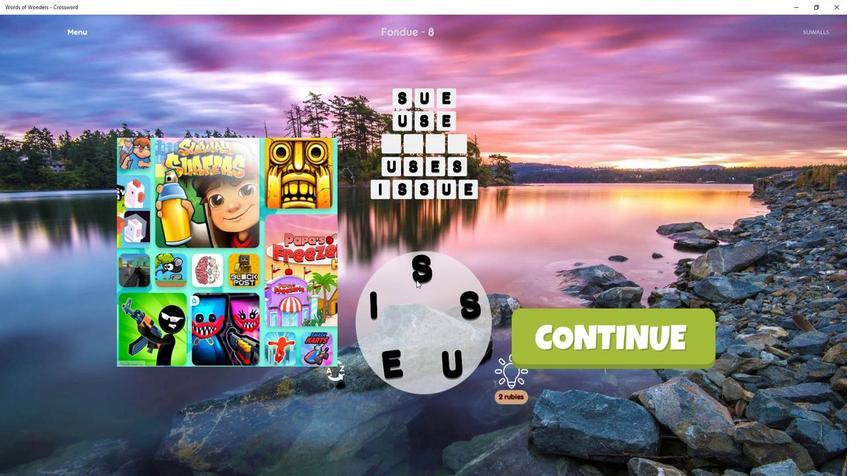 
Action: Mouse pressed left at (419, 313)
Screenshot: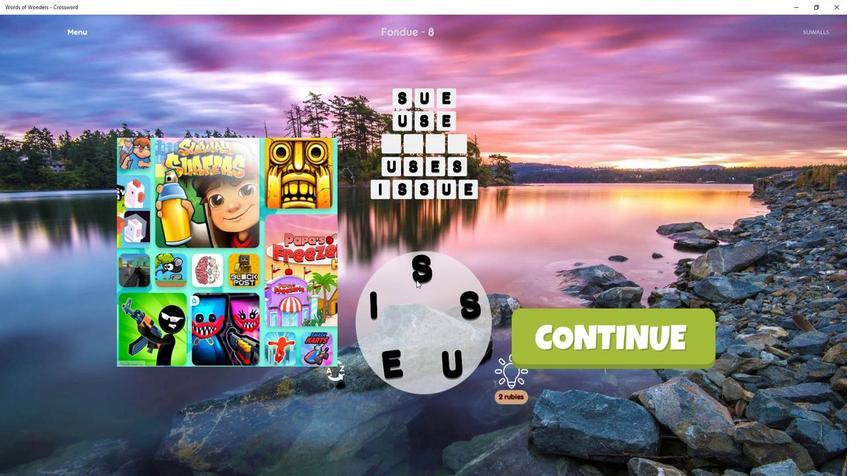
Action: Mouse moved to (420, 302)
Screenshot: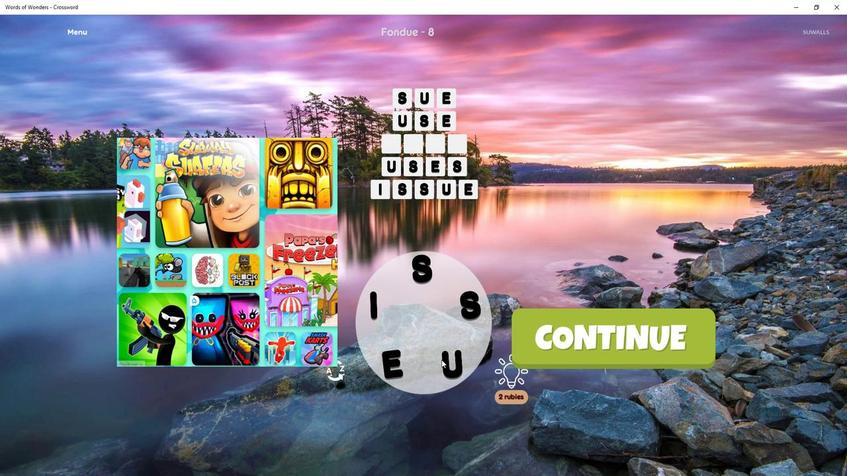 
Action: Mouse pressed left at (420, 302)
Screenshot: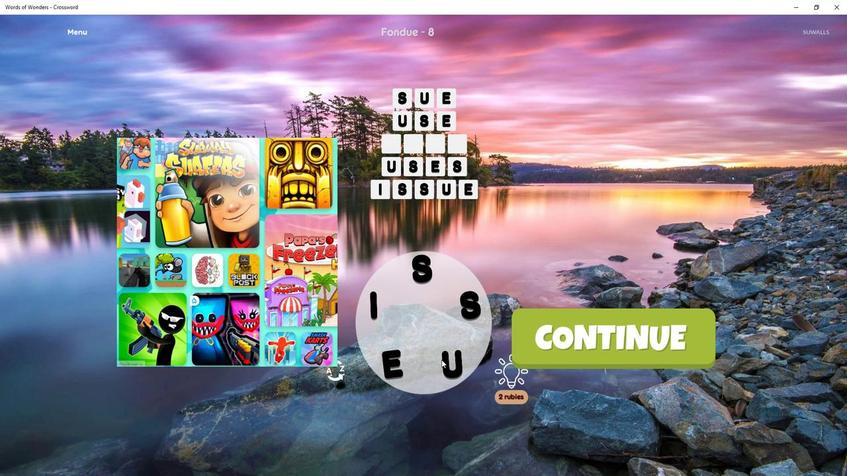 
Action: Mouse moved to (420, 302)
Screenshot: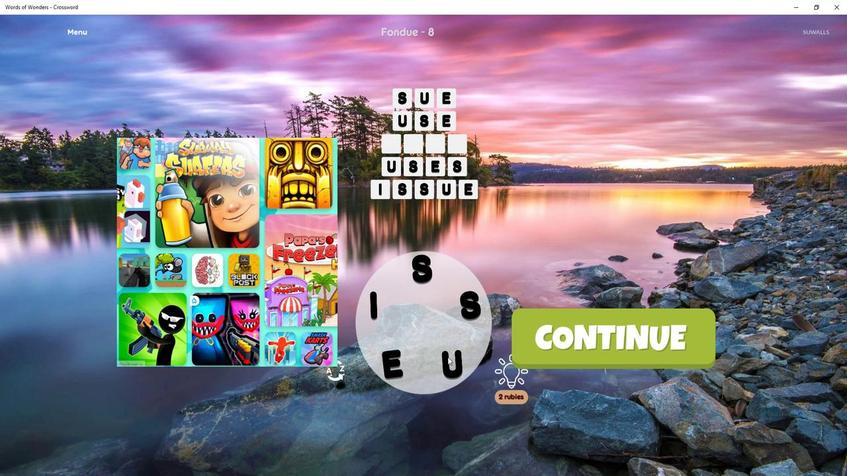 
Action: Mouse pressed left at (420, 302)
Screenshot: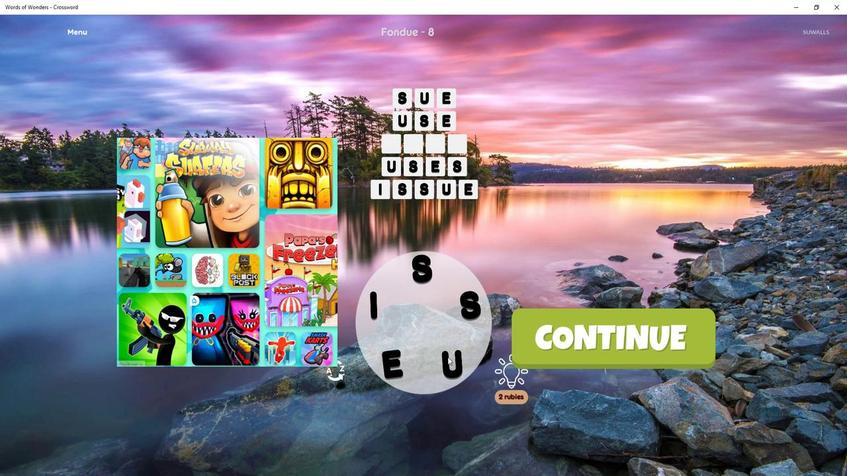 
Action: Mouse moved to (419, 301)
Screenshot: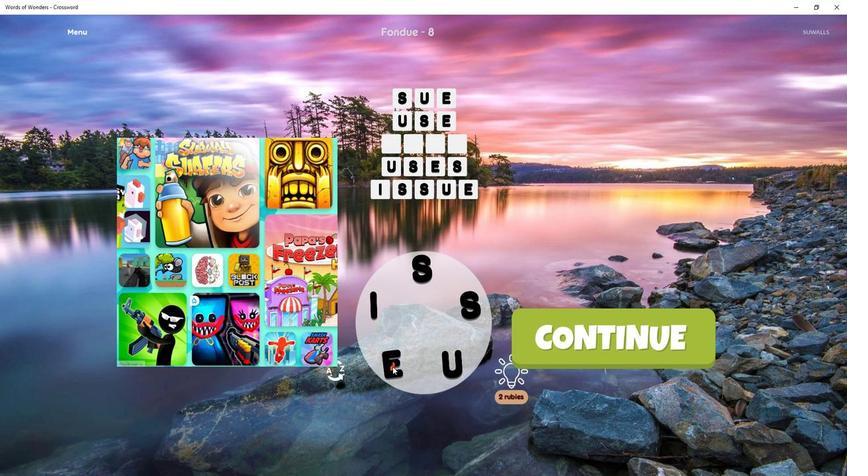 
Action: Mouse pressed left at (419, 301)
Screenshot: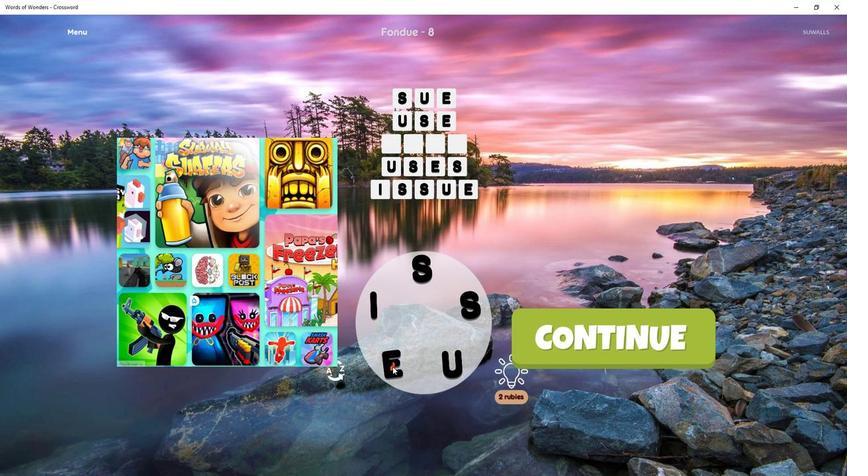 
Action: Mouse moved to (420, 303)
Screenshot: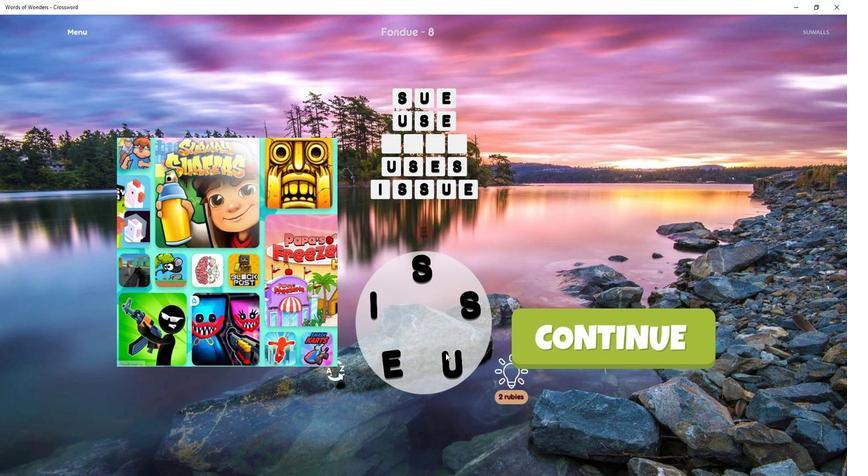 
Action: Mouse pressed left at (420, 303)
Screenshot: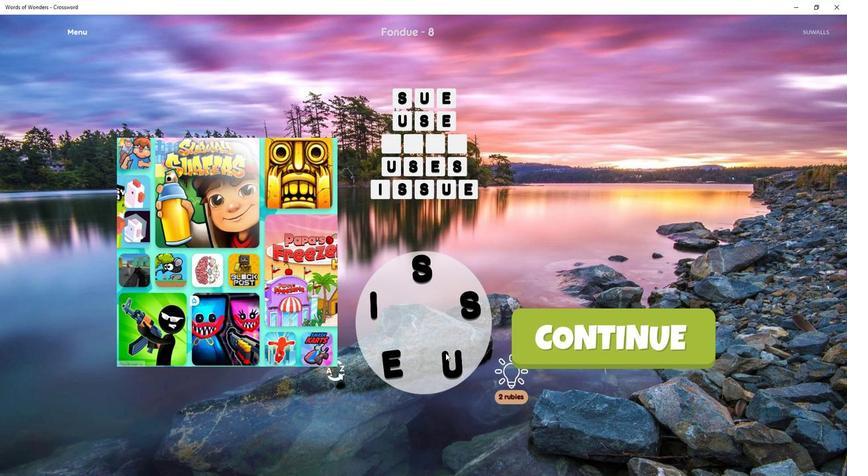 
Action: Mouse moved to (420, 303)
Screenshot: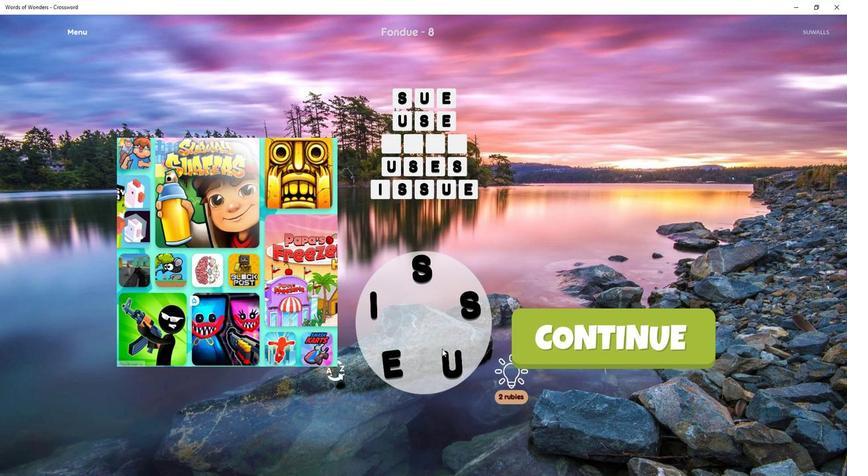 
Action: Mouse pressed left at (420, 303)
Screenshot: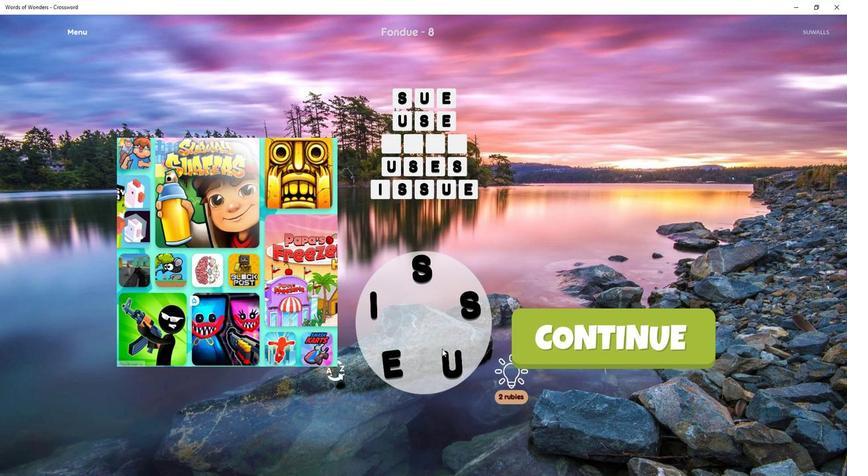 
Action: Mouse moved to (421, 302)
Screenshot: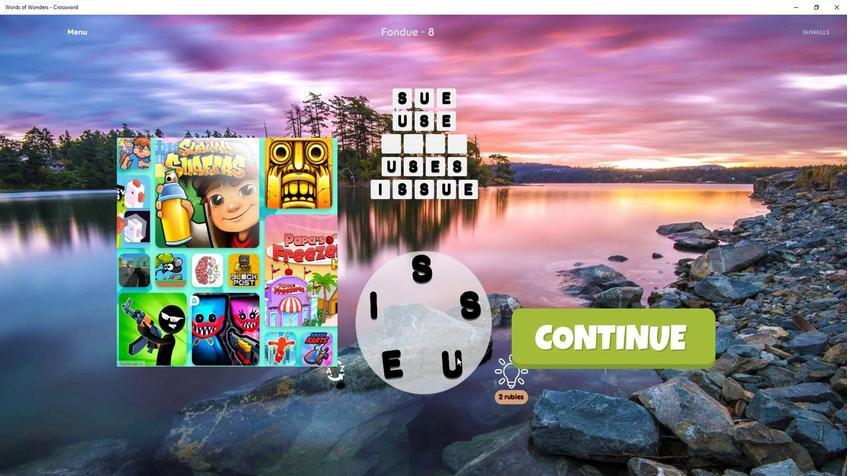 
Action: Mouse pressed left at (421, 302)
Screenshot: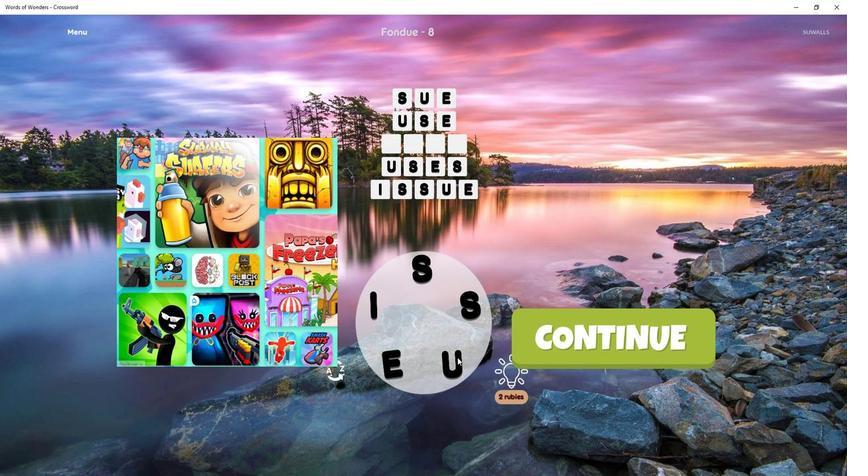 
Action: Mouse moved to (419, 302)
Screenshot: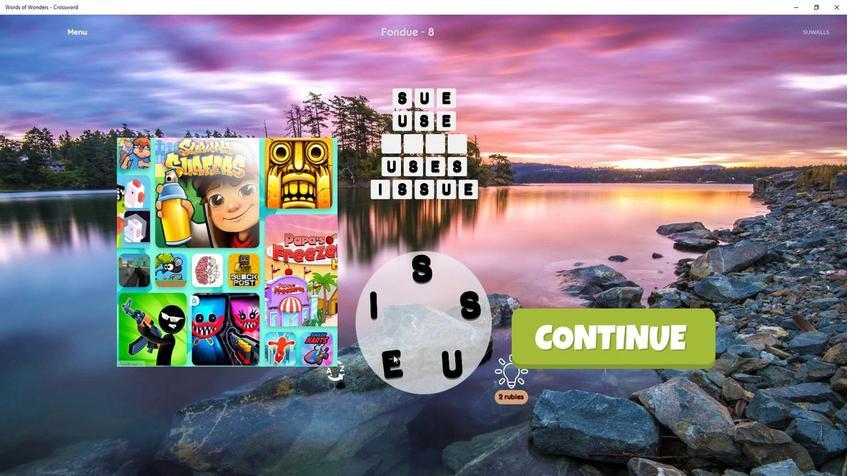 
Action: Mouse pressed left at (419, 302)
Screenshot: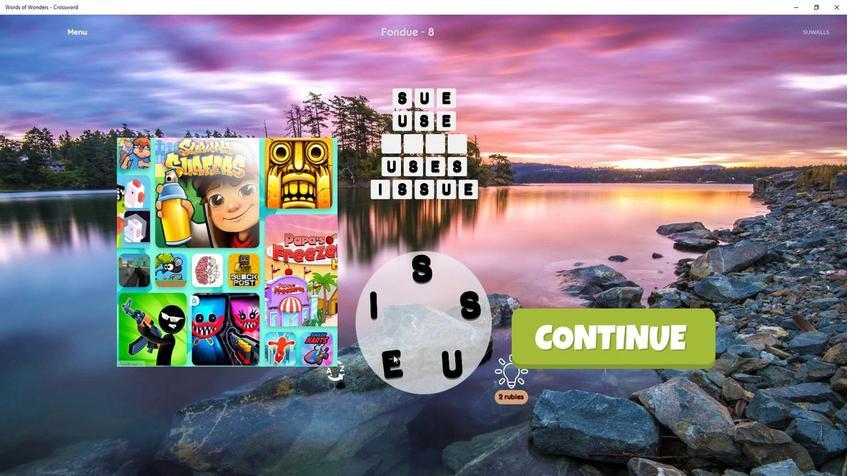 
Action: Mouse moved to (419, 302)
Screenshot: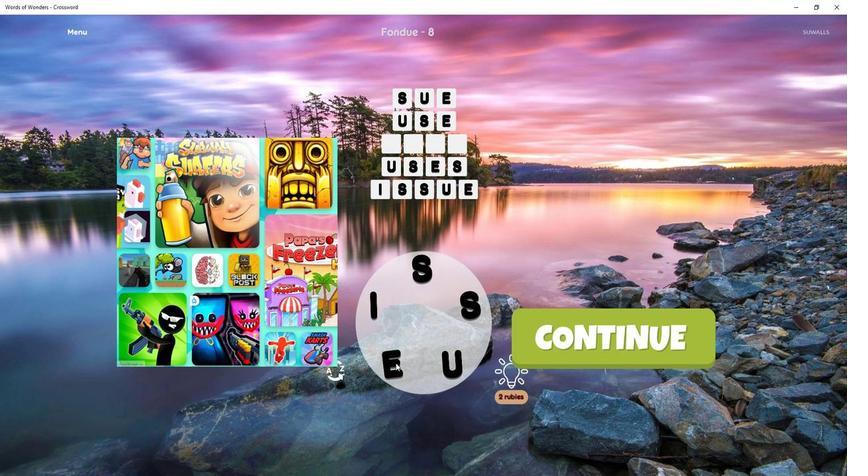 
Action: Mouse pressed left at (419, 302)
Screenshot: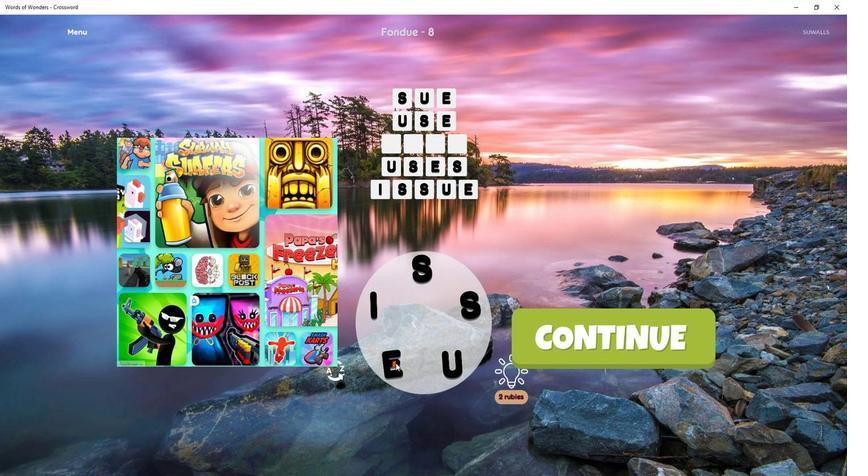
Action: Mouse moved to (419, 301)
Screenshot: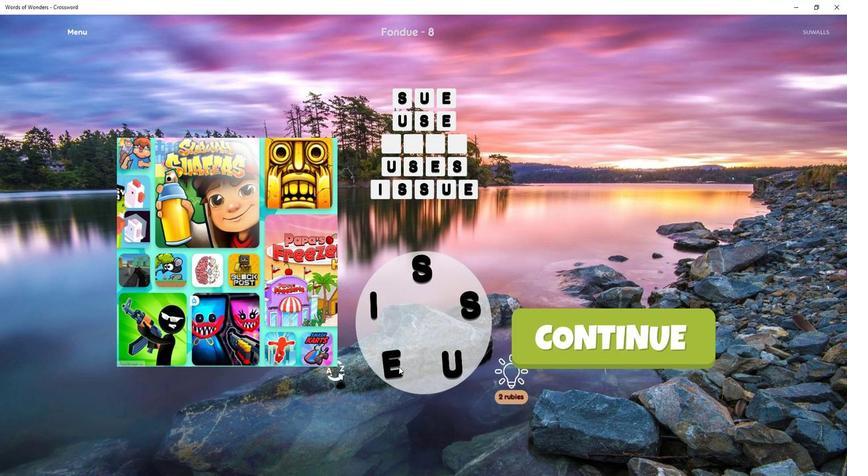 
Action: Mouse pressed left at (419, 301)
Screenshot: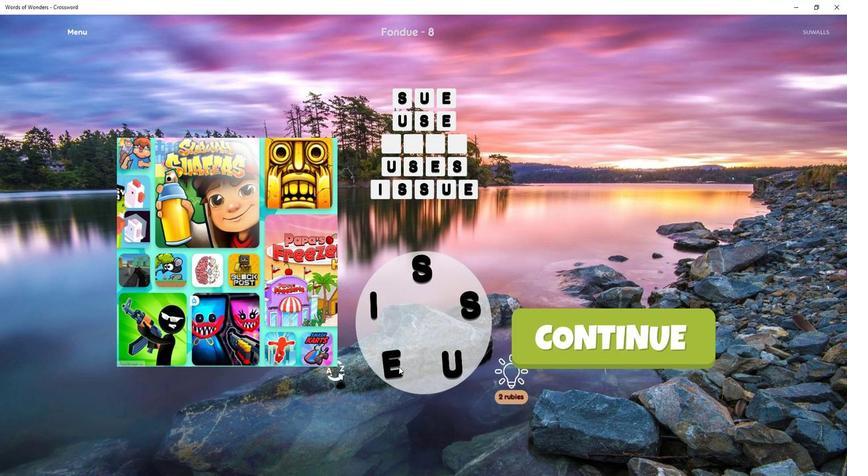 
Action: Mouse moved to (418, 309)
Screenshot: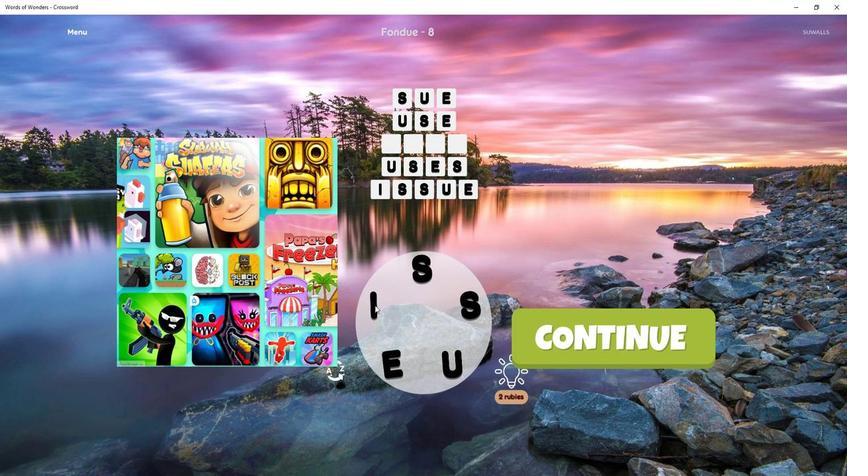 
Action: Mouse pressed left at (418, 309)
Screenshot: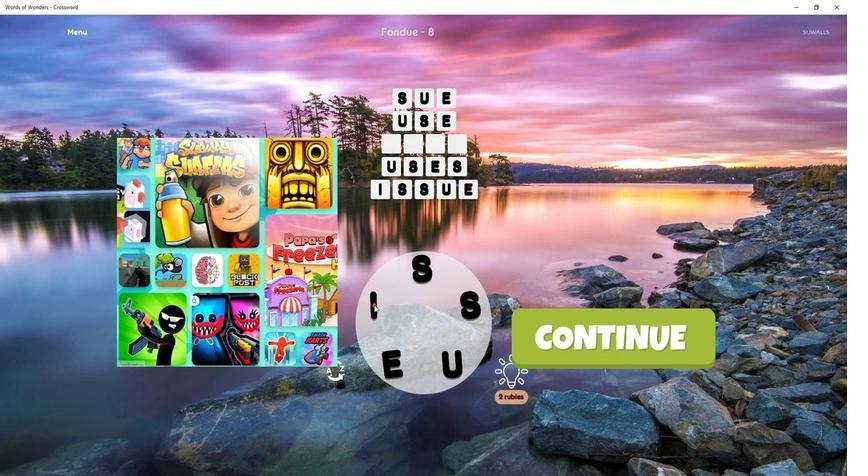 
Action: Mouse moved to (418, 309)
Screenshot: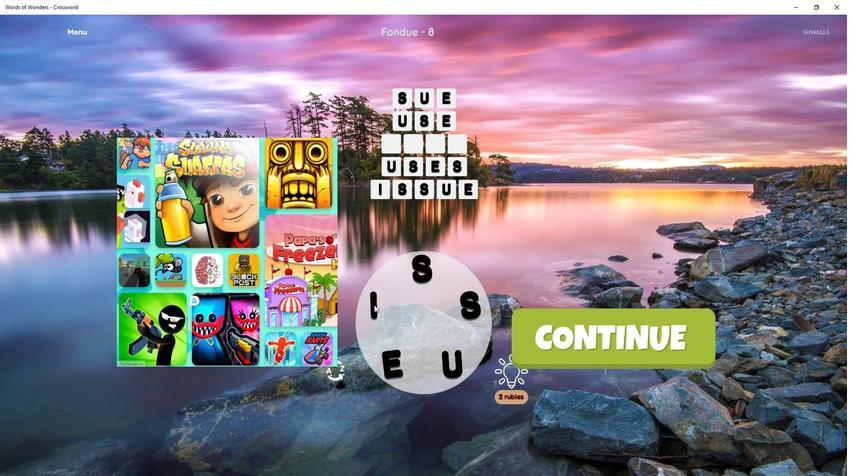 
Action: Mouse pressed left at (418, 309)
Screenshot: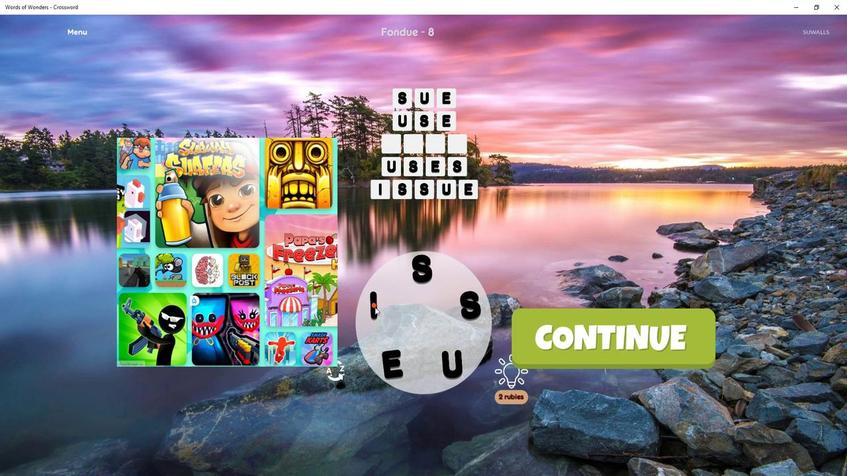 
Action: Mouse moved to (418, 309)
Screenshot: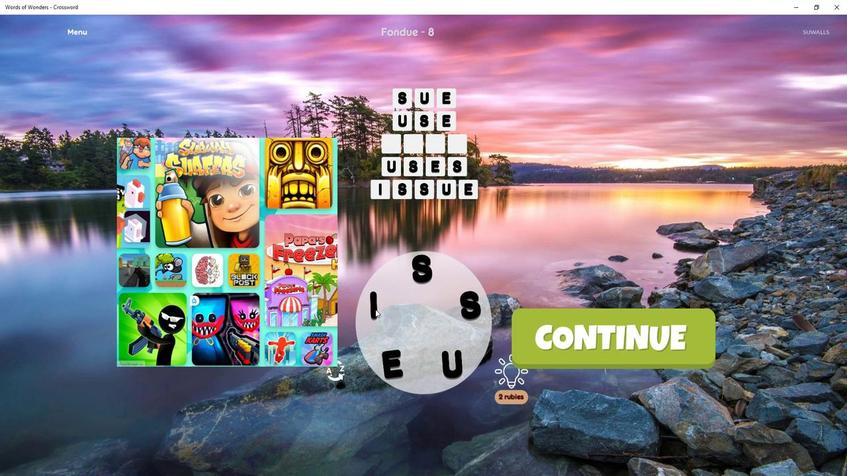
Action: Mouse pressed left at (418, 309)
Screenshot: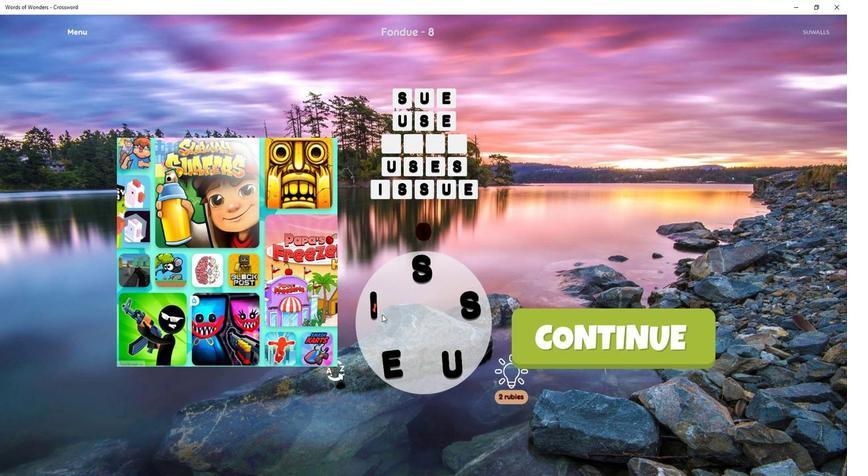 
Action: Mouse moved to (418, 309)
Screenshot: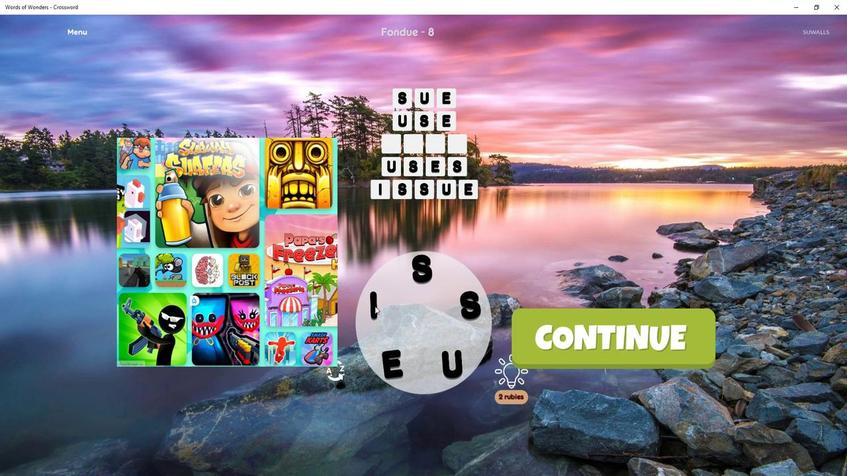 
Action: Mouse pressed left at (418, 309)
Screenshot: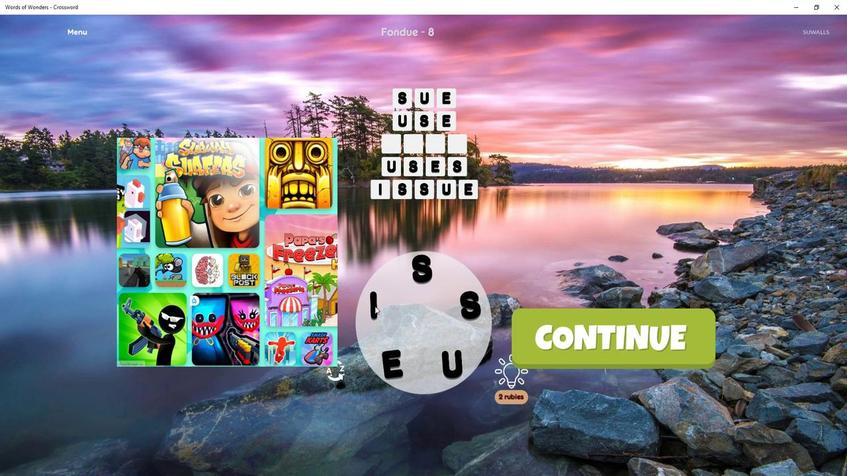 
Action: Mouse moved to (419, 309)
Screenshot: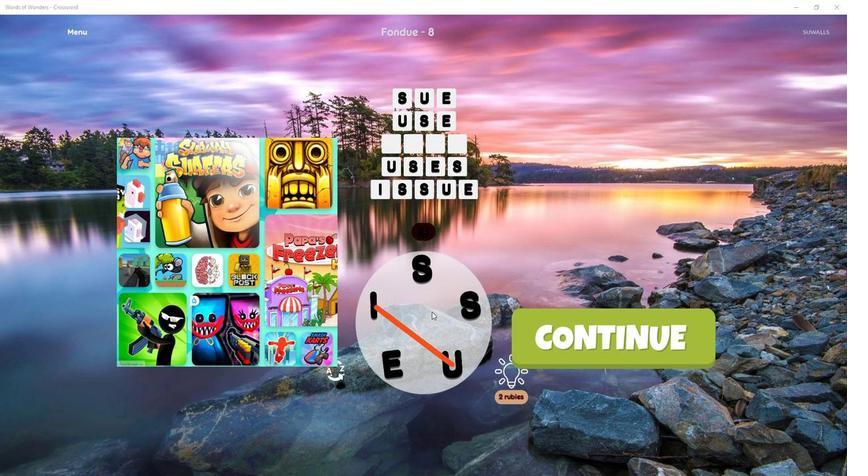 
Action: Mouse pressed left at (419, 309)
Screenshot: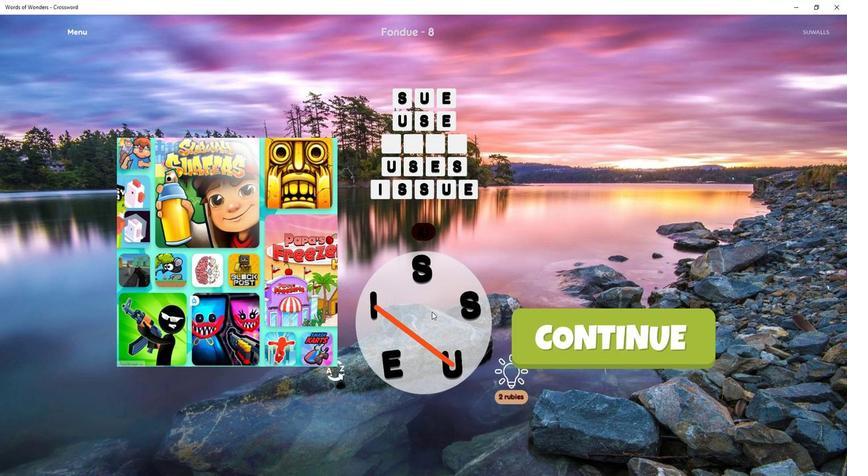 
Action: Mouse moved to (418, 308)
Screenshot: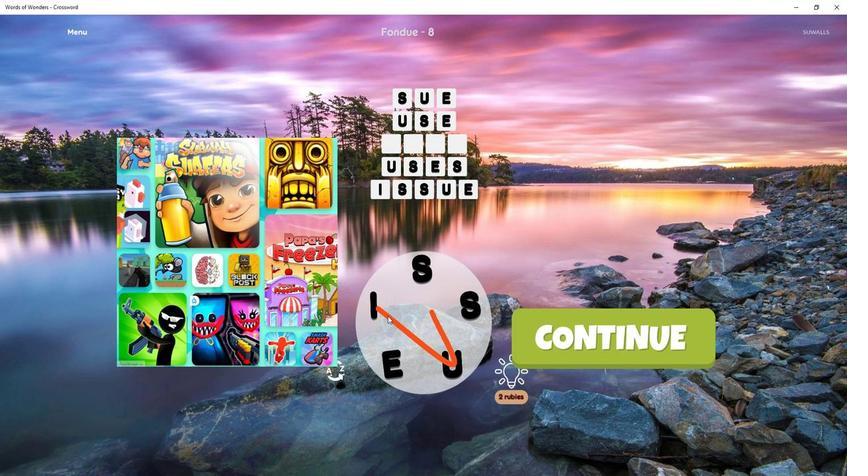 
Action: Mouse pressed left at (418, 308)
Screenshot: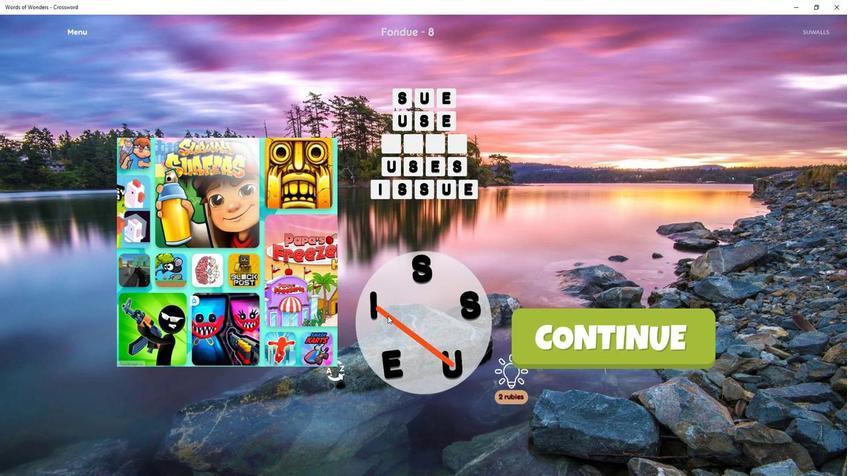 
Action: Mouse moved to (418, 309)
Screenshot: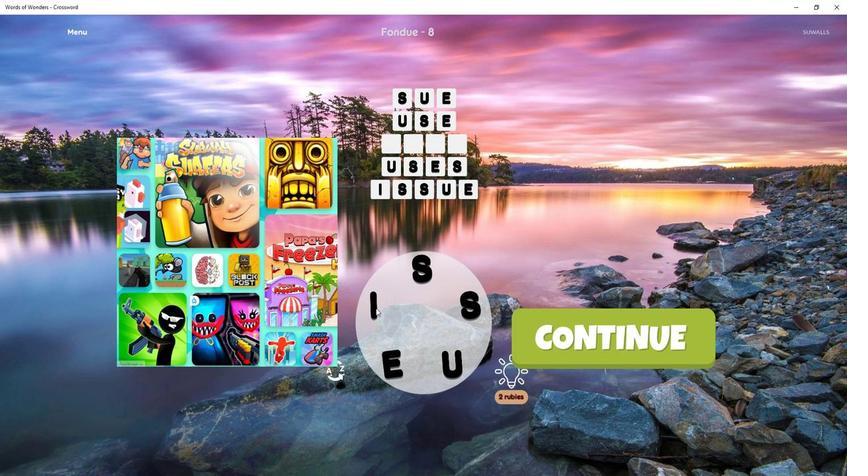 
Action: Mouse pressed left at (418, 309)
Screenshot: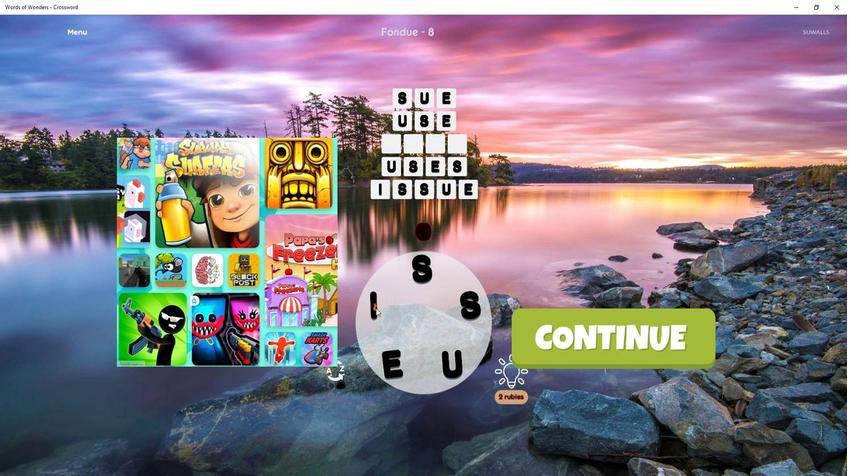 
Action: Mouse moved to (421, 309)
Screenshot: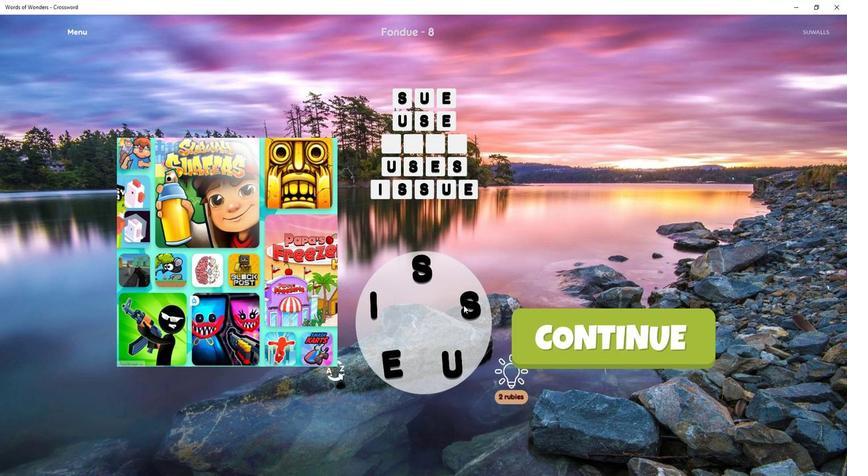 
Action: Mouse pressed left at (421, 309)
Screenshot: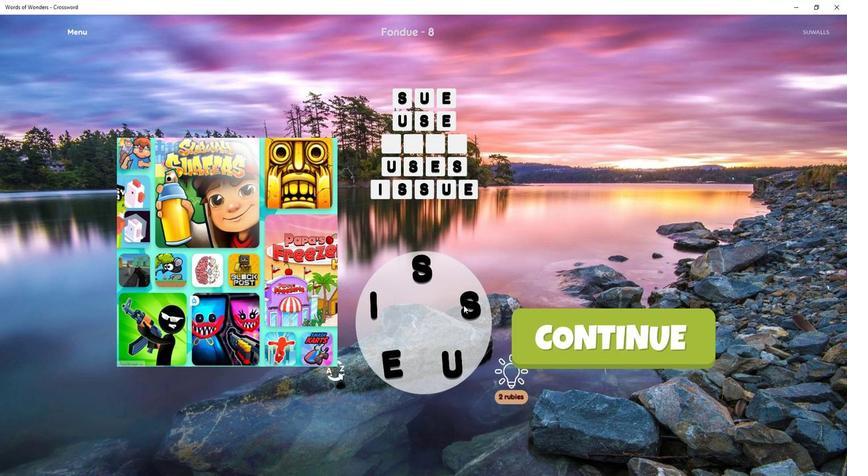 
Action: Mouse moved to (418, 308)
Screenshot: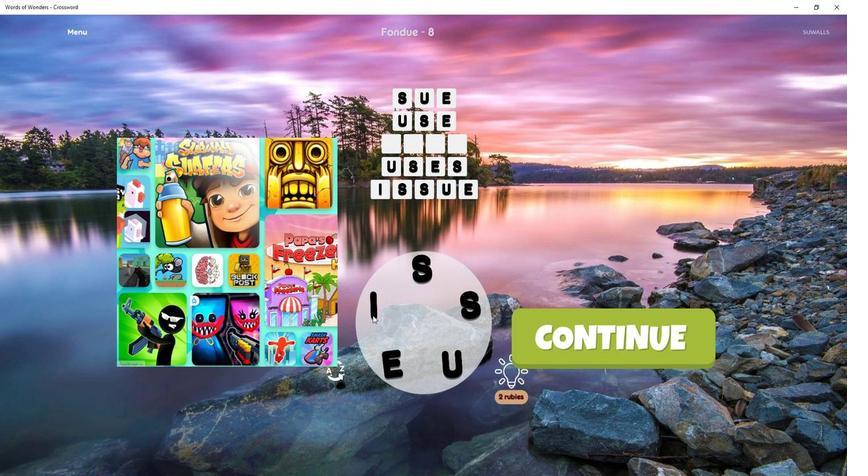 
Action: Mouse pressed left at (418, 308)
Screenshot: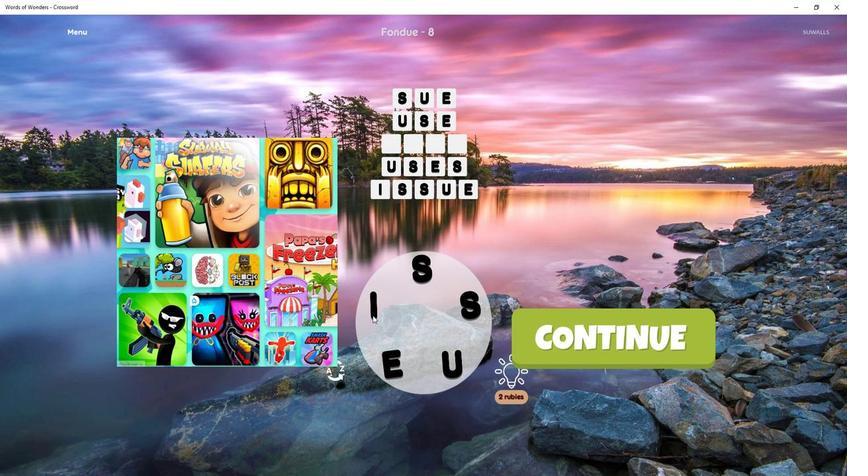
Action: Mouse moved to (421, 309)
Screenshot: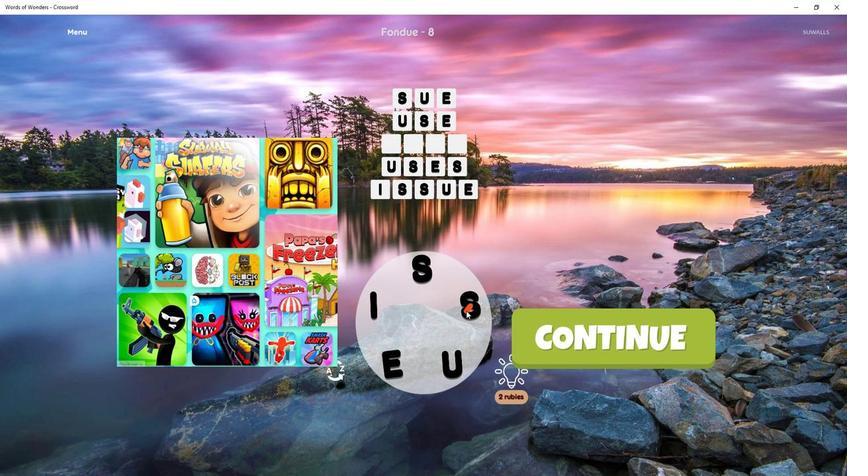 
Action: Mouse pressed left at (421, 309)
Screenshot: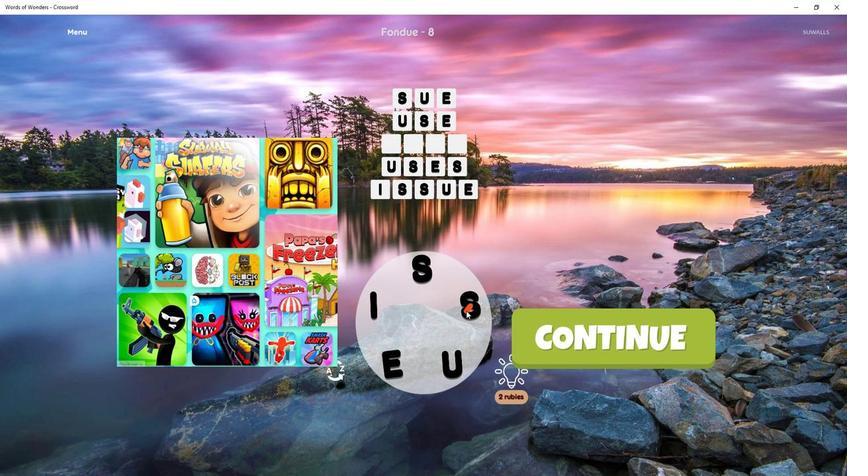 
Action: Mouse moved to (400, 324)
Screenshot: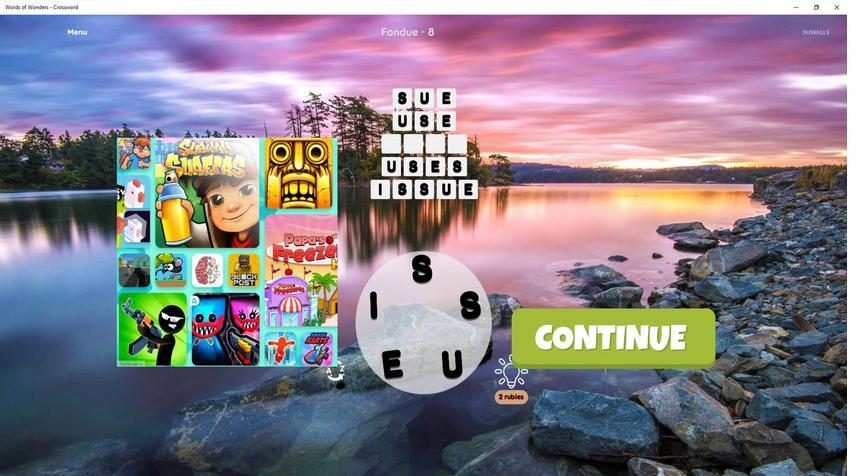 
Action: Mouse pressed left at (400, 324)
Screenshot: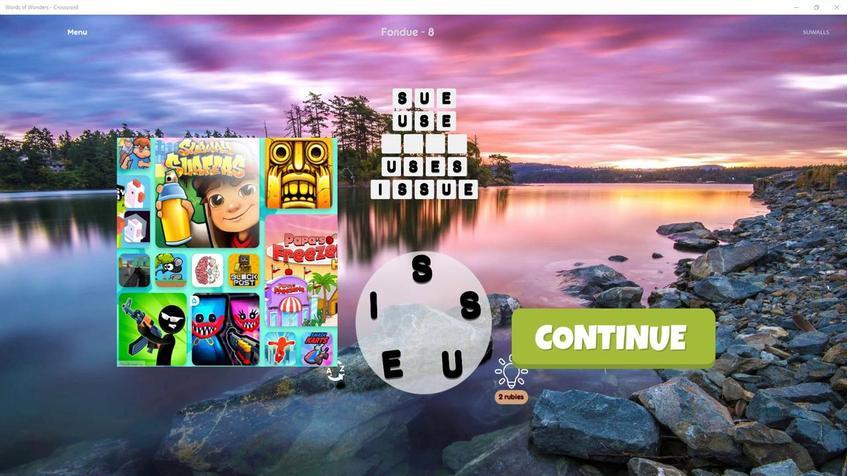
Action: Mouse moved to (400, 325)
Screenshot: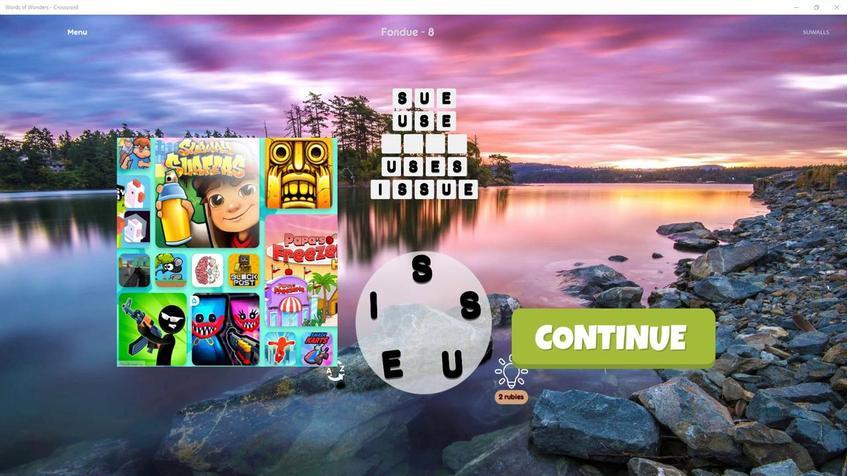 
Action: Mouse scrolled (400, 325) with delta (0, 0)
Screenshot: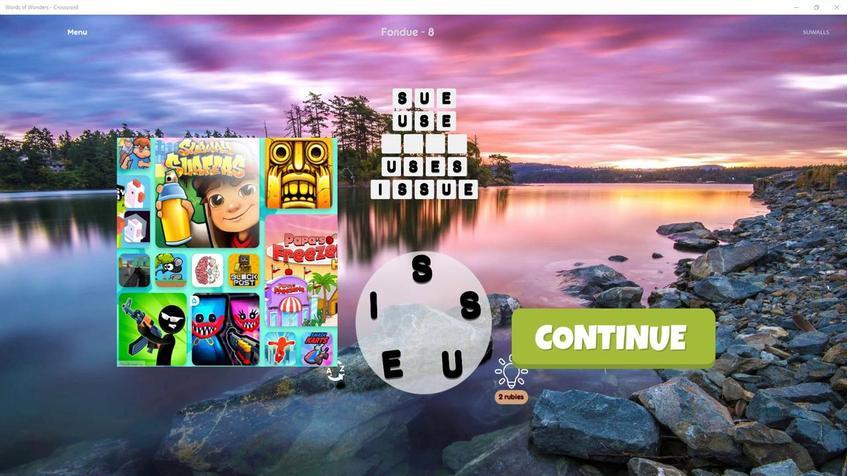 
Action: Mouse moved to (400, 324)
Screenshot: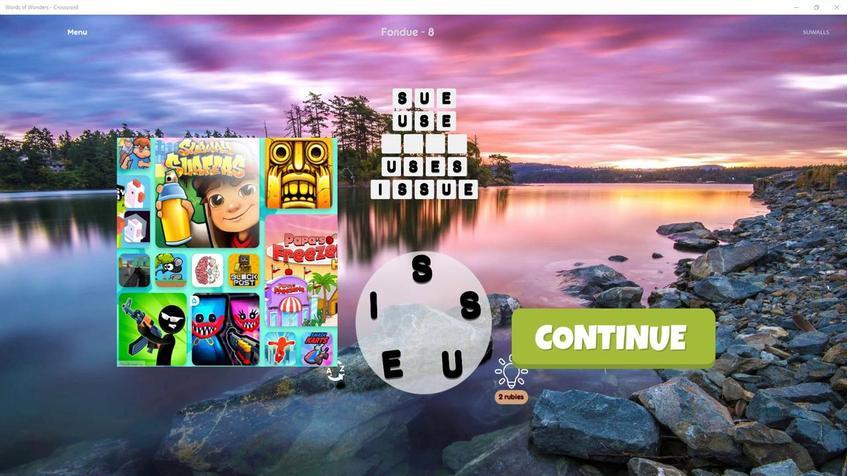 
Action: Mouse scrolled (400, 325) with delta (0, 0)
Screenshot: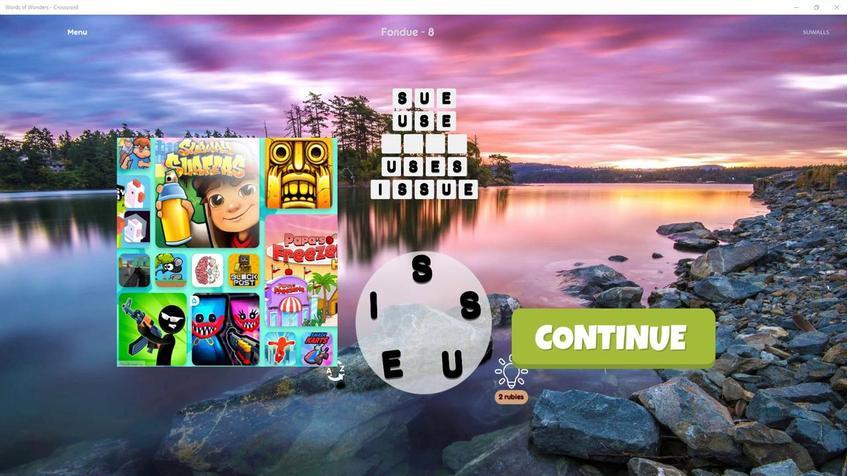 
Action: Mouse moved to (400, 324)
Screenshot: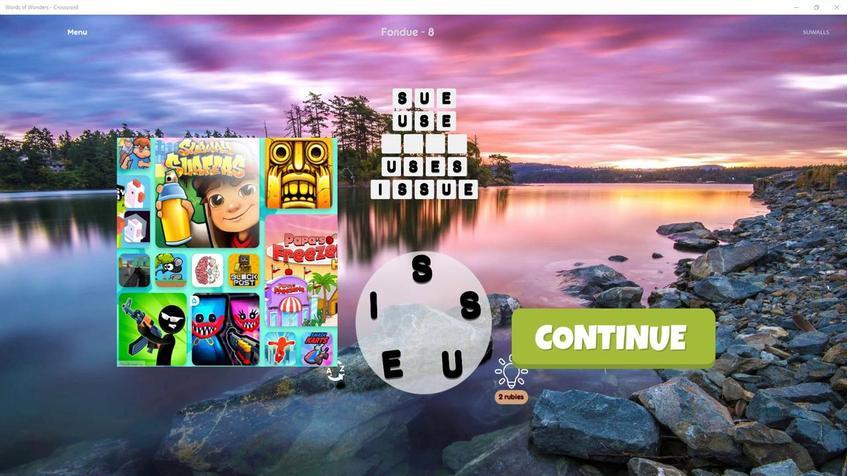 
Action: Mouse scrolled (400, 324) with delta (0, 0)
Screenshot: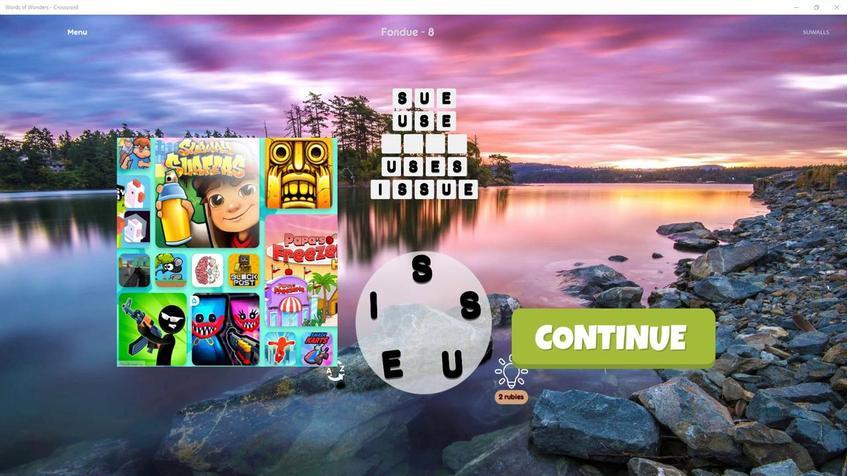 
Action: Mouse scrolled (400, 324) with delta (0, 0)
Screenshot: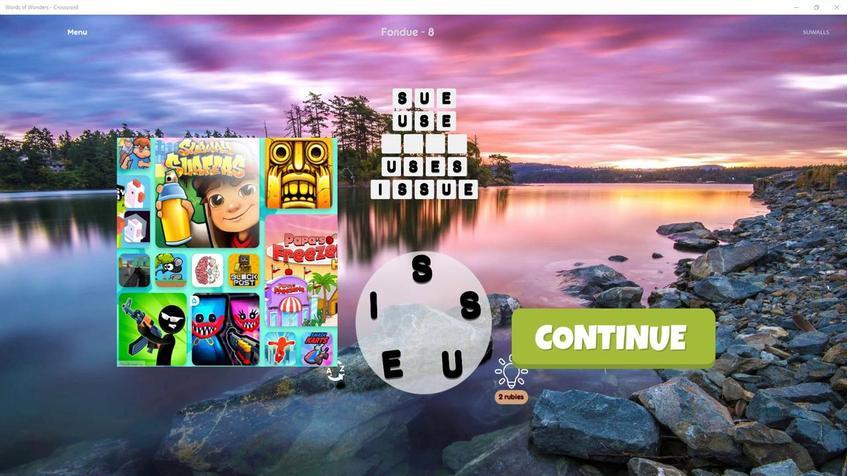 
Action: Mouse scrolled (400, 324) with delta (0, 0)
Screenshot: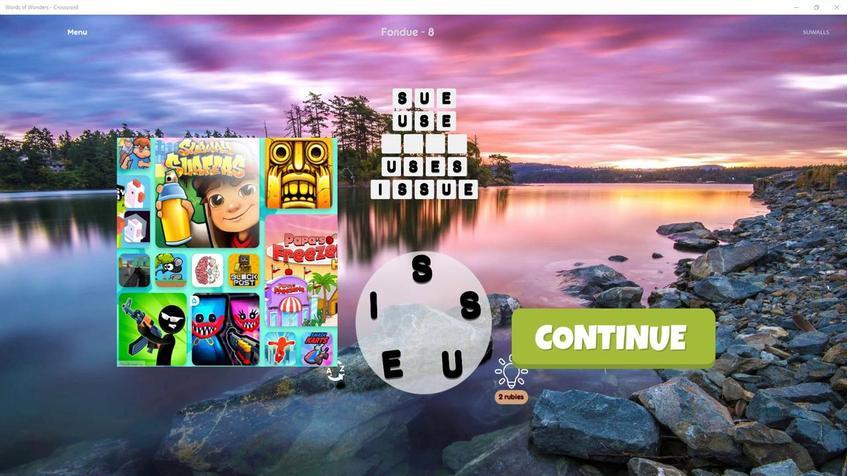 
Action: Mouse moved to (400, 324)
Screenshot: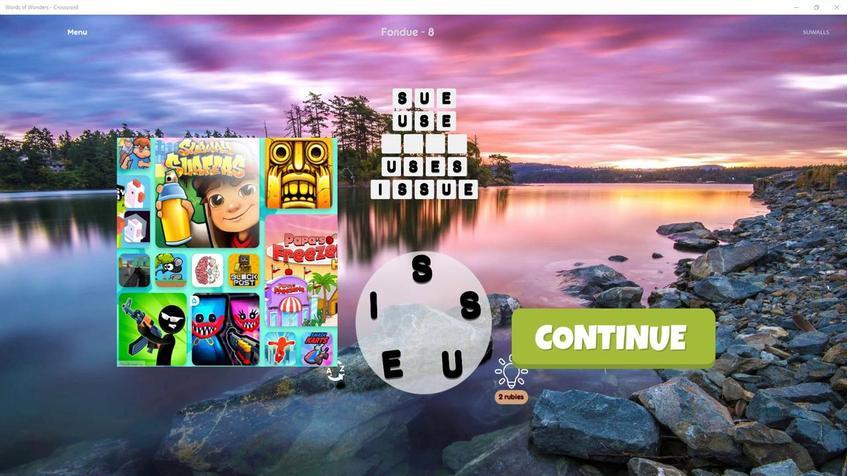 
Action: Mouse scrolled (400, 324) with delta (0, 0)
Screenshot: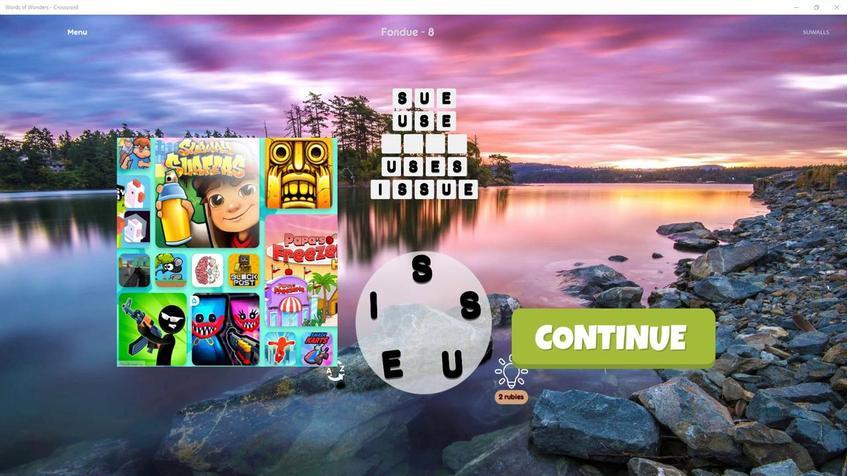 
Action: Mouse scrolled (400, 324) with delta (0, 0)
Screenshot: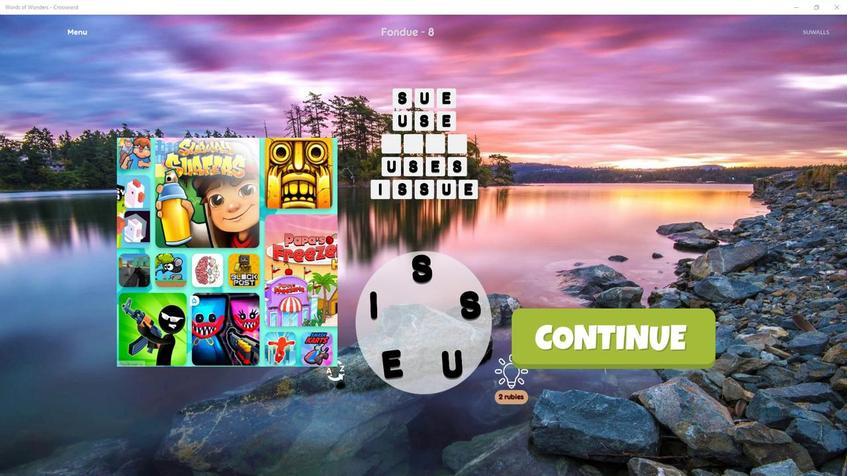 
Action: Mouse scrolled (400, 324) with delta (0, 0)
Screenshot: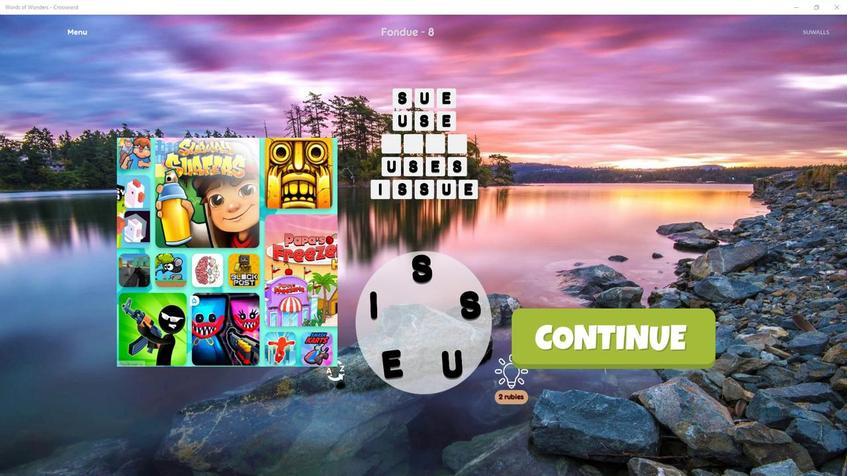 
Action: Mouse scrolled (400, 324) with delta (0, 0)
Screenshot: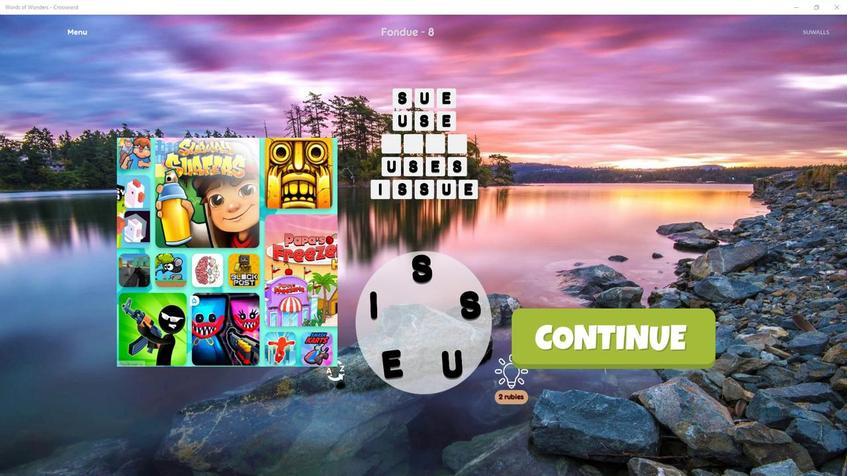 
Action: Mouse scrolled (400, 324) with delta (0, 0)
Screenshot: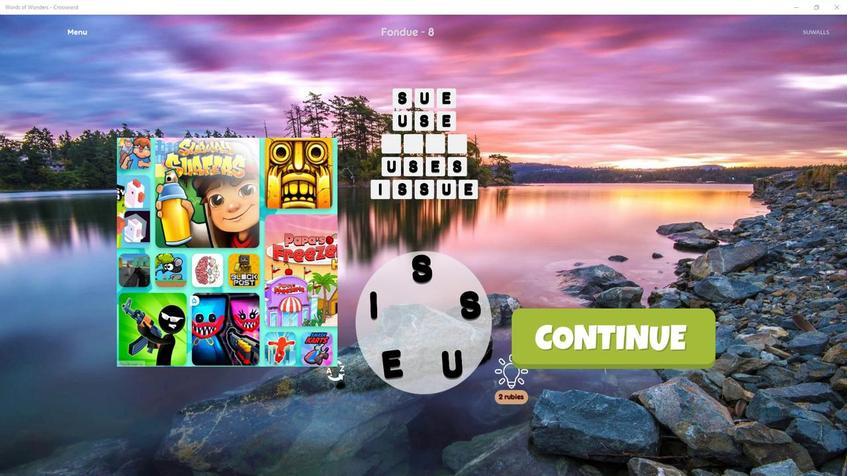 
Action: Mouse scrolled (400, 325) with delta (0, 0)
Screenshot: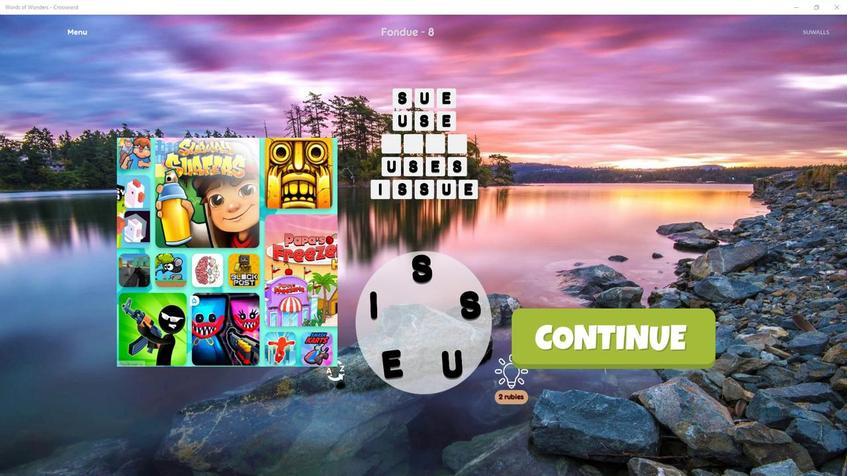 
Action: Mouse scrolled (400, 325) with delta (0, 0)
Screenshot: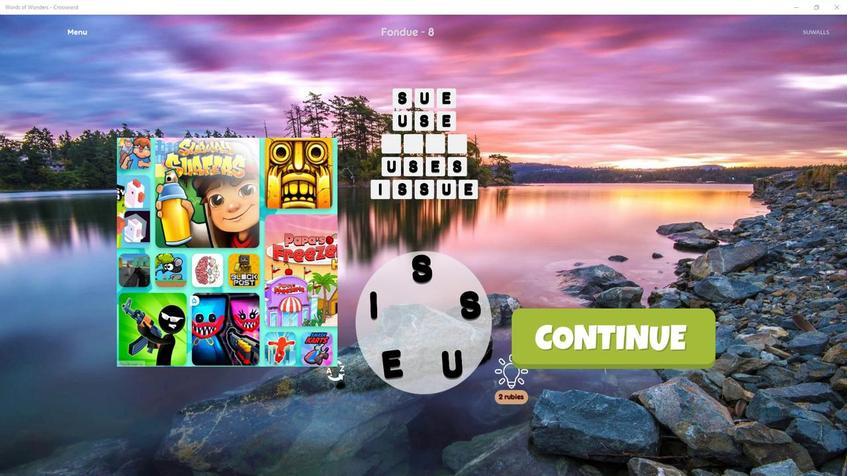 
Action: Mouse scrolled (400, 325) with delta (0, 0)
Screenshot: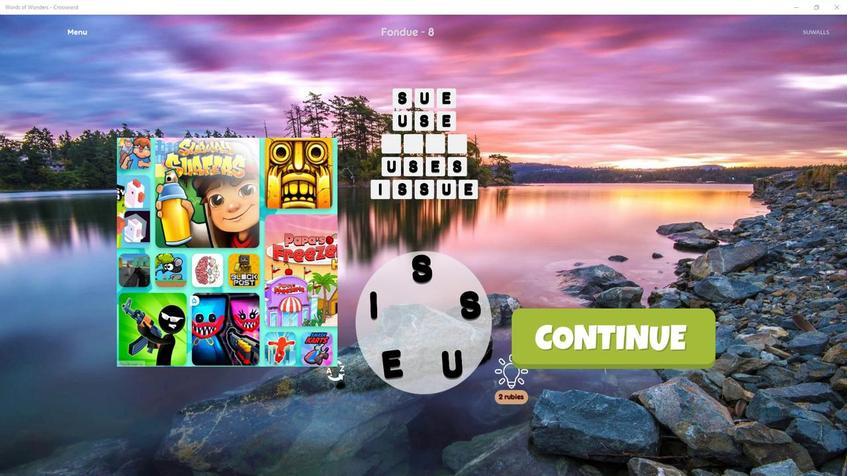 
Action: Mouse moved to (421, 309)
Screenshot: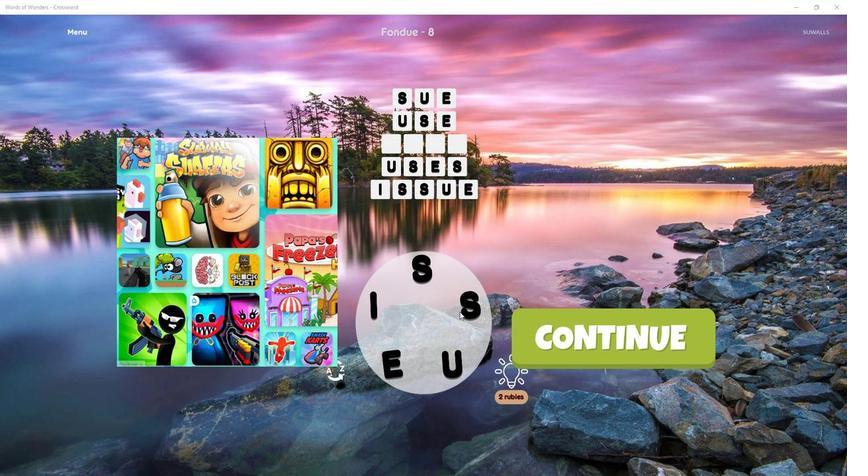 
Action: Mouse pressed left at (421, 309)
Screenshot: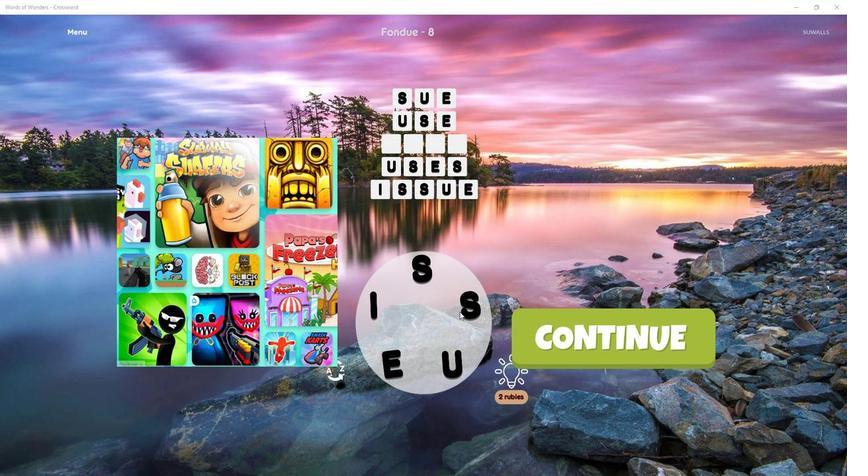 
Action: Mouse moved to (400, 323)
Screenshot: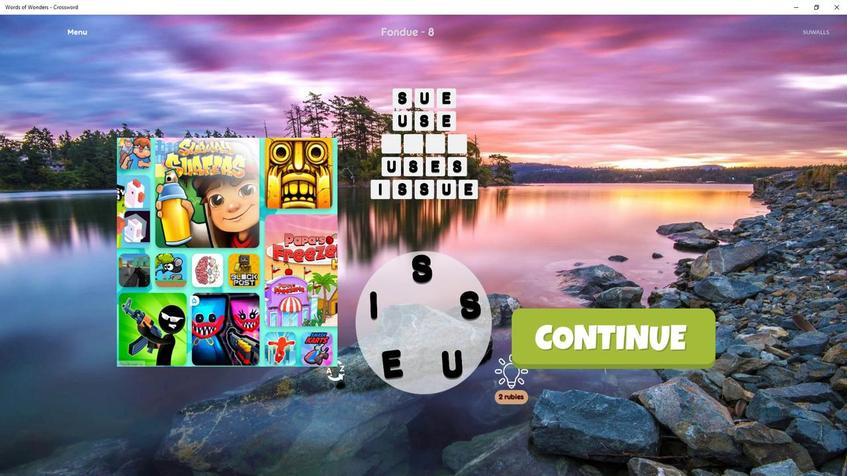 
Action: Mouse scrolled (400, 323) with delta (0, 0)
Screenshot: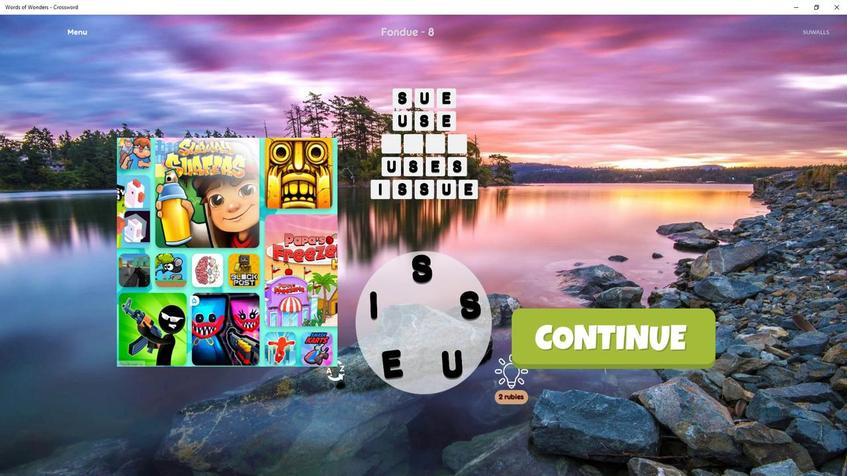 
Action: Mouse scrolled (400, 323) with delta (0, 0)
Screenshot: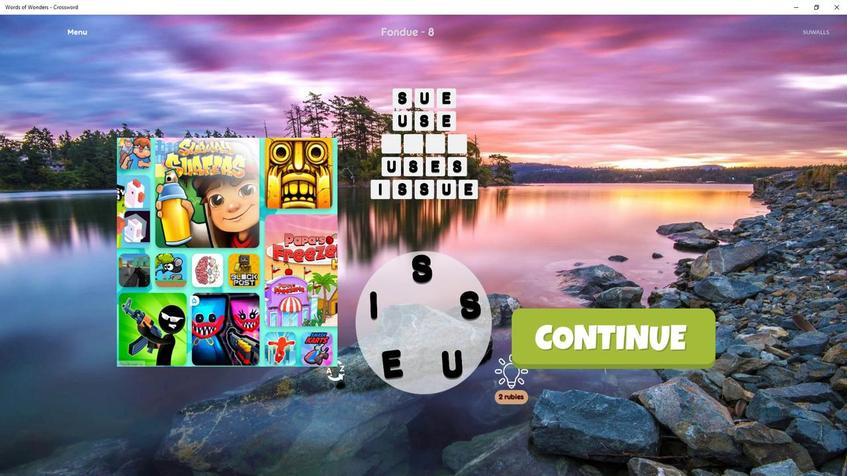 
Action: Mouse moved to (417, 309)
Screenshot: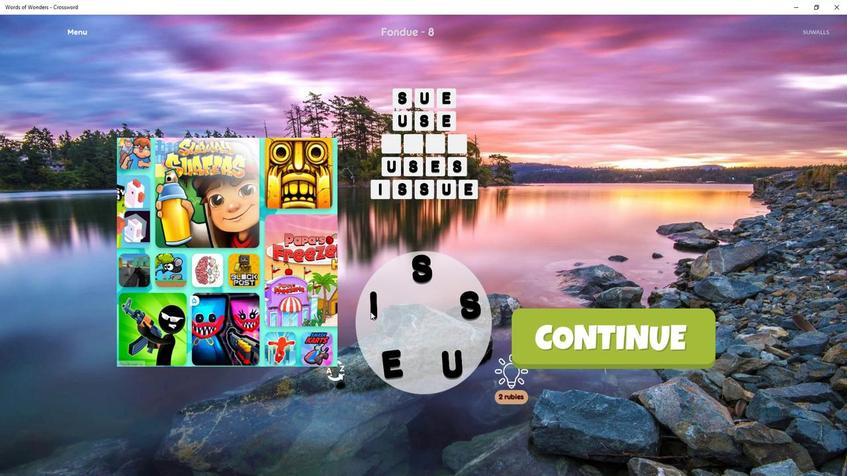 
Action: Mouse pressed left at (417, 309)
Screenshot: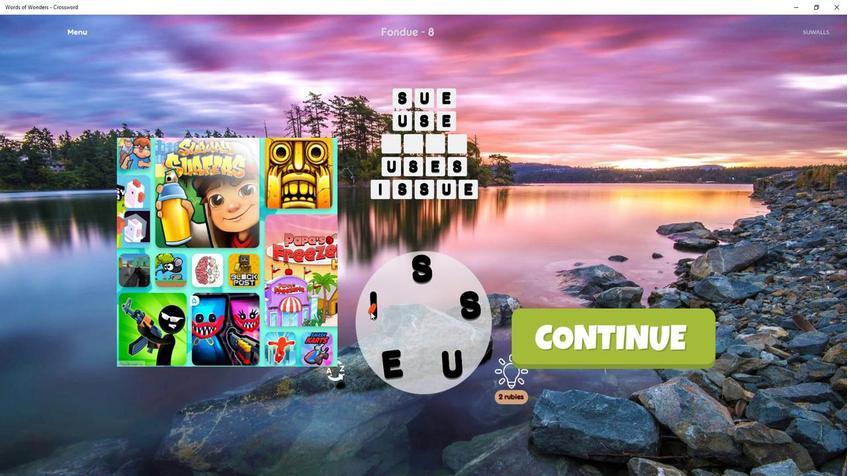 
Action: Mouse moved to (417, 309)
Screenshot: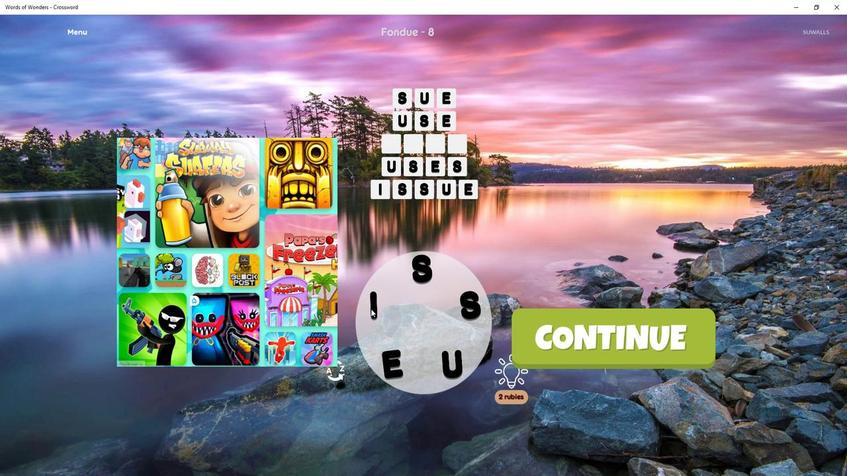 
Action: Mouse pressed left at (417, 309)
Screenshot: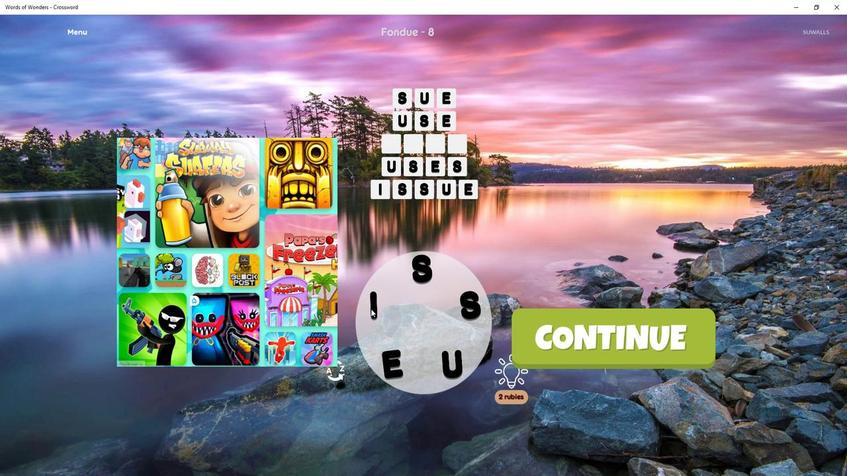 
Action: Mouse moved to (419, 302)
Screenshot: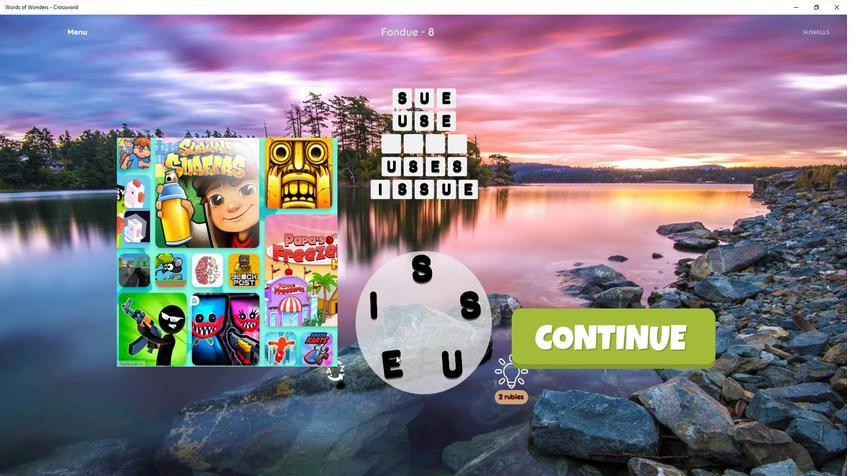 
Action: Mouse pressed left at (419, 302)
Screenshot: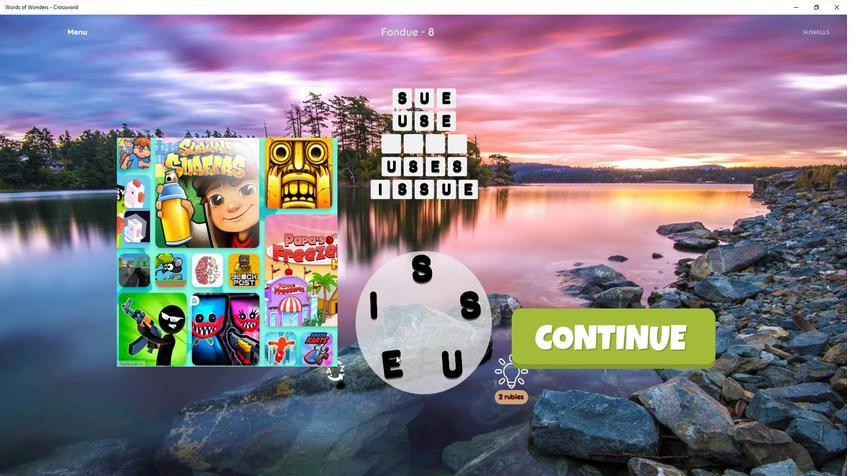 
Action: Mouse moved to (421, 310)
Screenshot: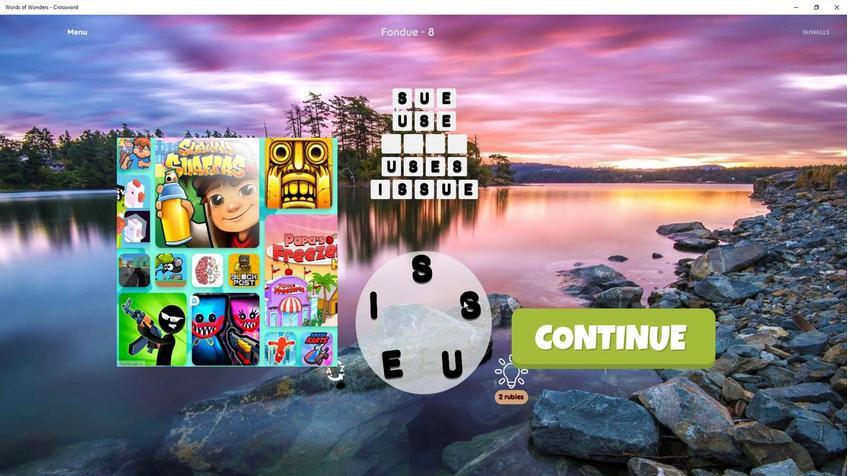 
Action: Mouse pressed left at (421, 310)
Screenshot: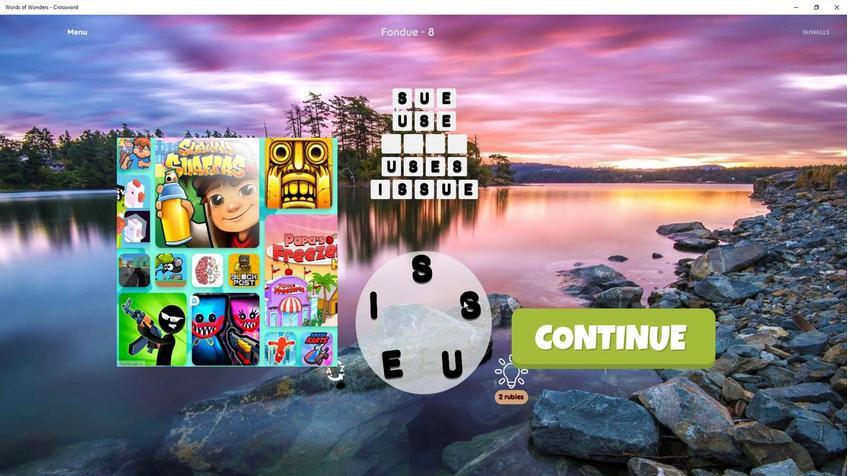 
Action: Mouse moved to (421, 307)
Screenshot: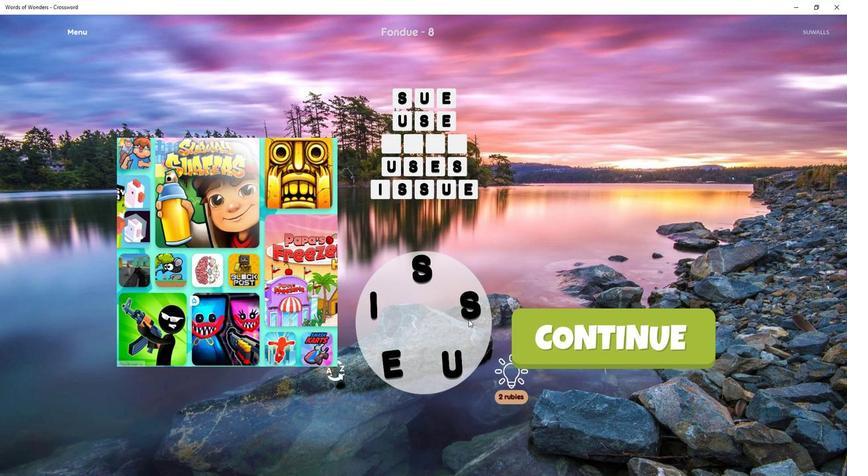
Action: Mouse pressed left at (421, 307)
Screenshot: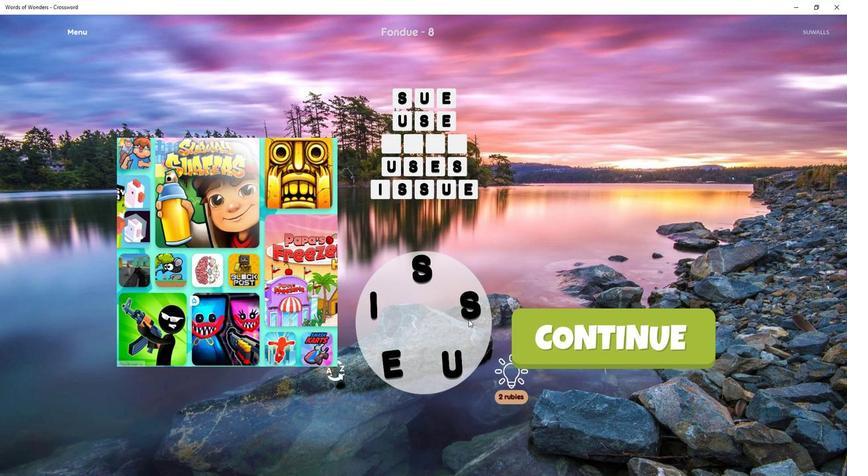 
Action: Mouse moved to (421, 309)
Screenshot: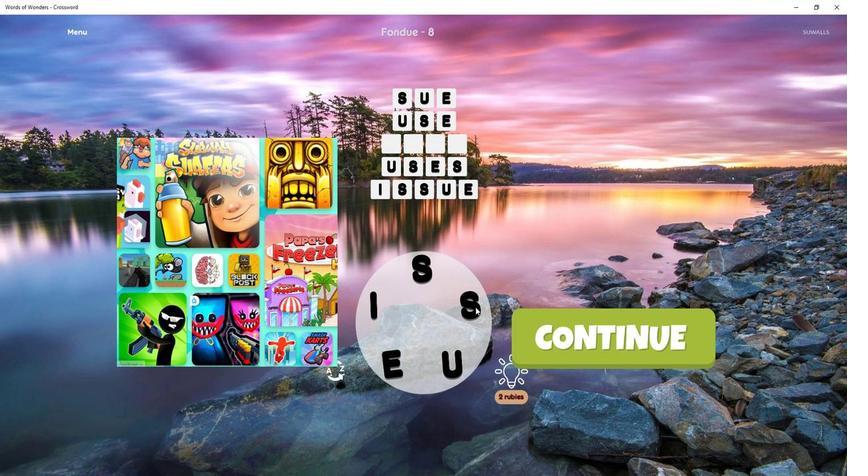
Action: Mouse pressed left at (421, 309)
Screenshot: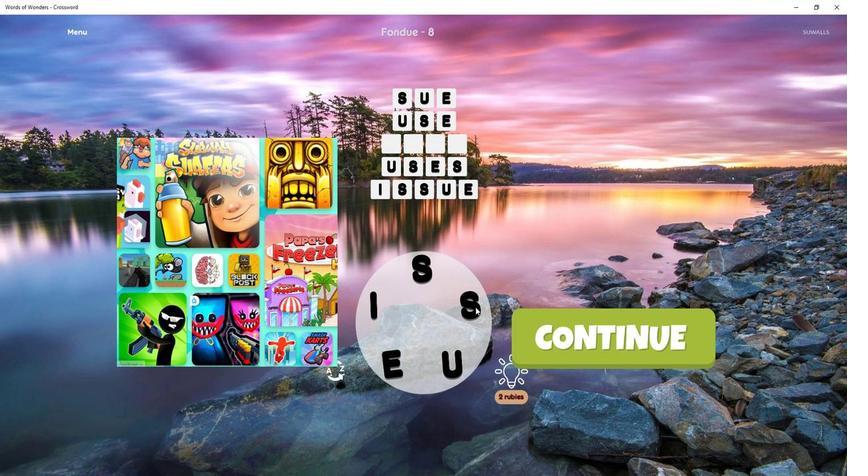 
Action: Mouse moved to (421, 312)
Screenshot: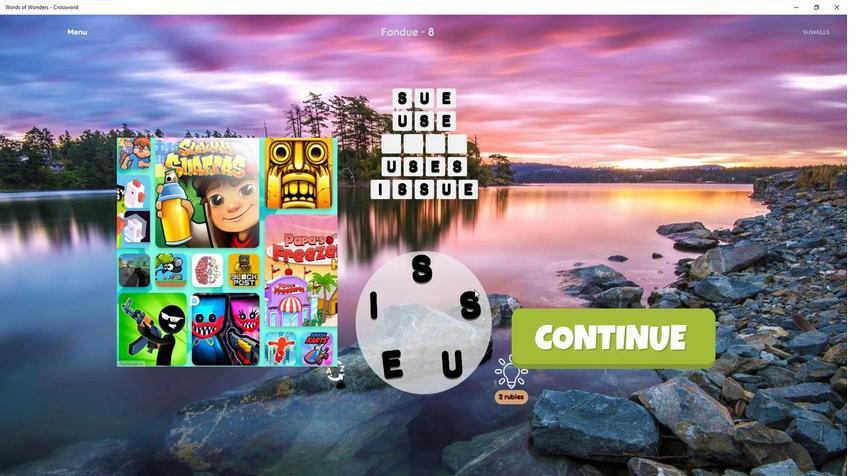 
Action: Mouse pressed left at (421, 312)
Screenshot: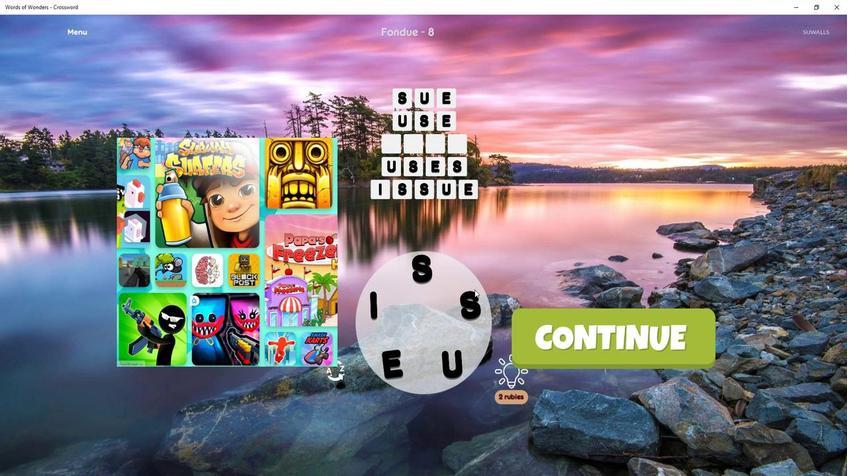 
Action: Mouse moved to (421, 311)
Screenshot: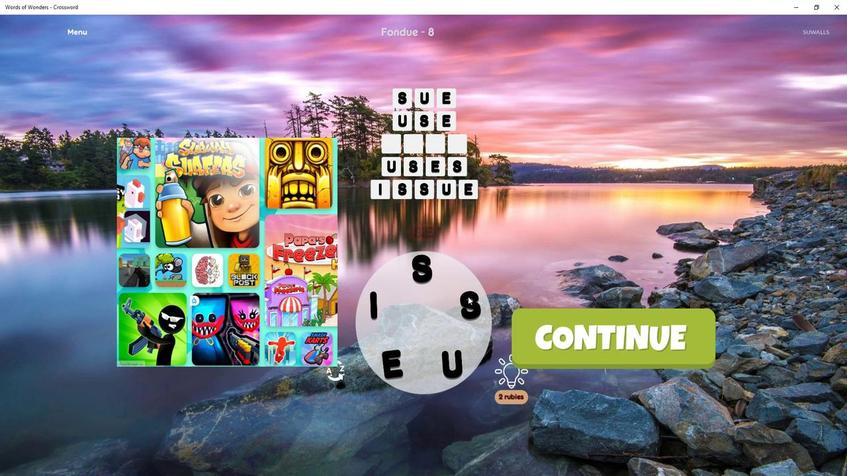 
Action: Mouse pressed left at (421, 311)
Screenshot: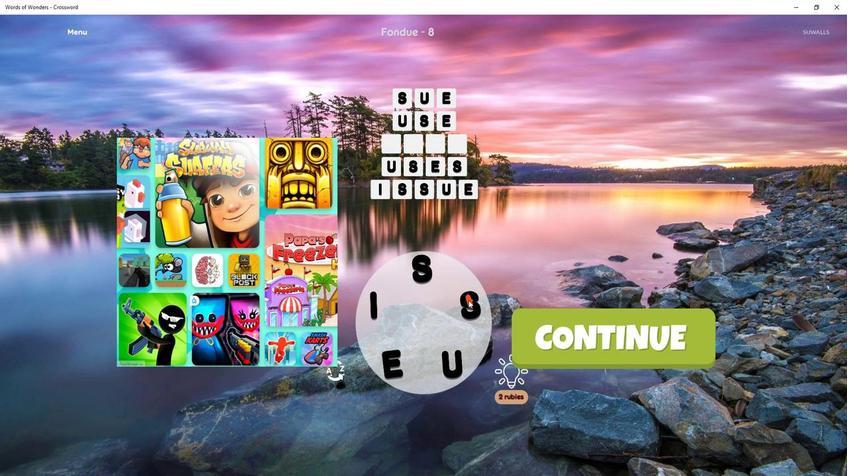 
Action: Mouse moved to (398, 321)
